 Task: Search one way flight ticket for 5 adults, 2 children, 1 infant in seat and 1 infant on lap in economy from Monroe: Monroe Regional Airport to Rock Springs: Southwest Wyoming Regional Airport (rock Springs Sweetwater County Airport) on 8-5-2023. Choice of flights is United. Number of bags: 2 carry on bags. Price is upto 78000. Outbound departure time preference is 0:00.
Action: Mouse moved to (380, 337)
Screenshot: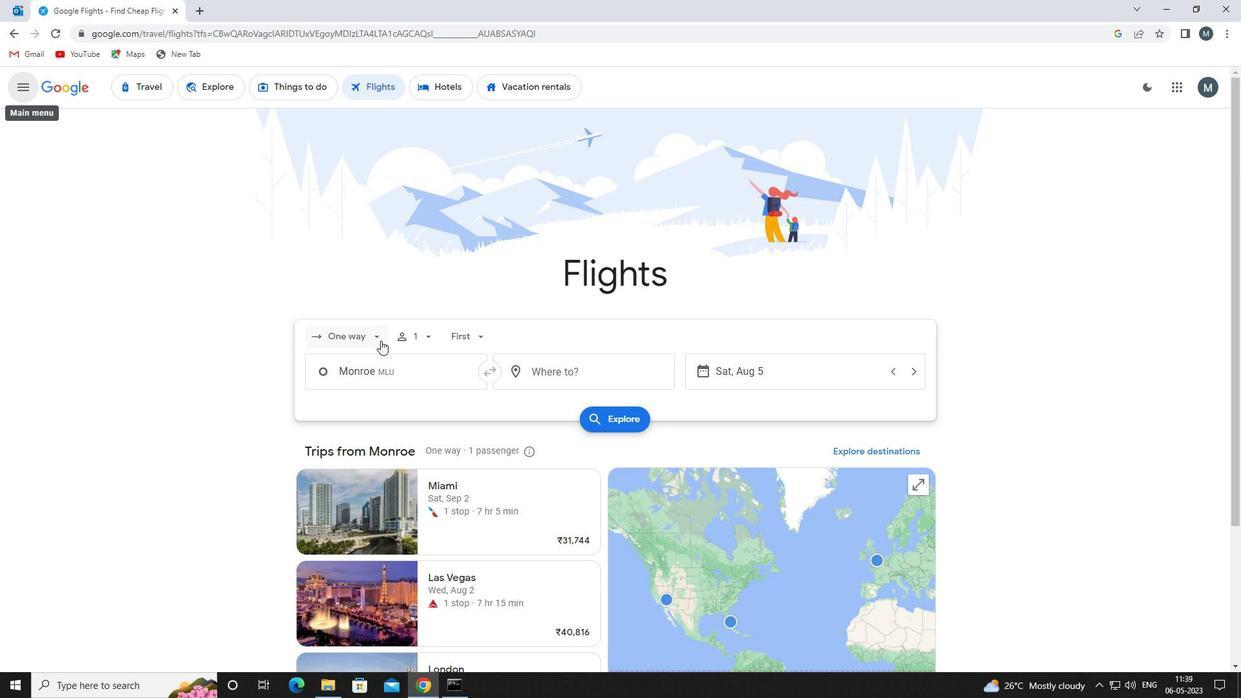 
Action: Mouse pressed left at (380, 337)
Screenshot: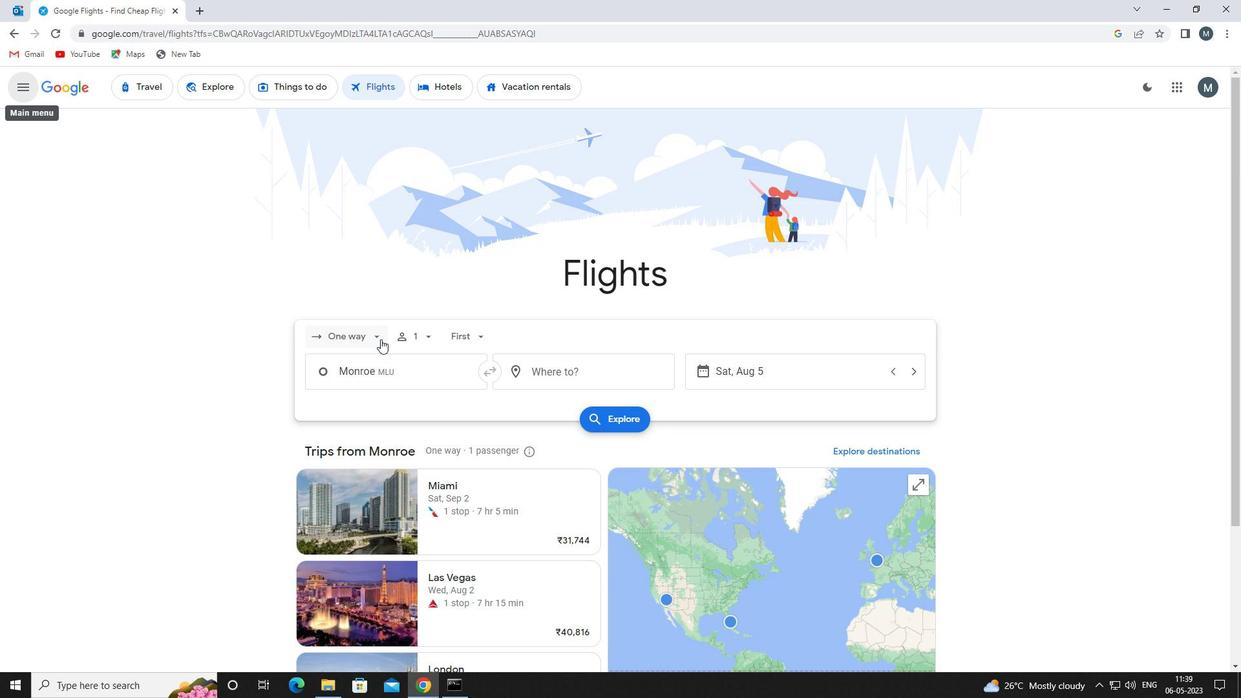 
Action: Mouse moved to (380, 393)
Screenshot: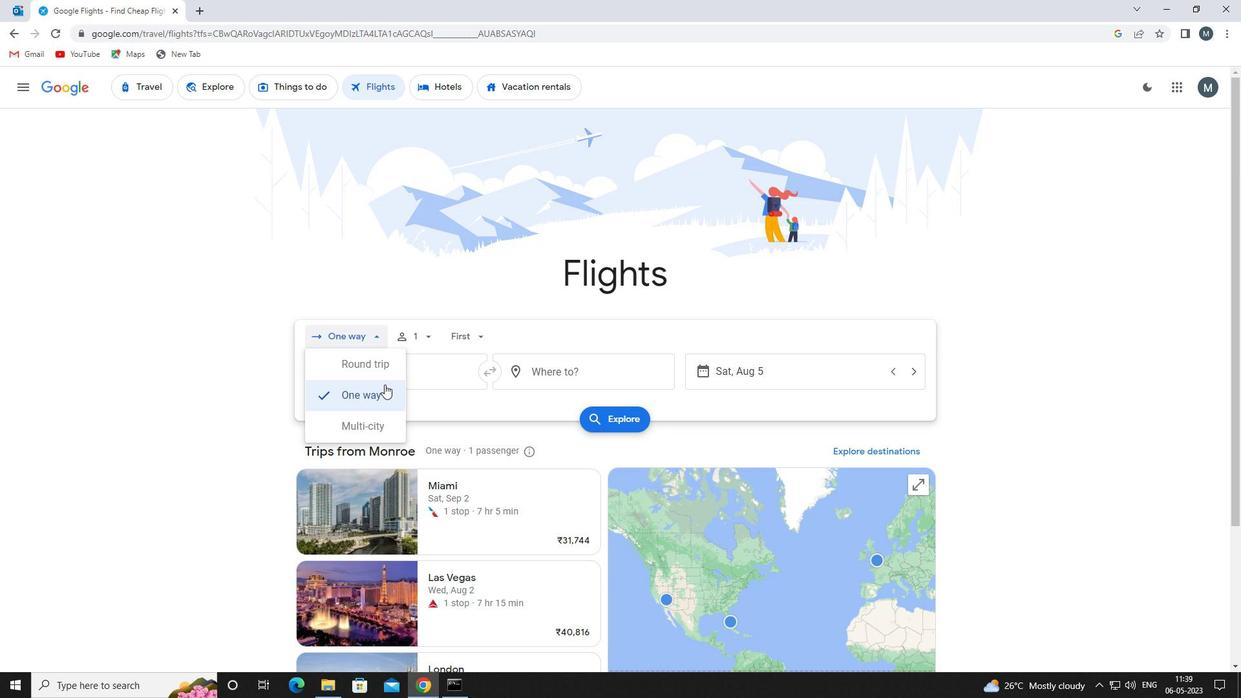 
Action: Mouse pressed left at (380, 393)
Screenshot: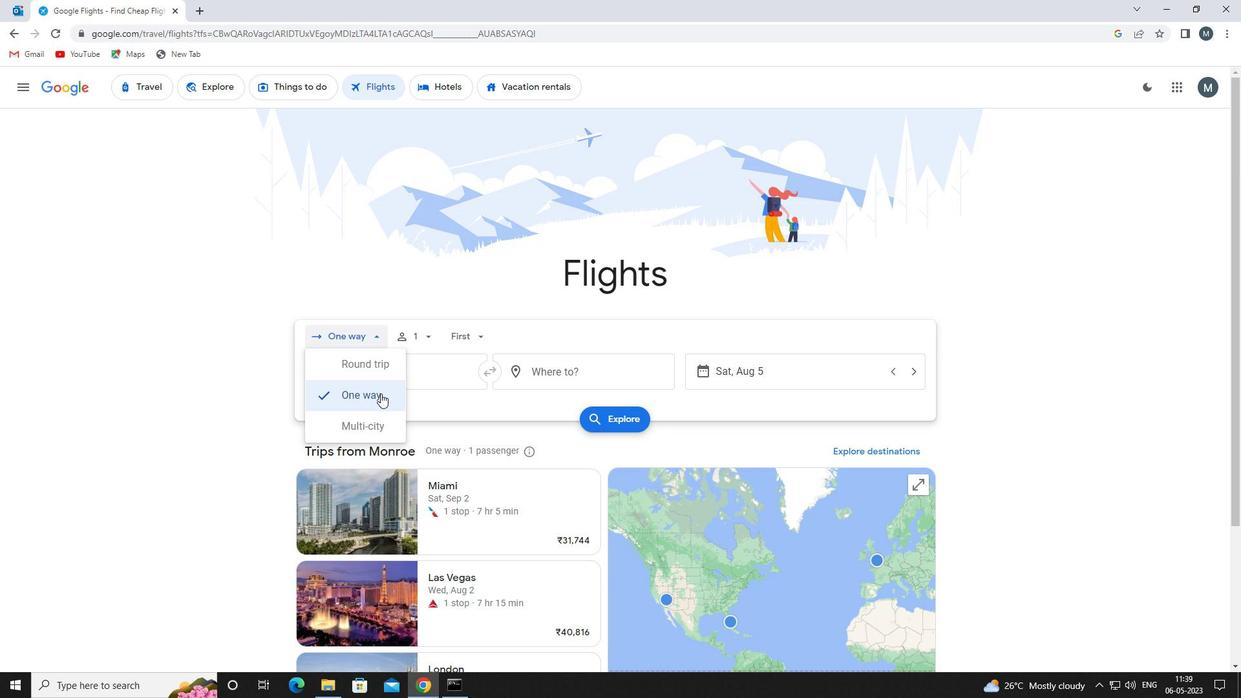 
Action: Mouse moved to (422, 339)
Screenshot: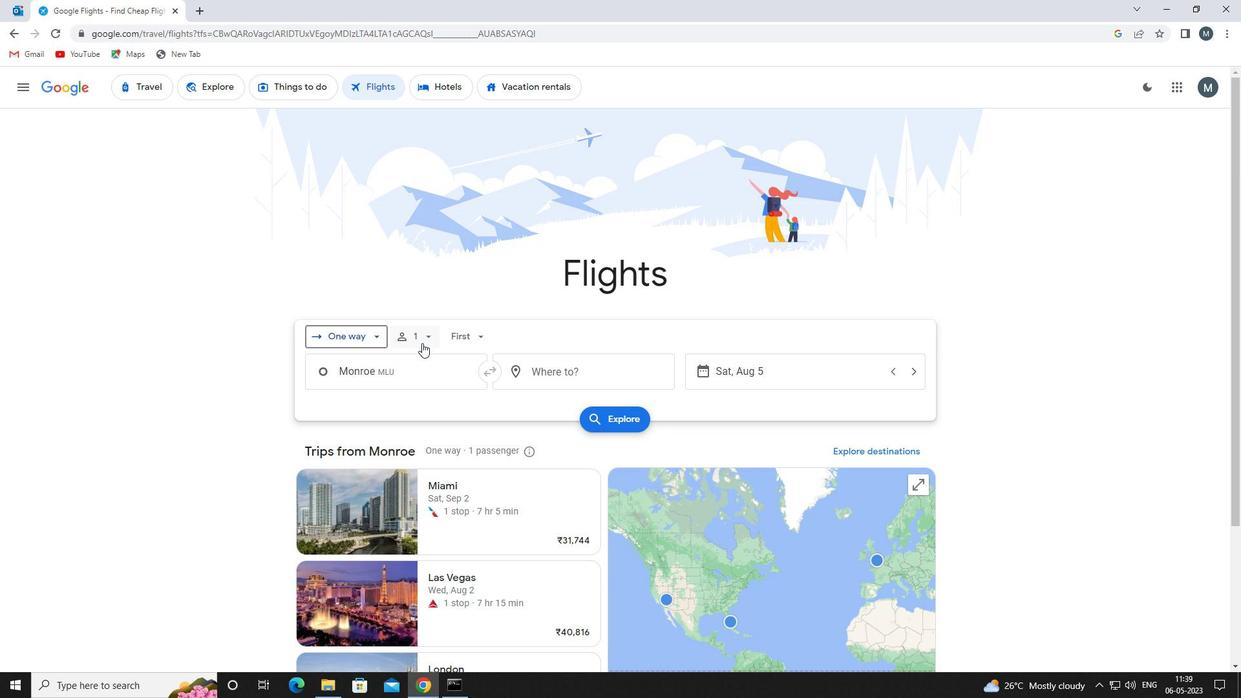 
Action: Mouse pressed left at (422, 339)
Screenshot: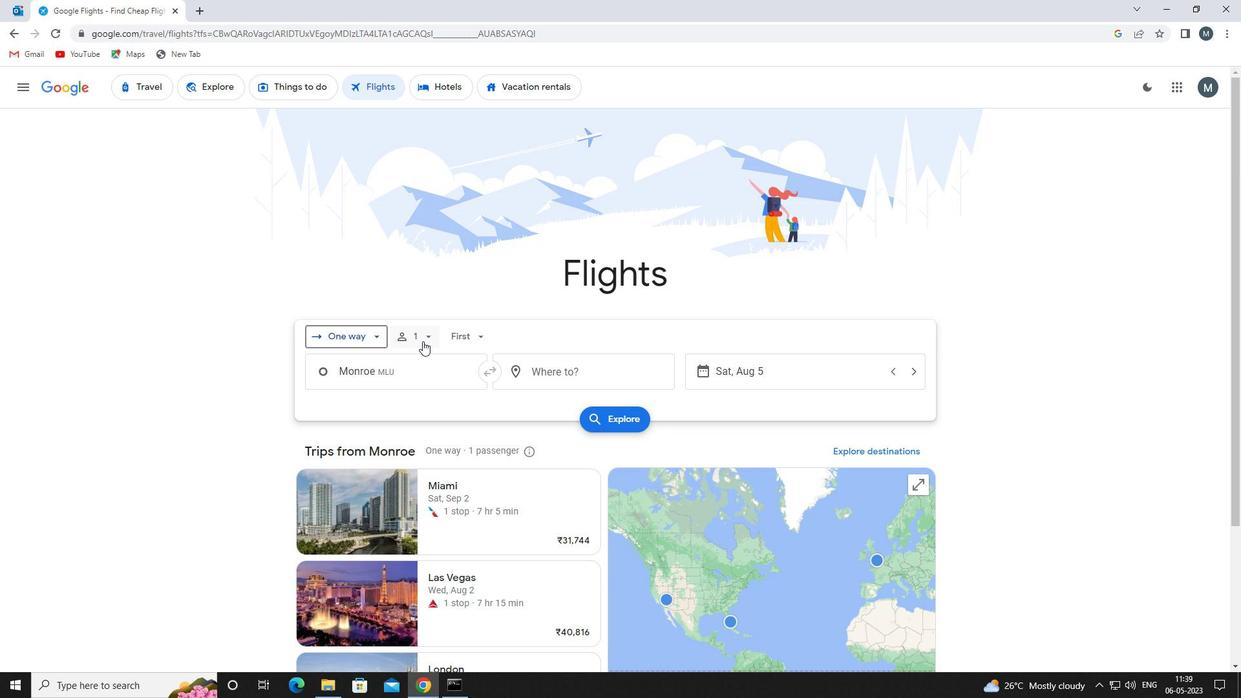 
Action: Mouse moved to (522, 369)
Screenshot: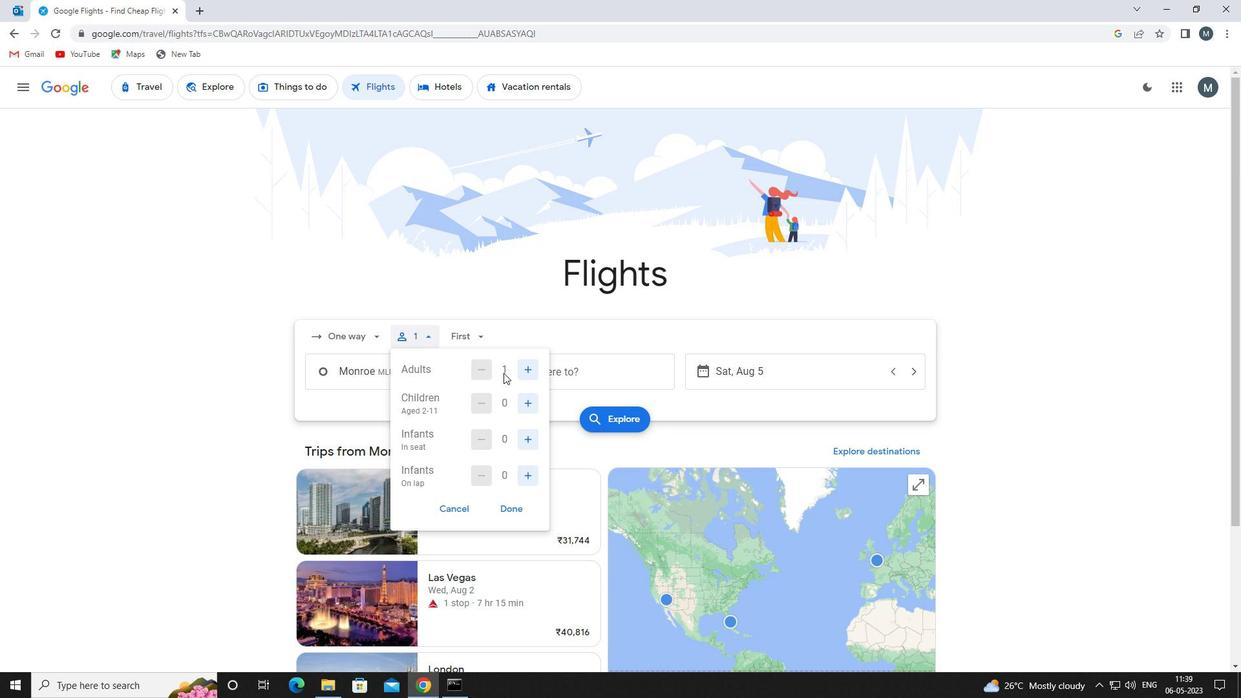 
Action: Mouse pressed left at (522, 369)
Screenshot: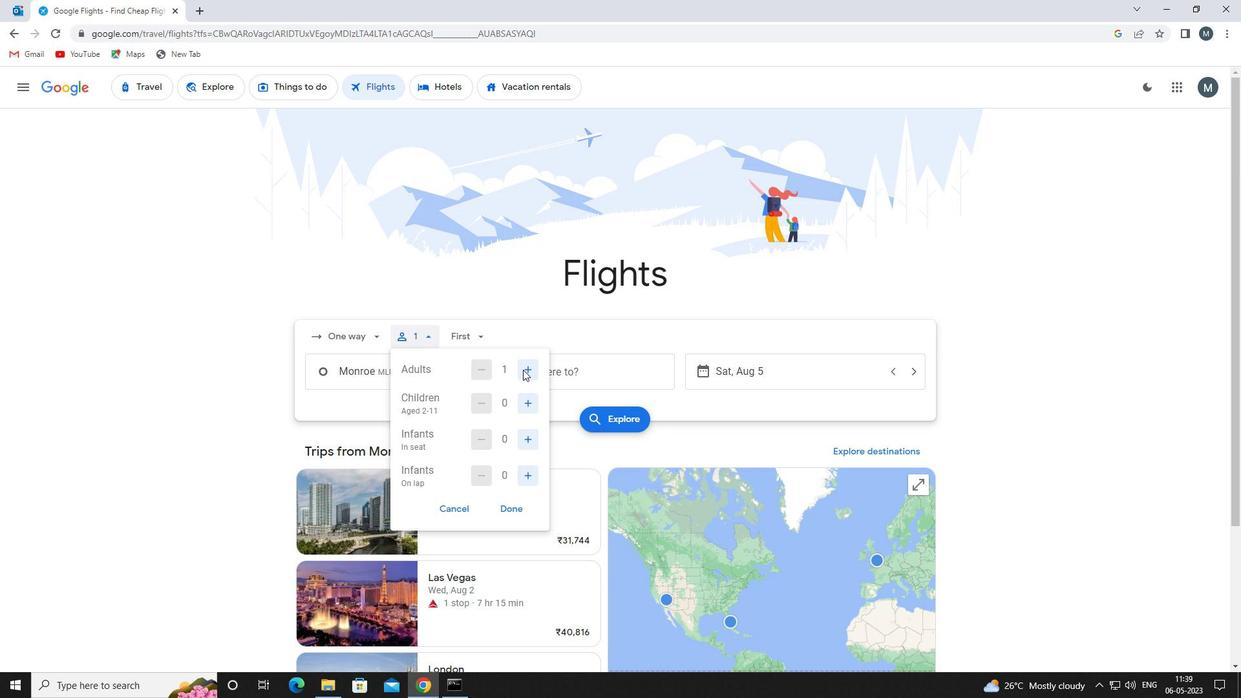 
Action: Mouse pressed left at (522, 369)
Screenshot: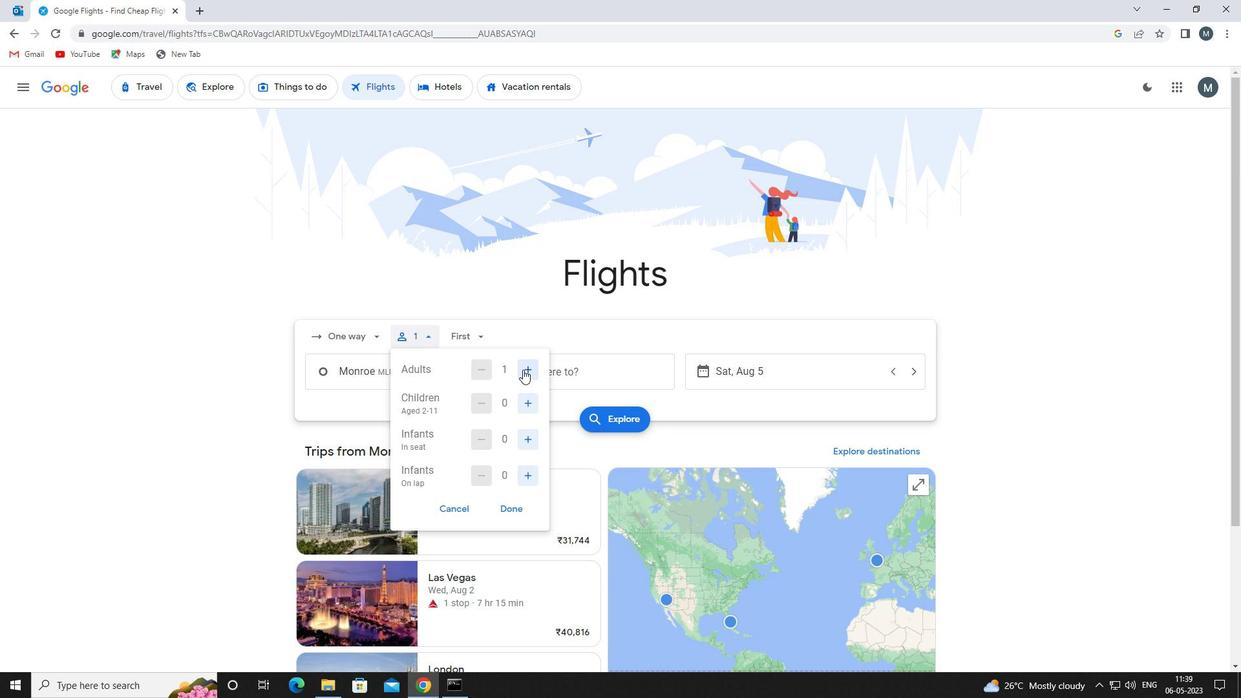 
Action: Mouse pressed left at (522, 369)
Screenshot: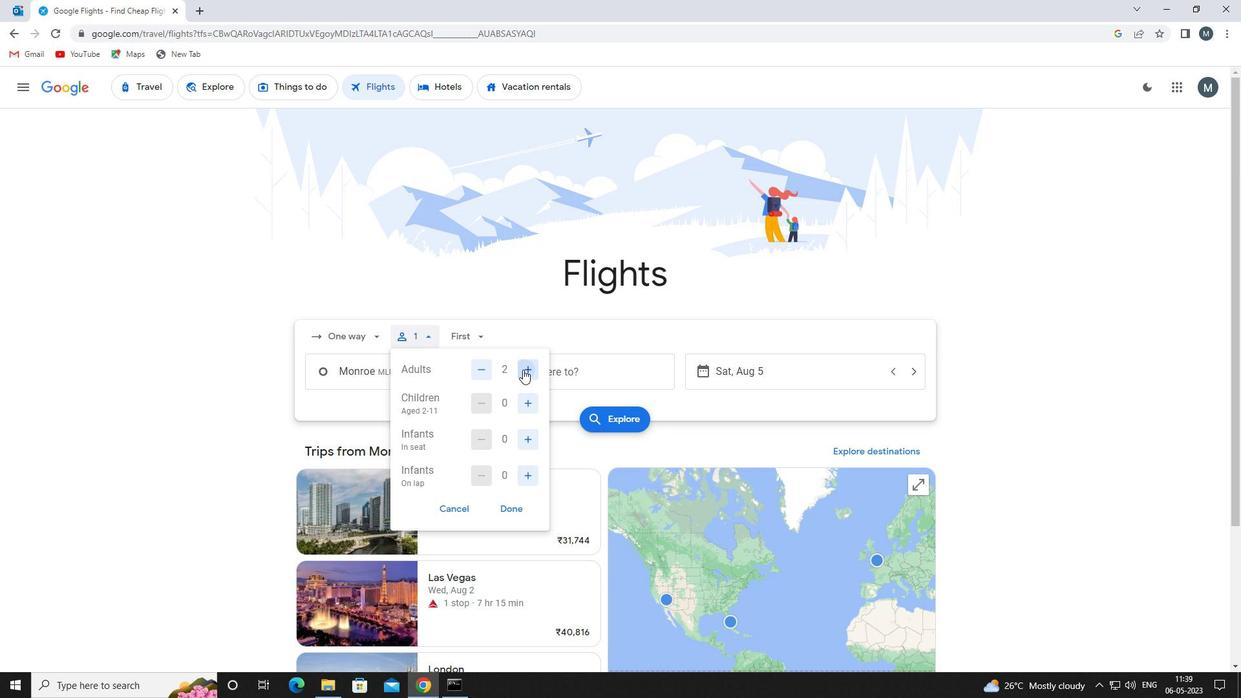 
Action: Mouse pressed left at (522, 369)
Screenshot: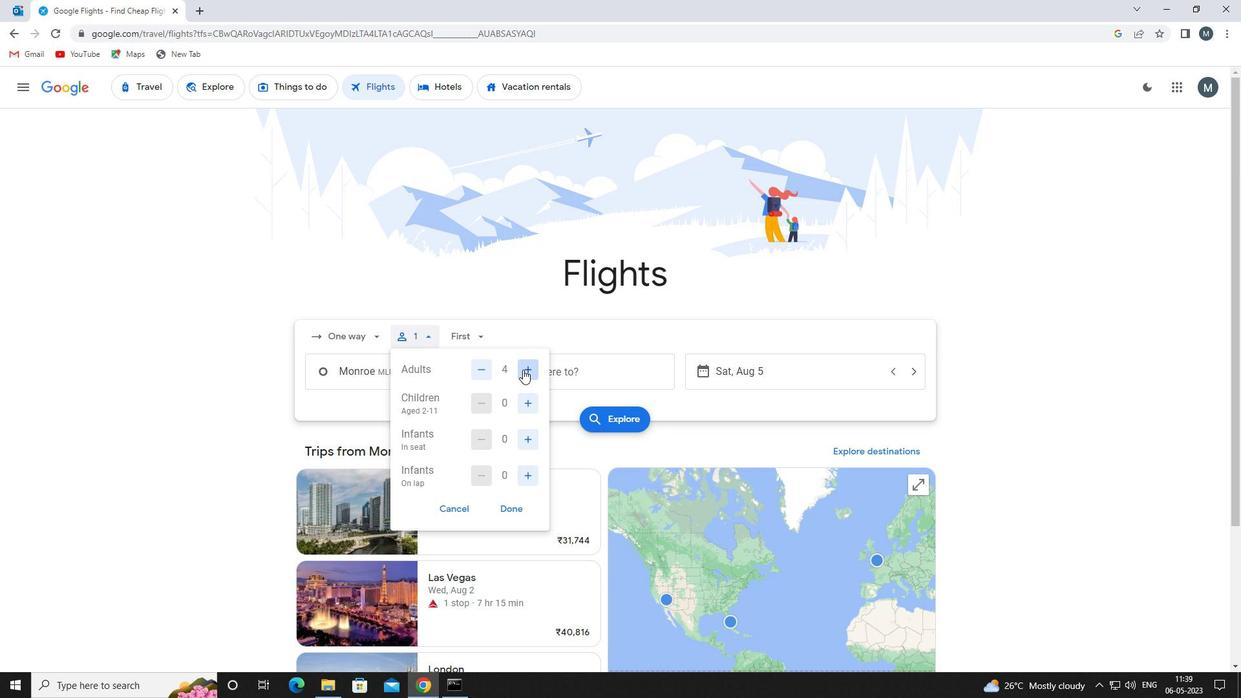 
Action: Mouse moved to (533, 403)
Screenshot: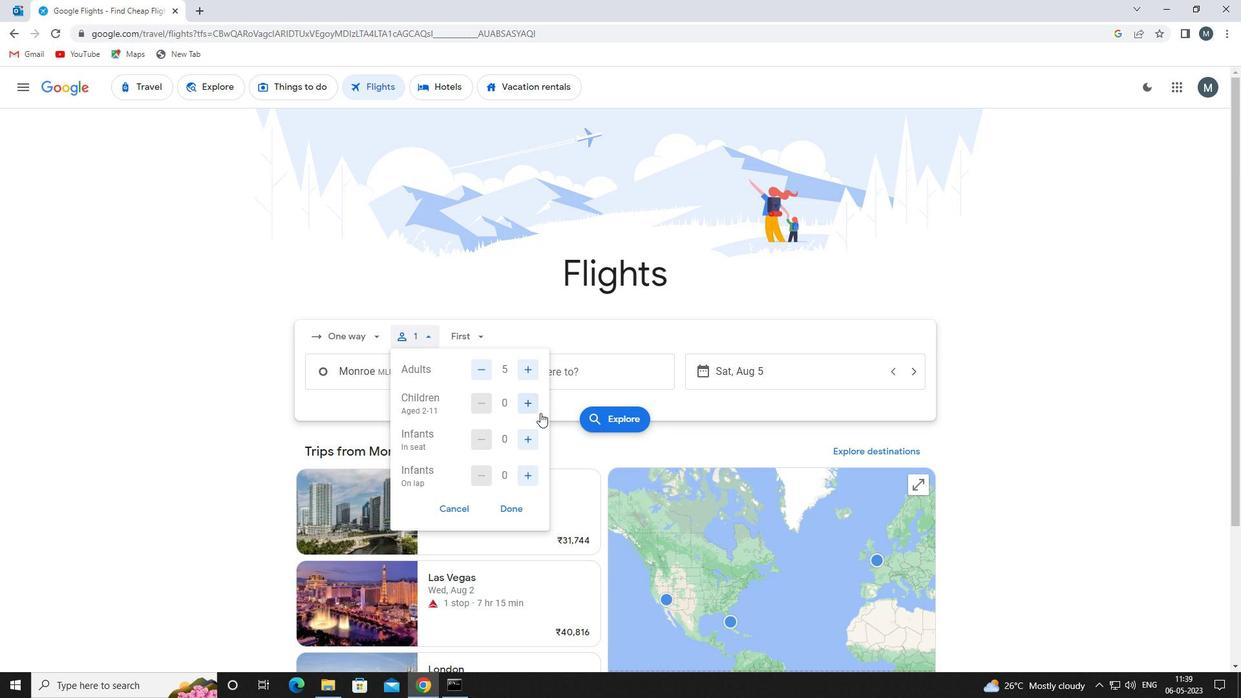 
Action: Mouse pressed left at (533, 403)
Screenshot: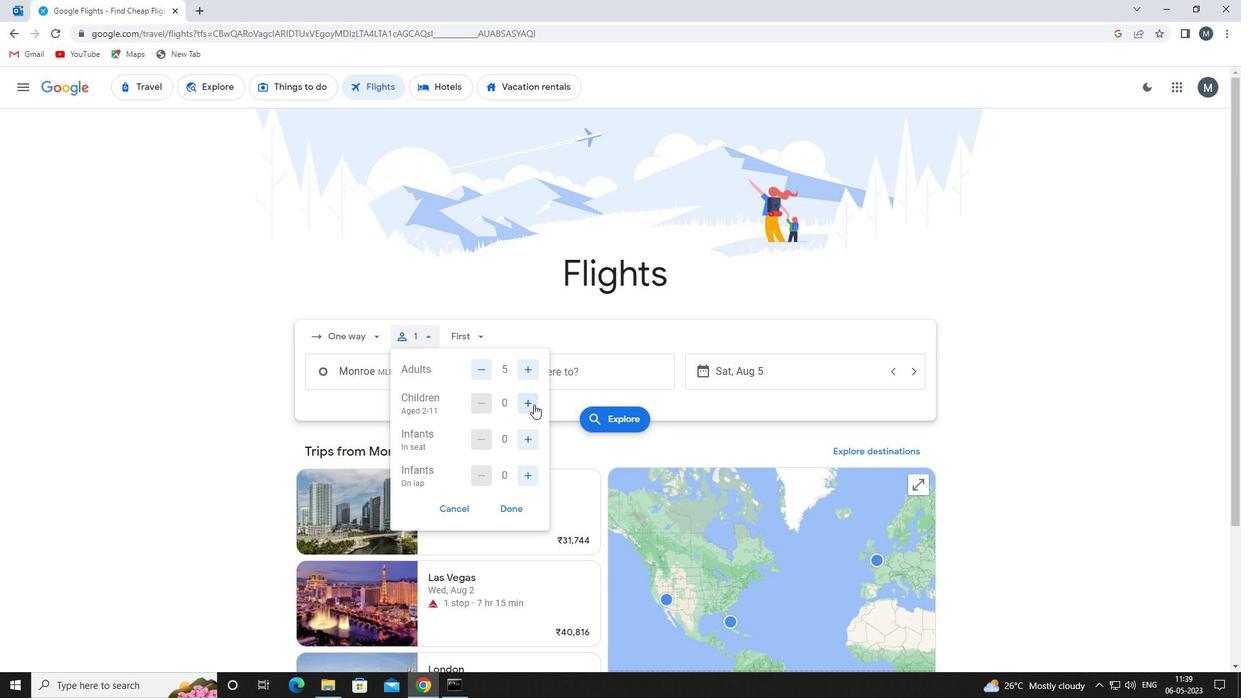 
Action: Mouse pressed left at (533, 403)
Screenshot: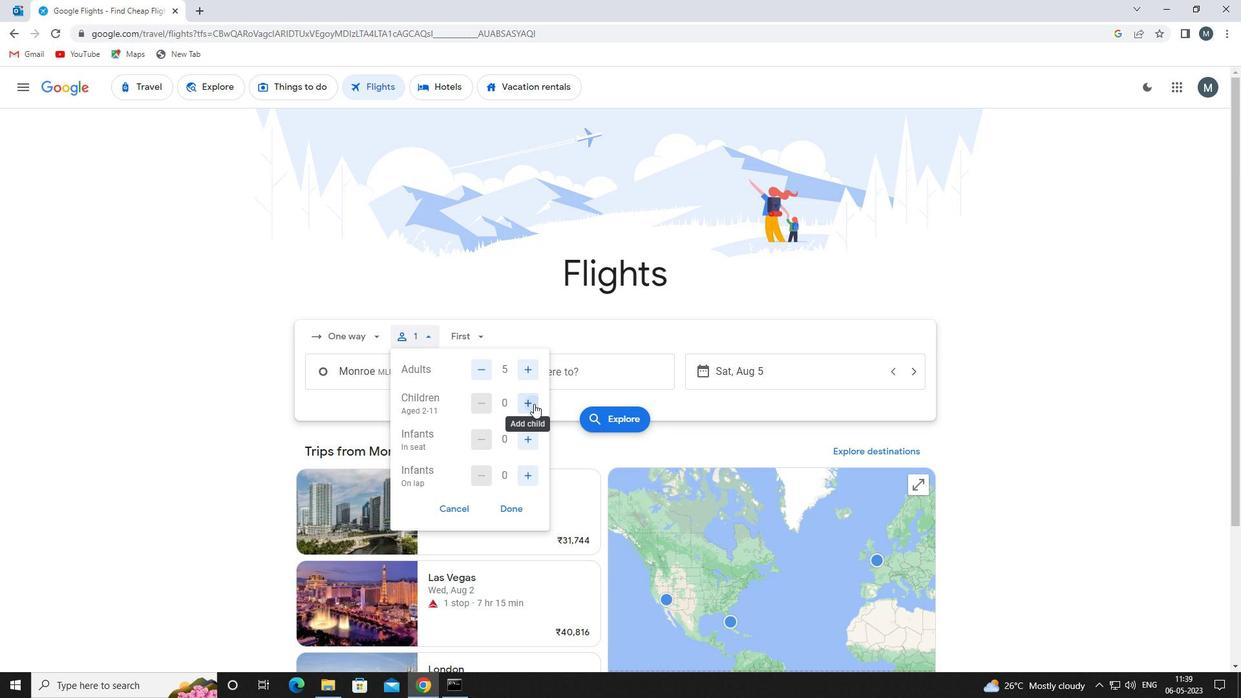 
Action: Mouse moved to (530, 438)
Screenshot: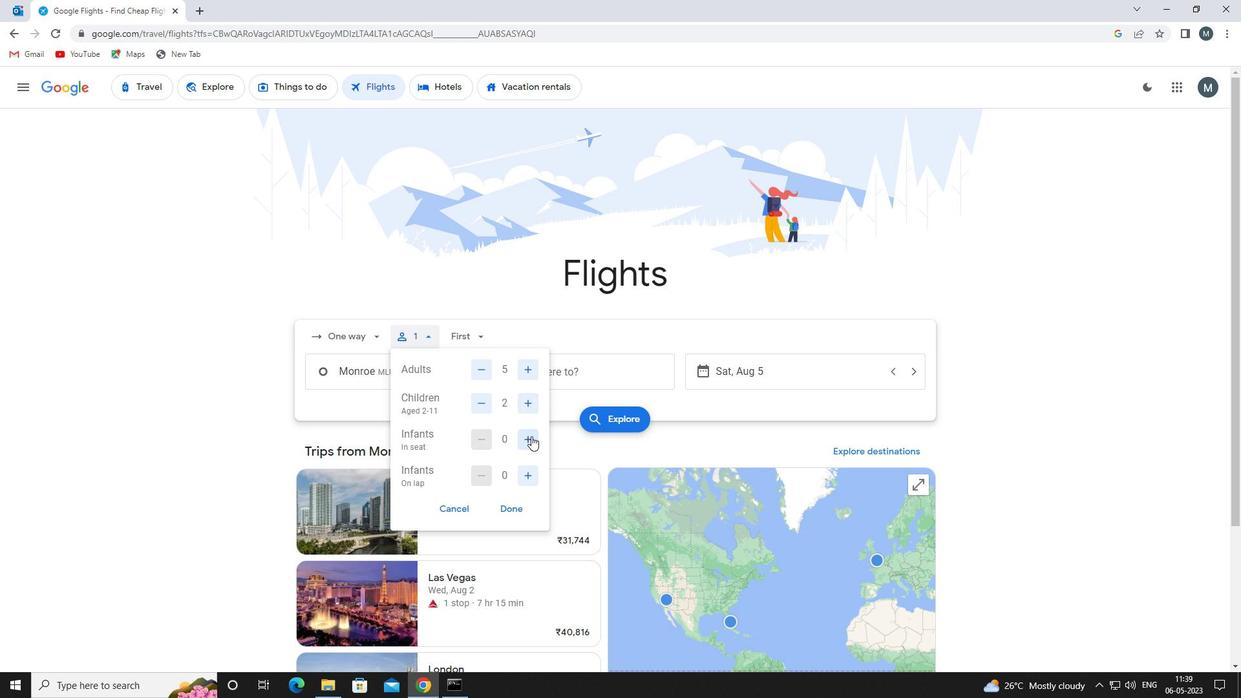 
Action: Mouse pressed left at (530, 438)
Screenshot: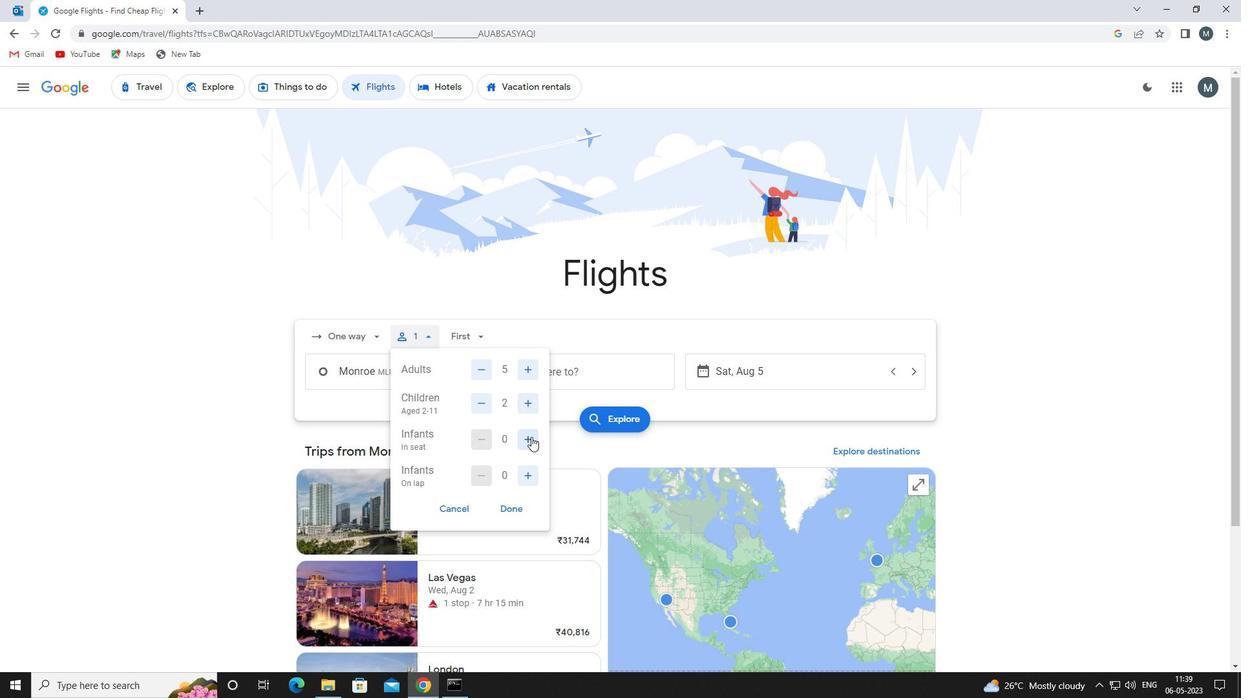 
Action: Mouse moved to (530, 475)
Screenshot: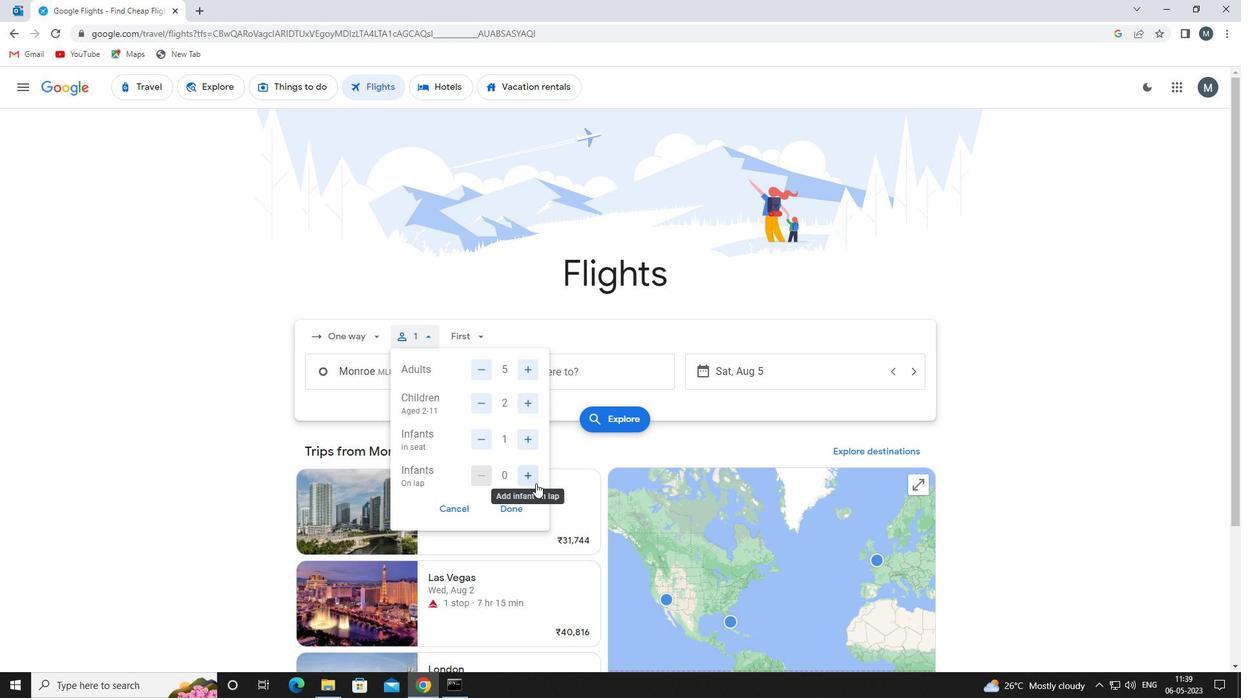 
Action: Mouse pressed left at (530, 475)
Screenshot: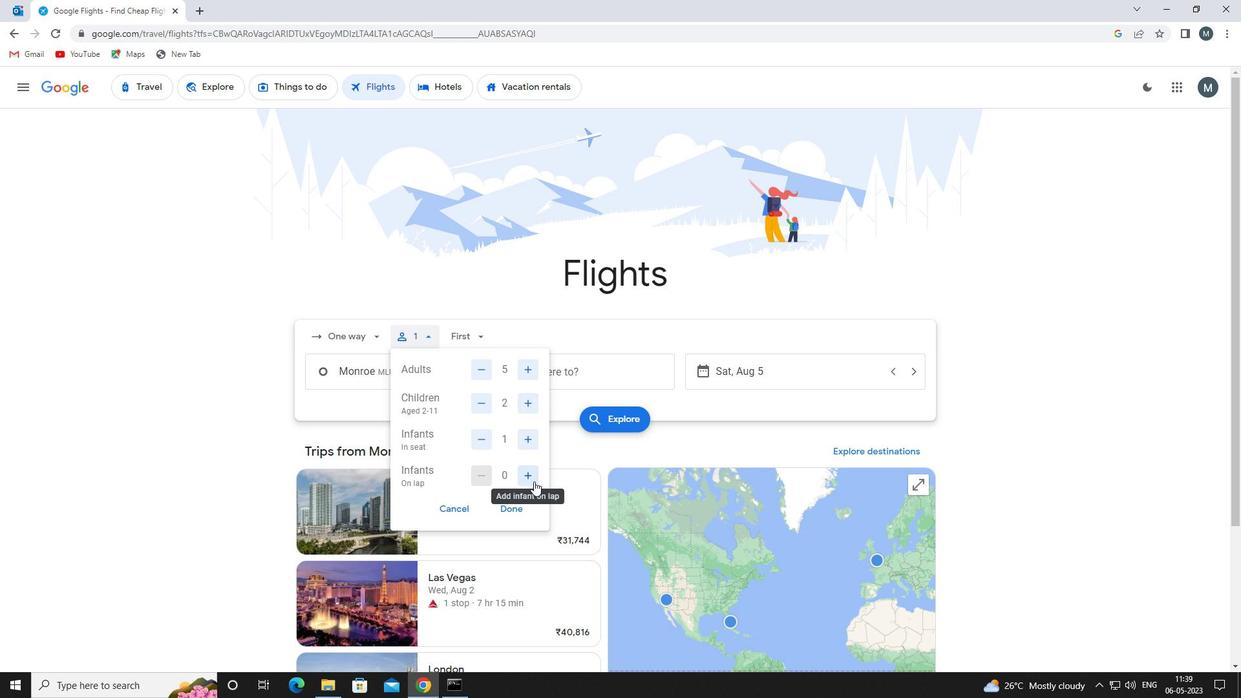 
Action: Mouse moved to (524, 505)
Screenshot: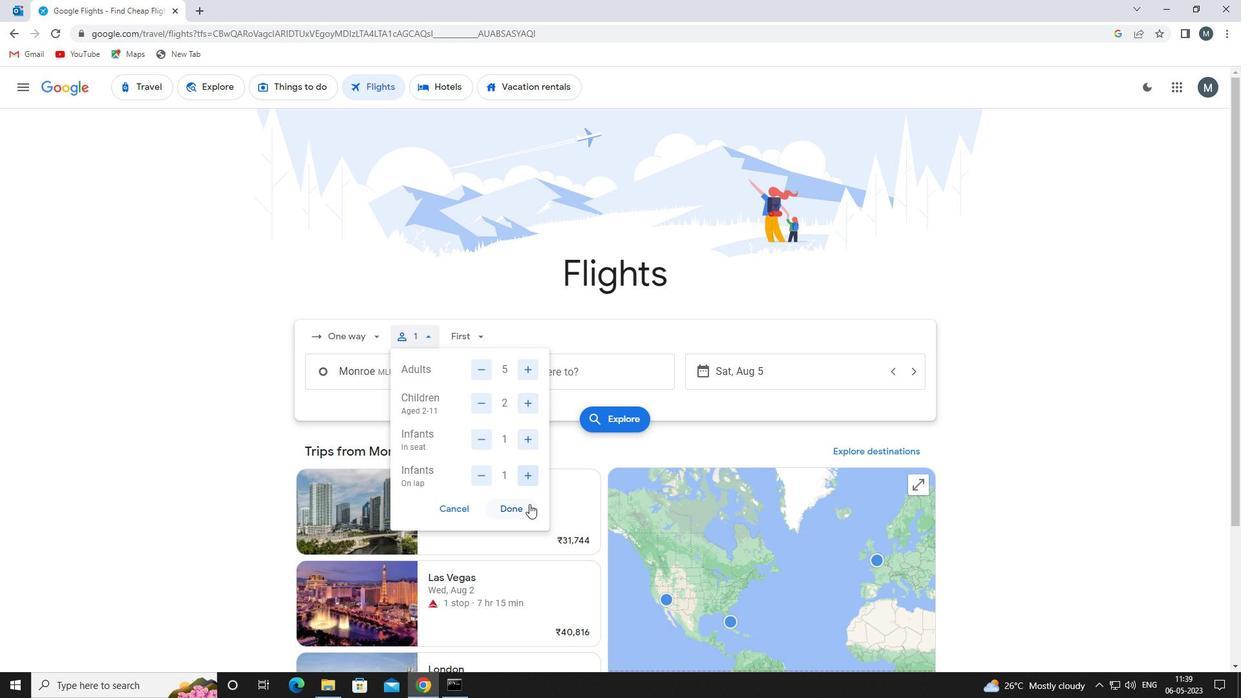 
Action: Mouse pressed left at (524, 505)
Screenshot: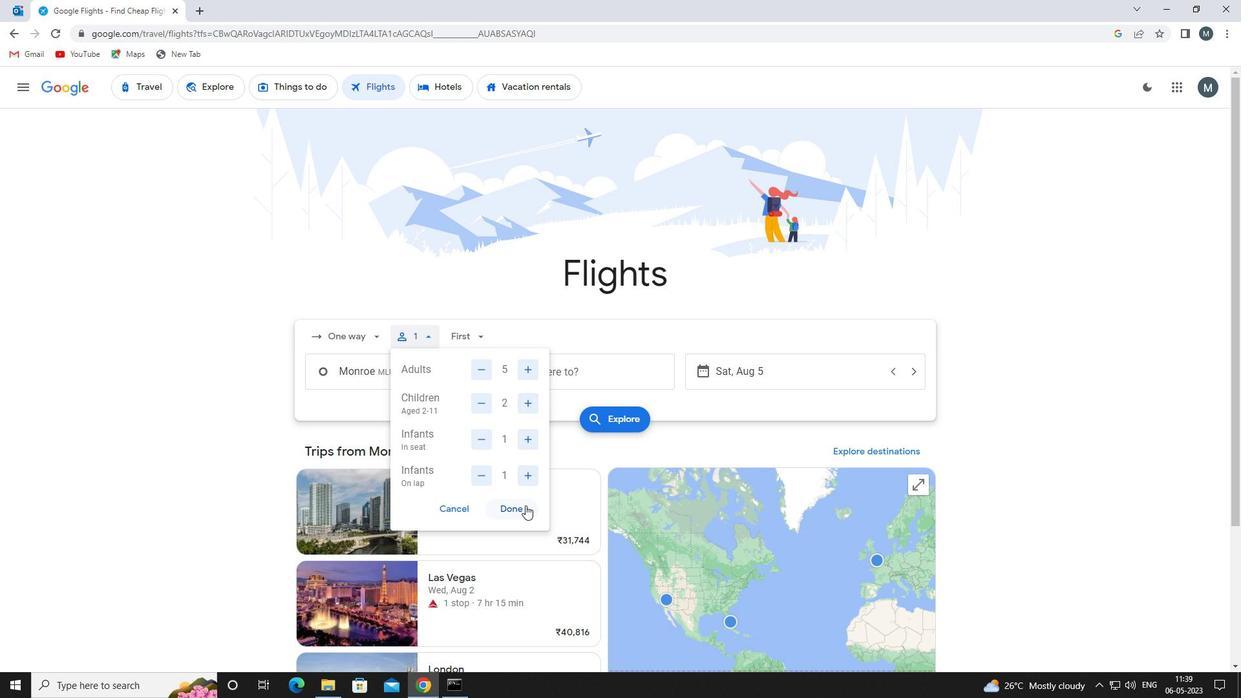 
Action: Mouse moved to (478, 339)
Screenshot: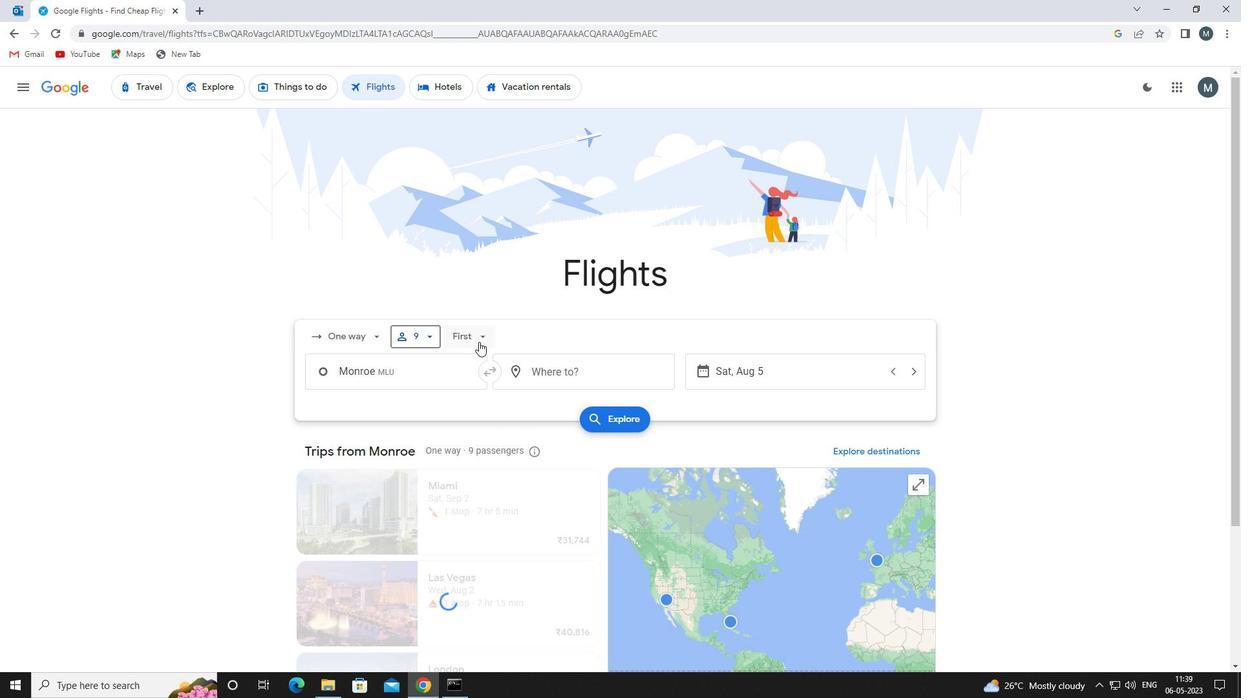 
Action: Mouse pressed left at (478, 339)
Screenshot: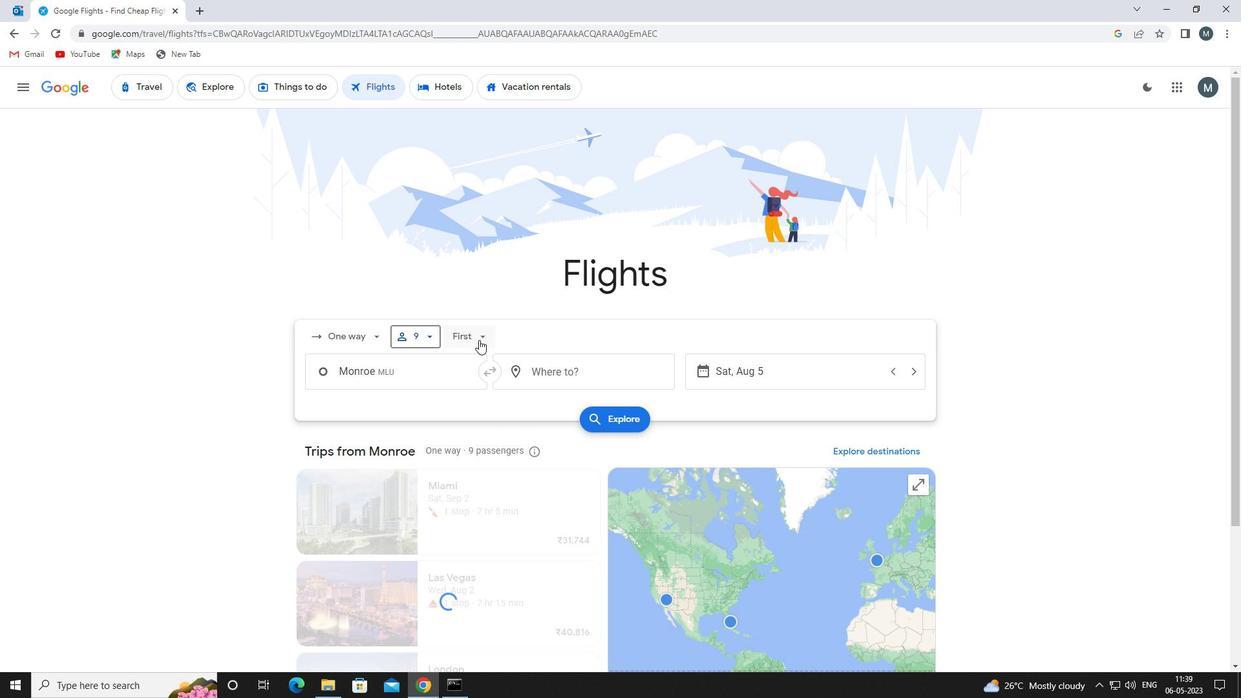 
Action: Mouse moved to (503, 363)
Screenshot: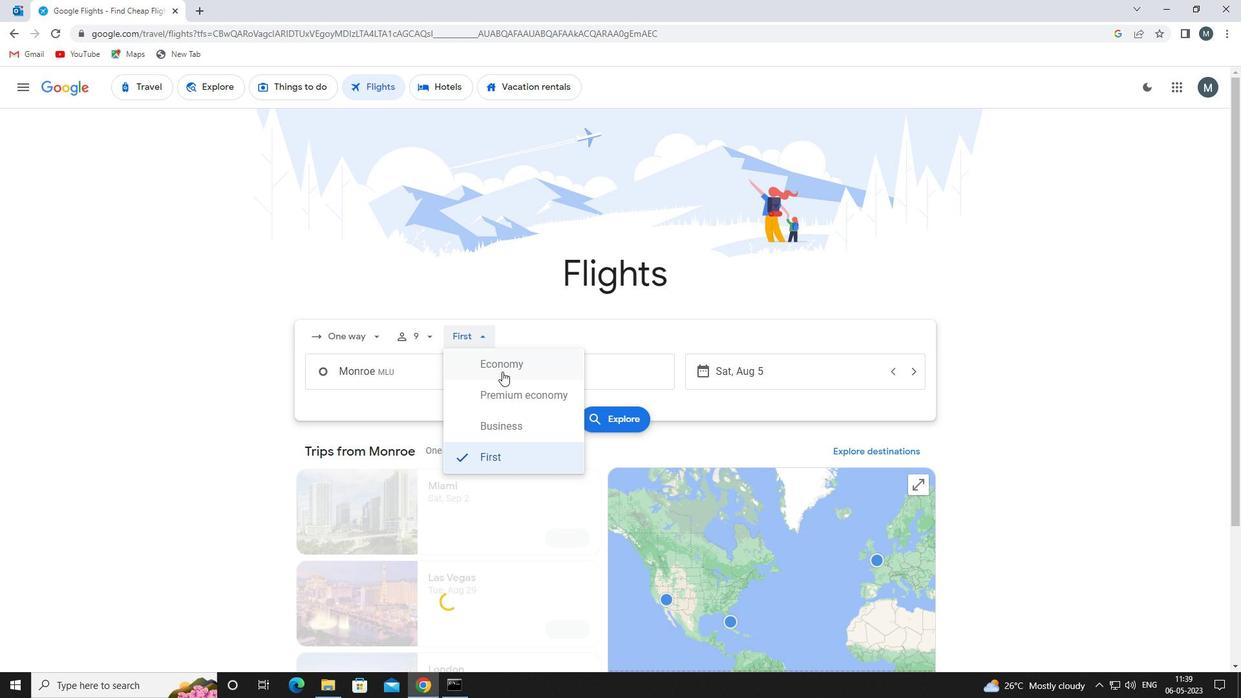 
Action: Mouse pressed left at (503, 363)
Screenshot: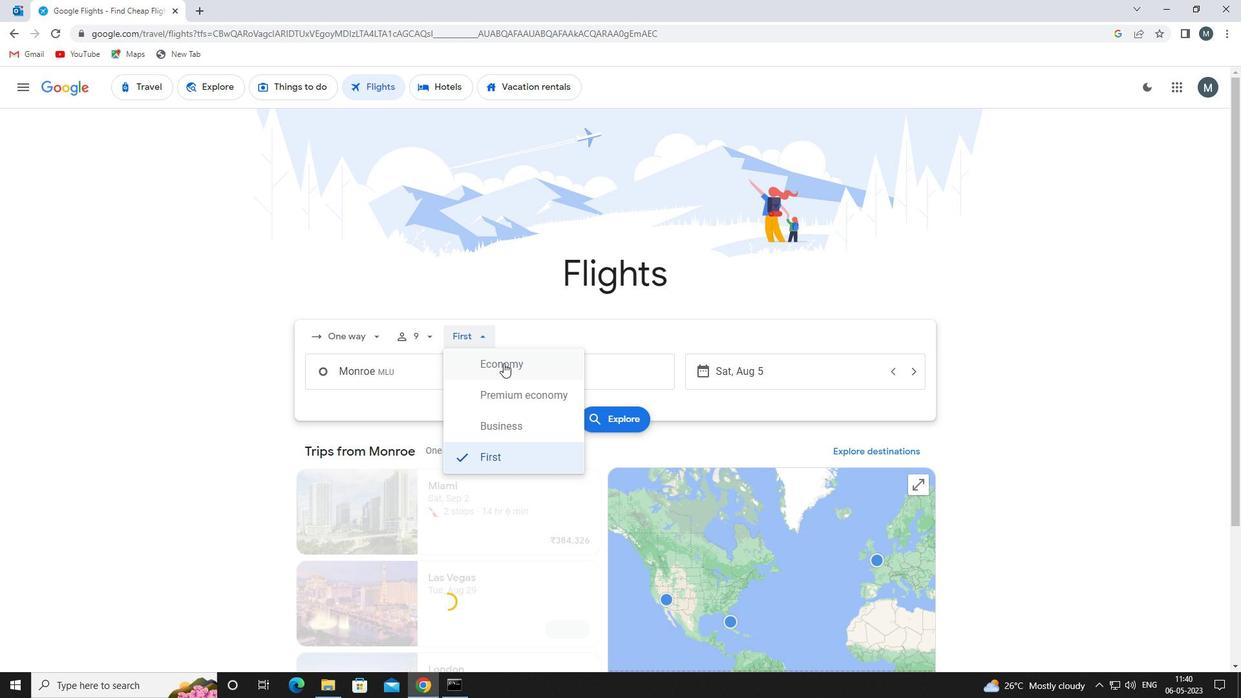 
Action: Mouse moved to (420, 375)
Screenshot: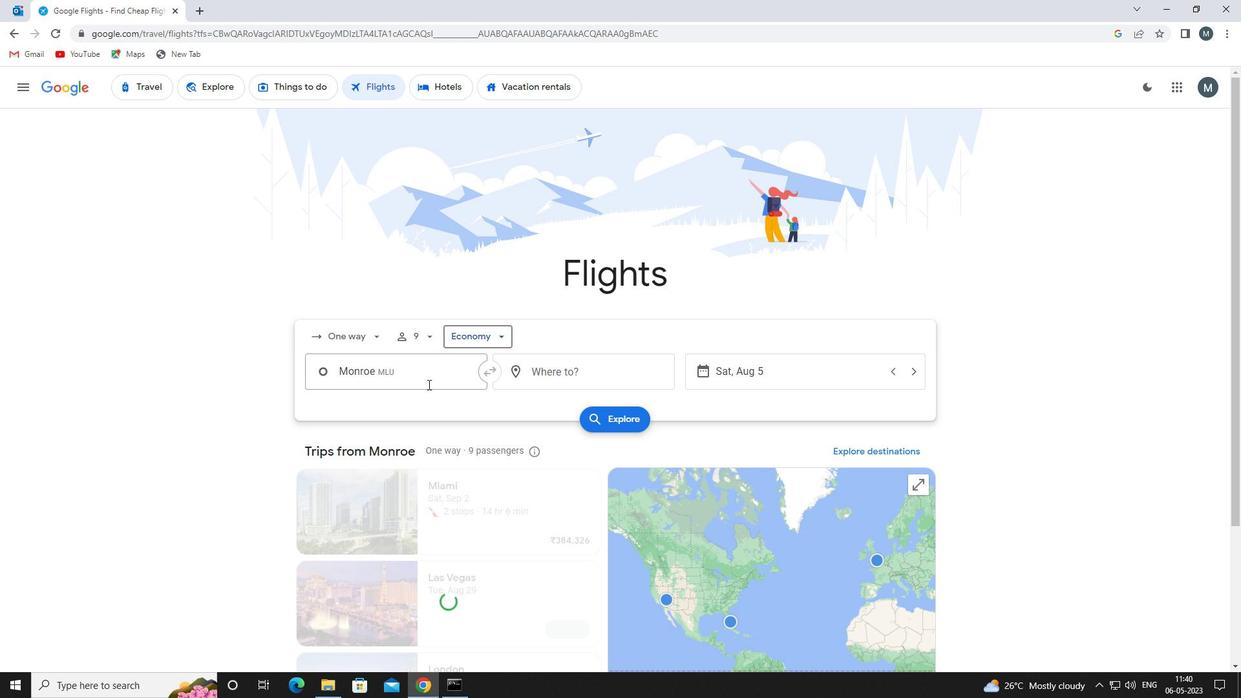 
Action: Mouse pressed left at (420, 375)
Screenshot: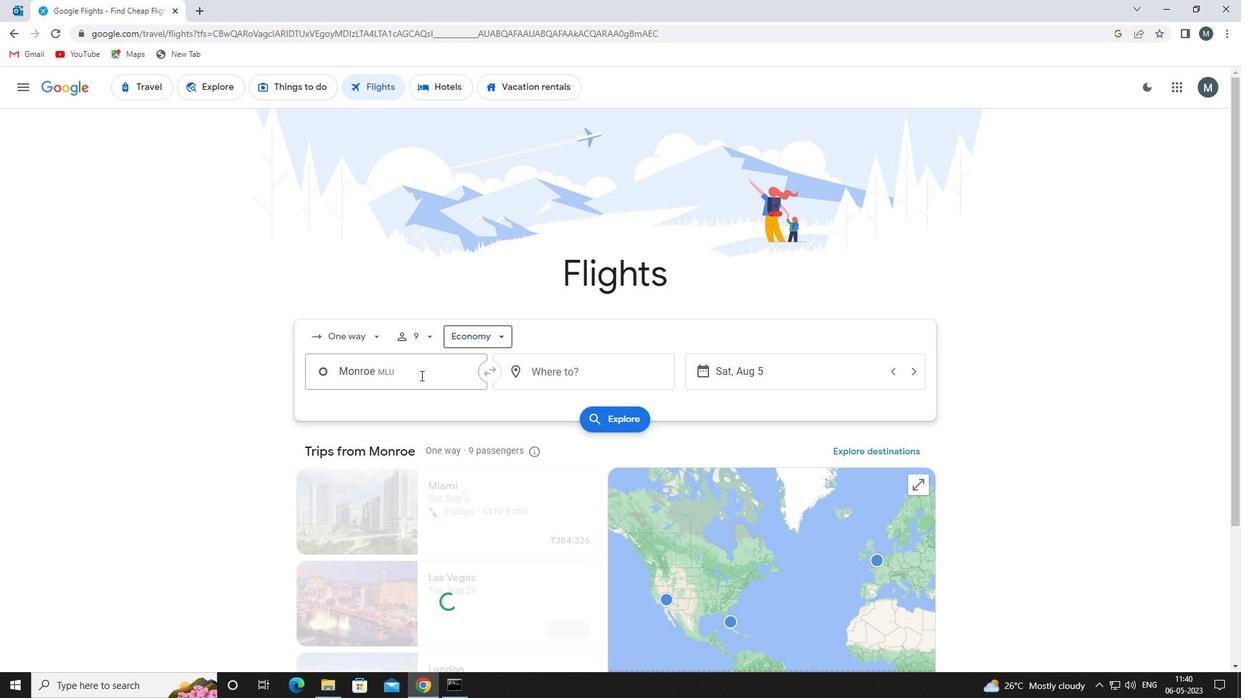
Action: Key pressed monroe<Key.space>reg
Screenshot: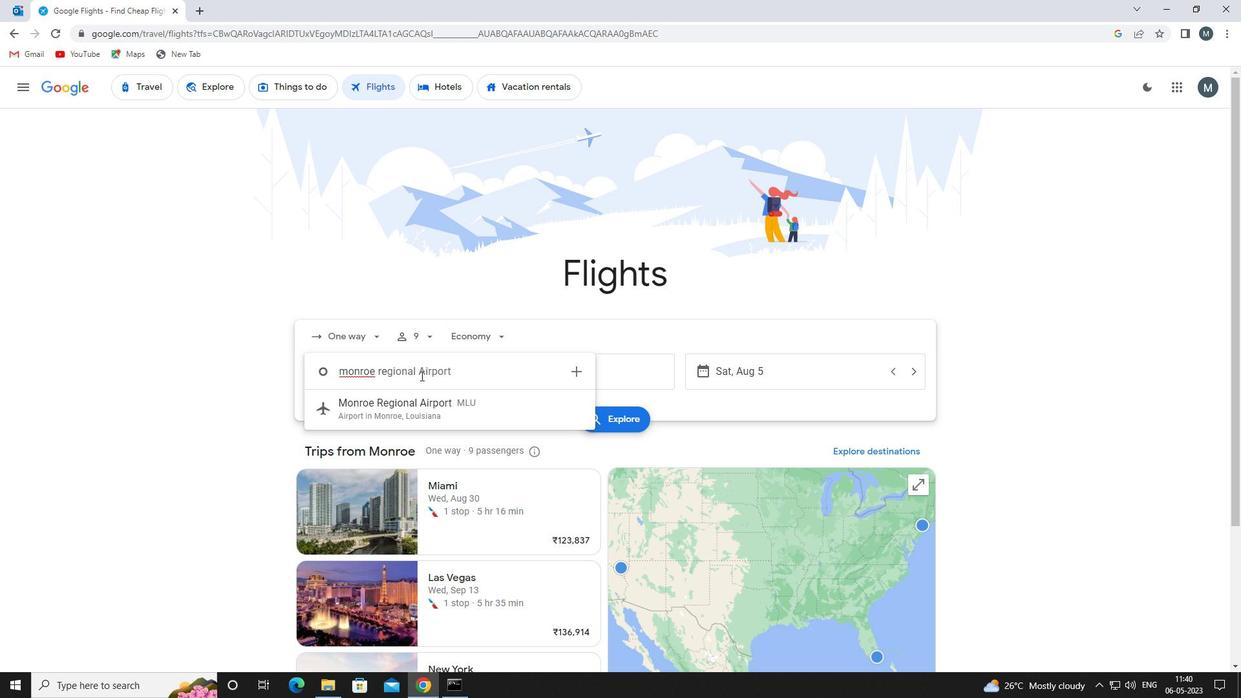 
Action: Mouse moved to (427, 403)
Screenshot: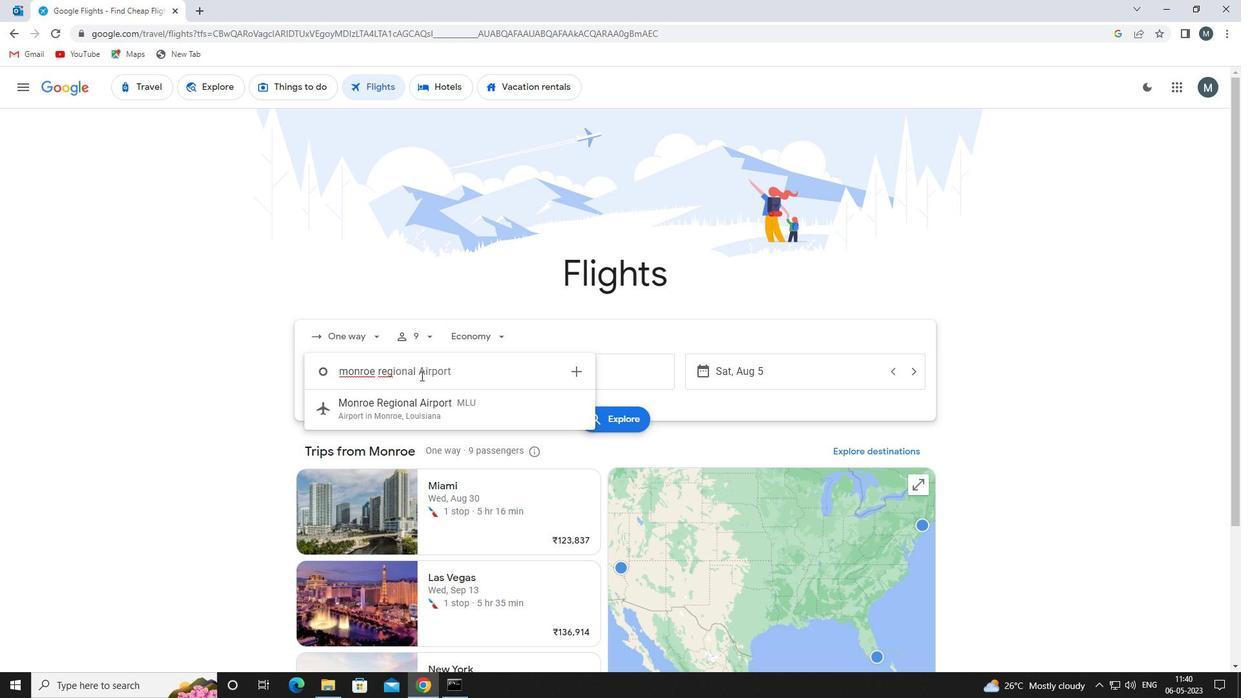 
Action: Mouse pressed left at (427, 403)
Screenshot: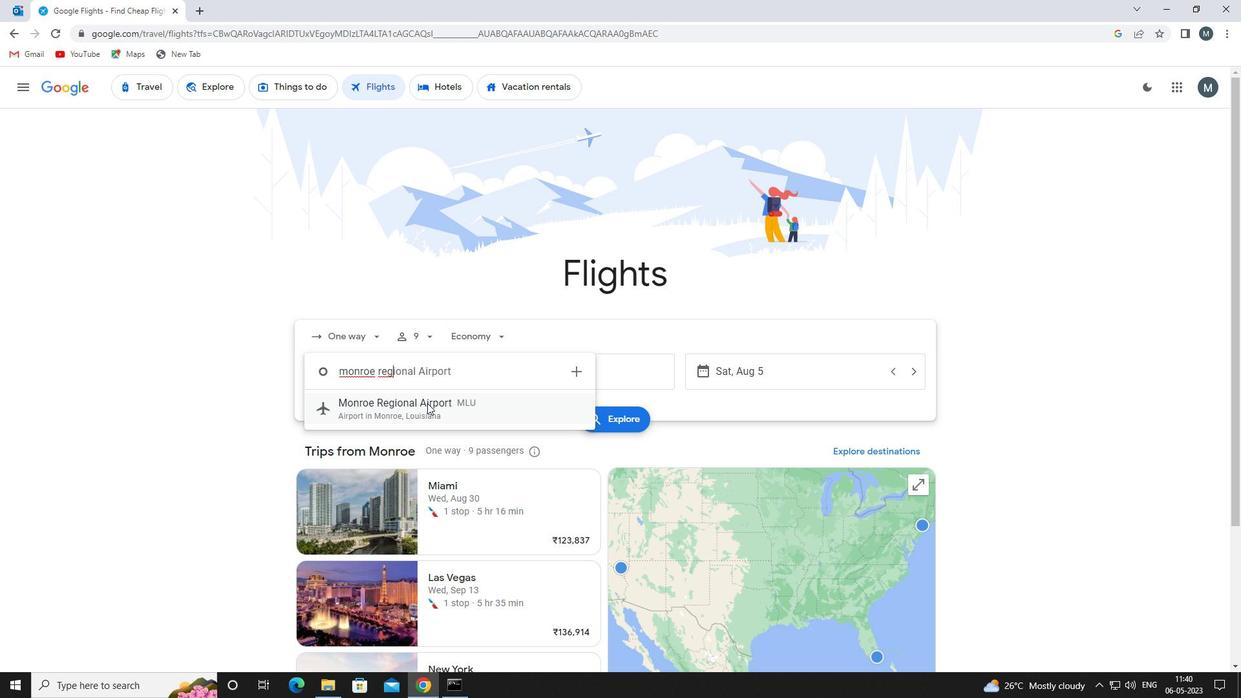 
Action: Mouse moved to (576, 367)
Screenshot: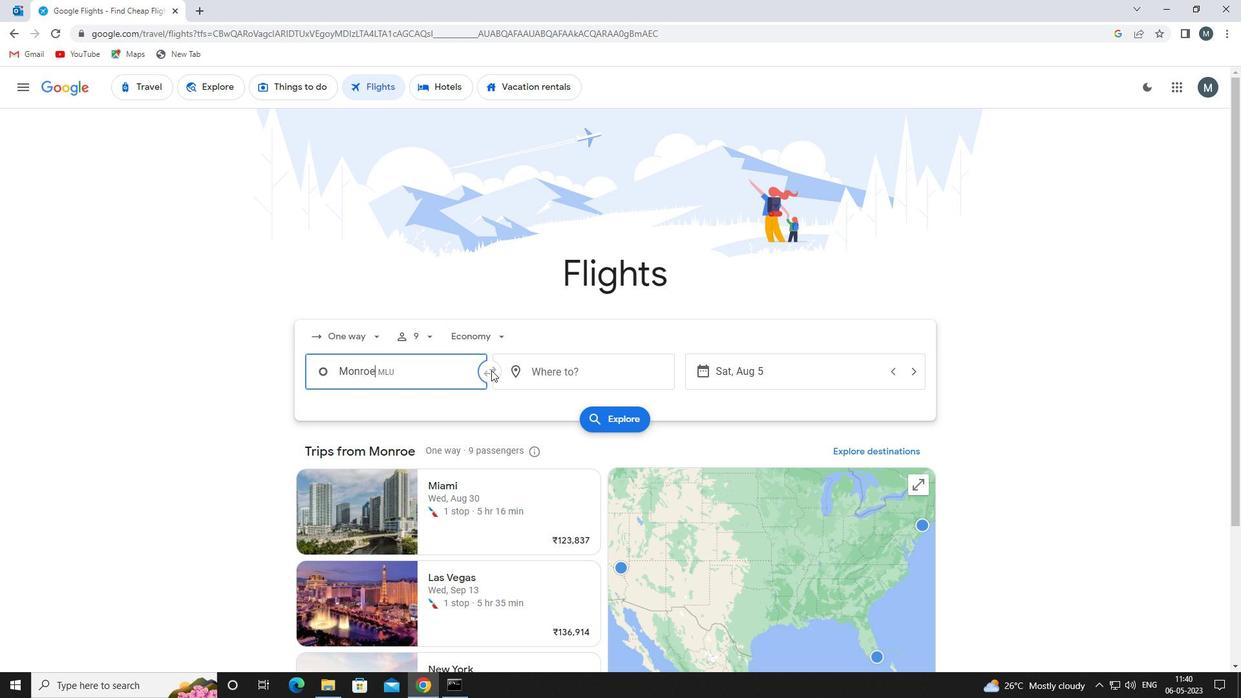 
Action: Mouse pressed left at (576, 367)
Screenshot: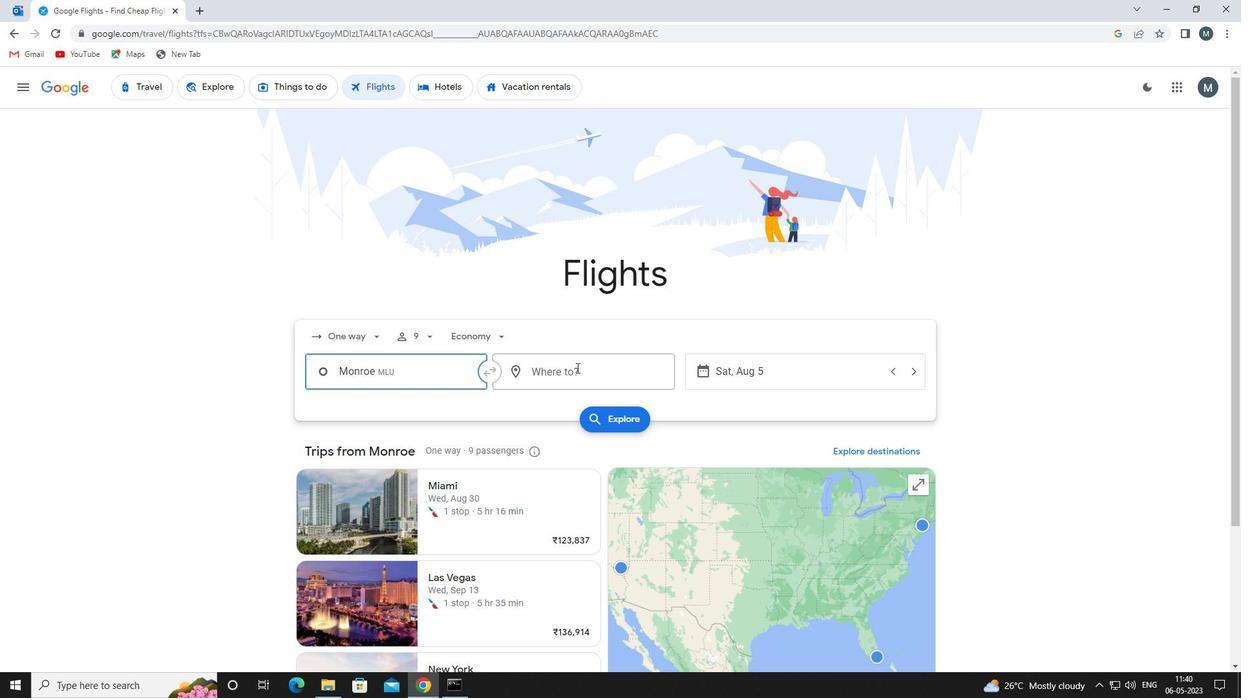
Action: Key pressed southwest<Key.space>wy
Screenshot: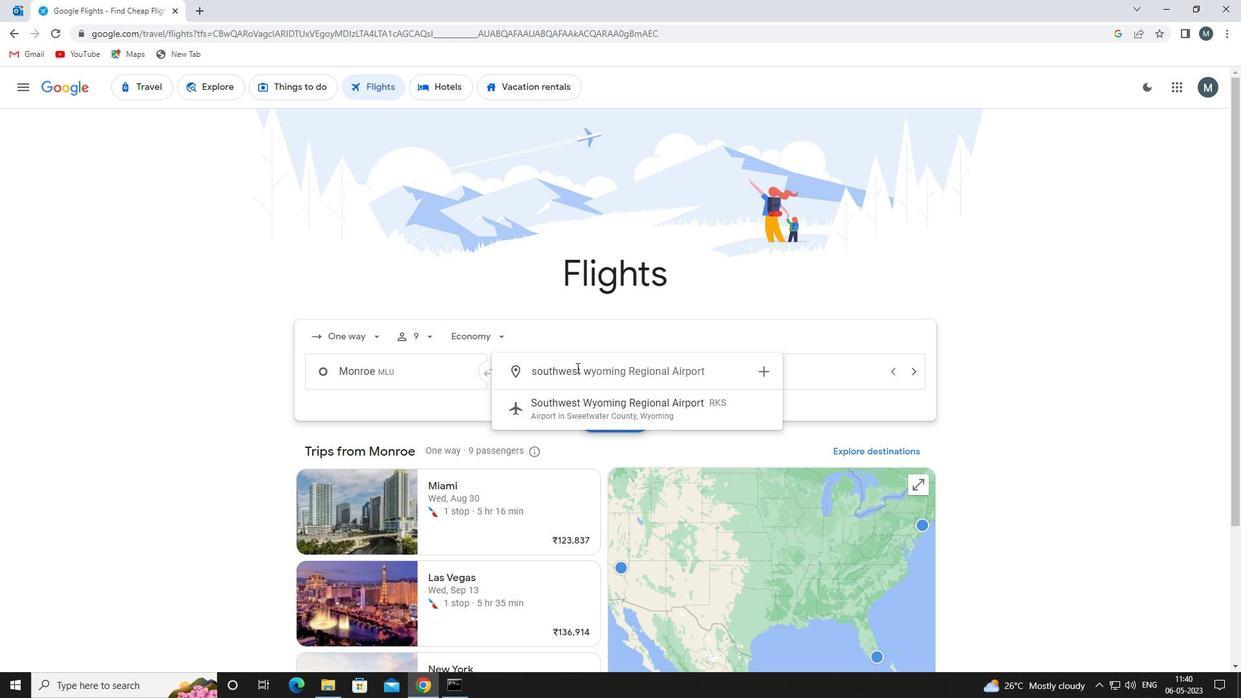 
Action: Mouse moved to (605, 408)
Screenshot: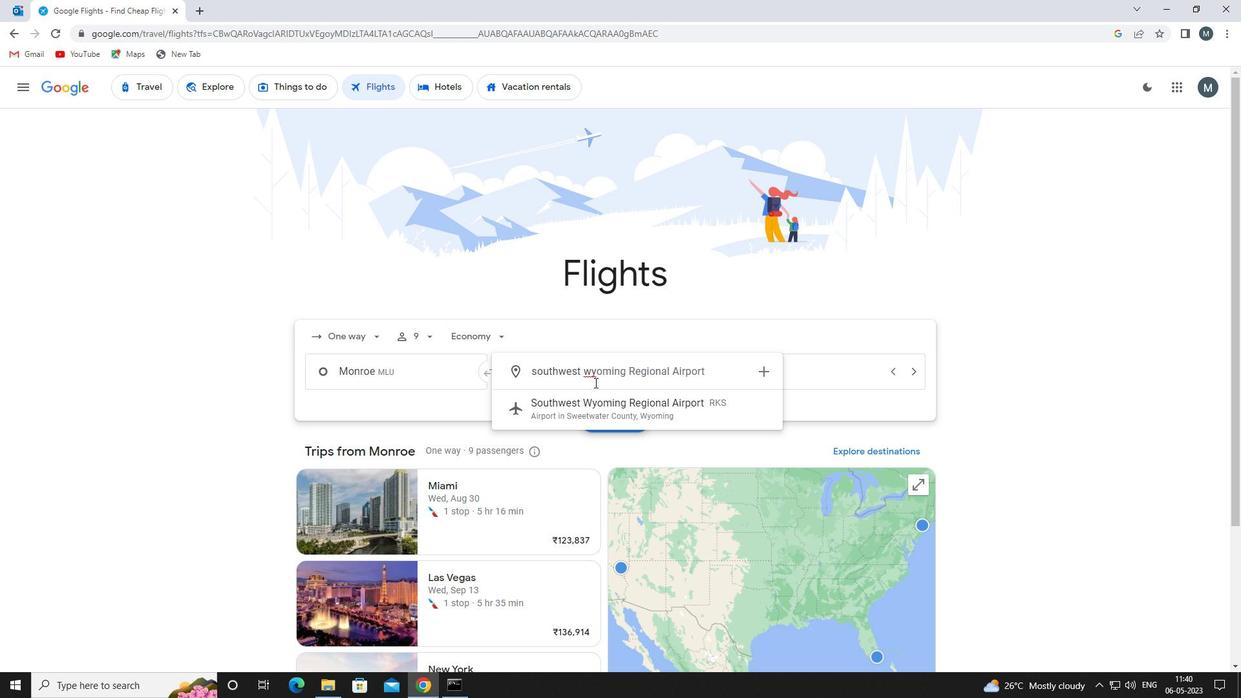 
Action: Mouse pressed left at (605, 408)
Screenshot: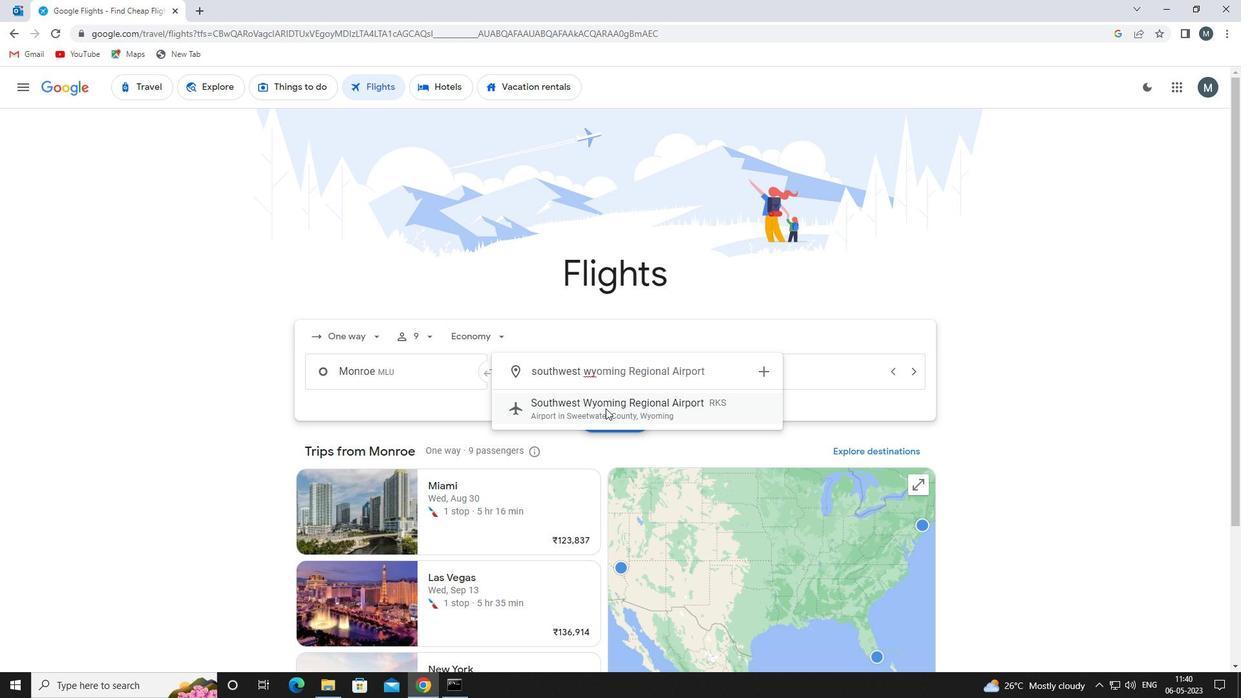 
Action: Mouse moved to (786, 376)
Screenshot: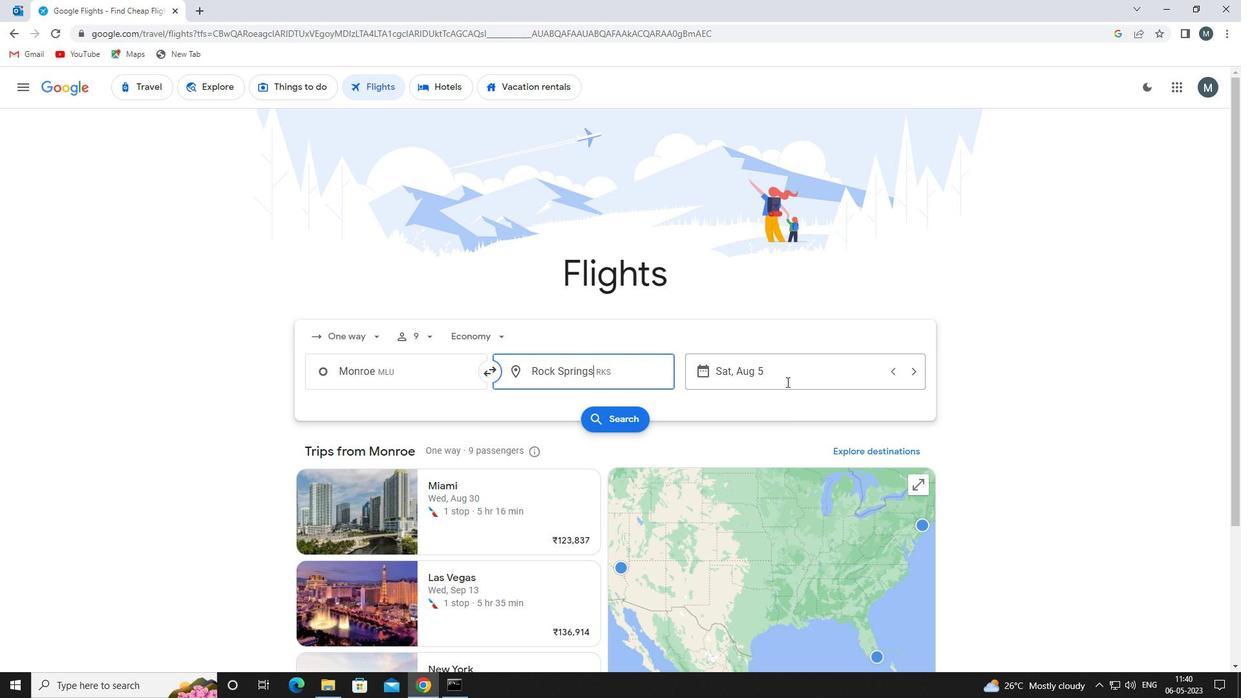 
Action: Mouse pressed left at (786, 376)
Screenshot: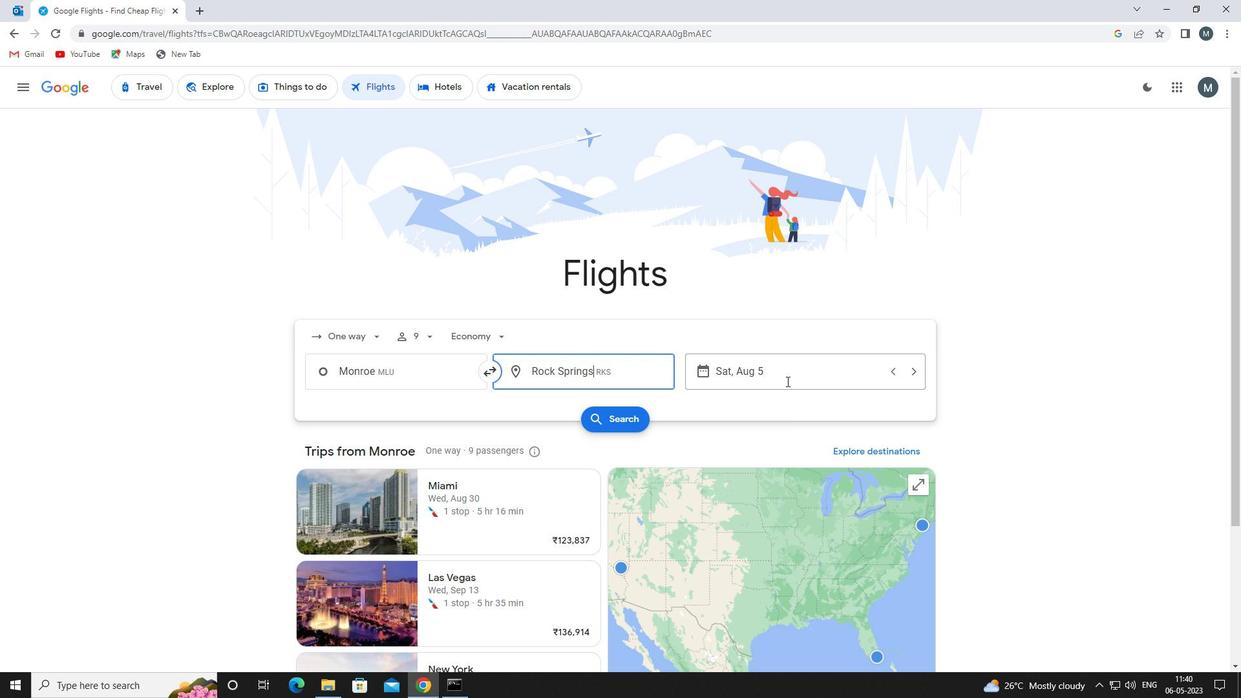 
Action: Mouse moved to (650, 437)
Screenshot: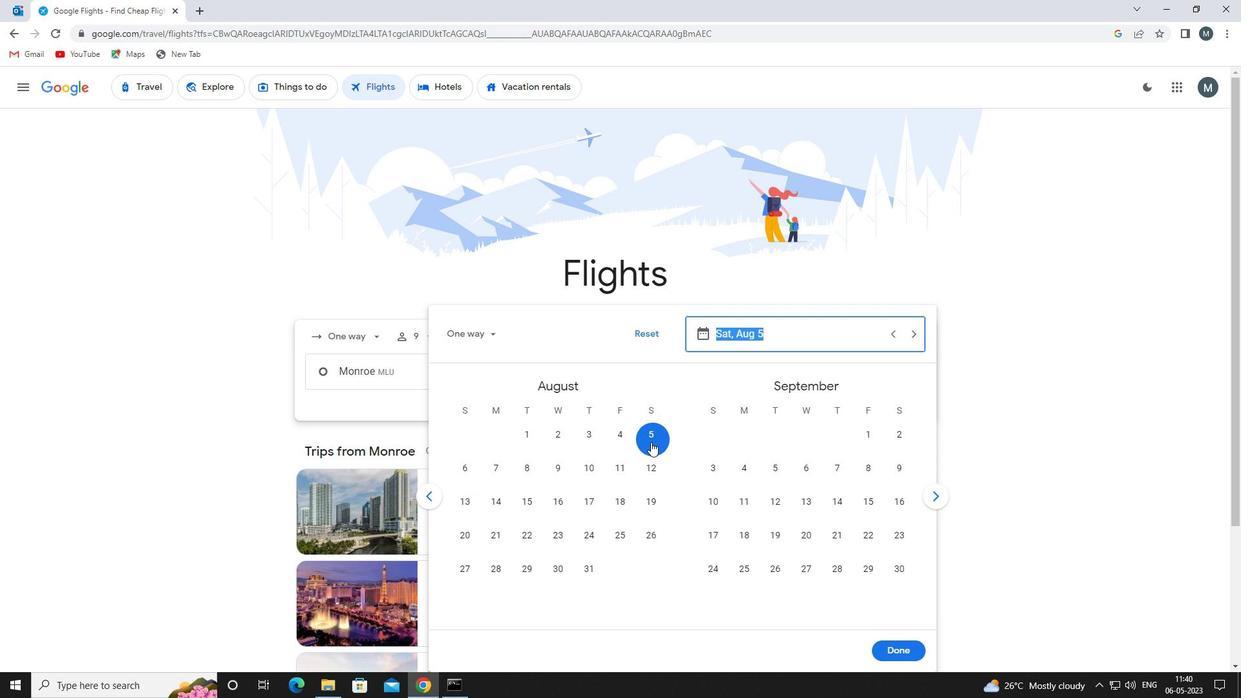 
Action: Mouse pressed left at (650, 437)
Screenshot: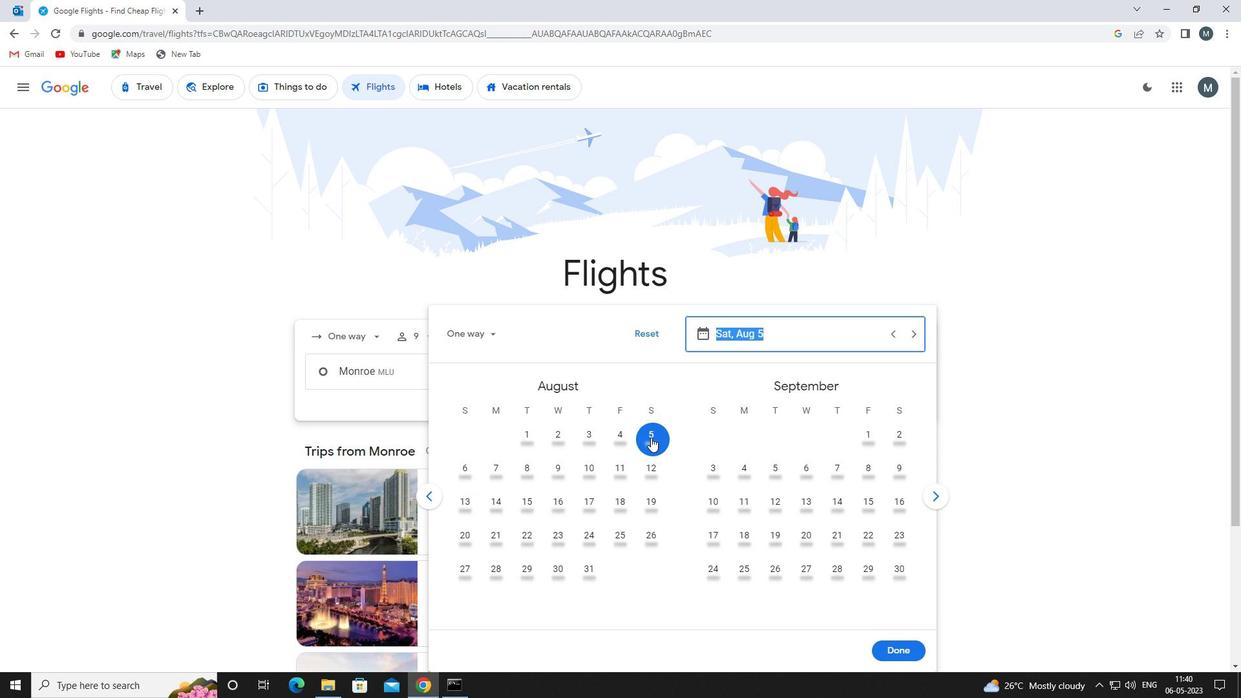 
Action: Mouse moved to (894, 647)
Screenshot: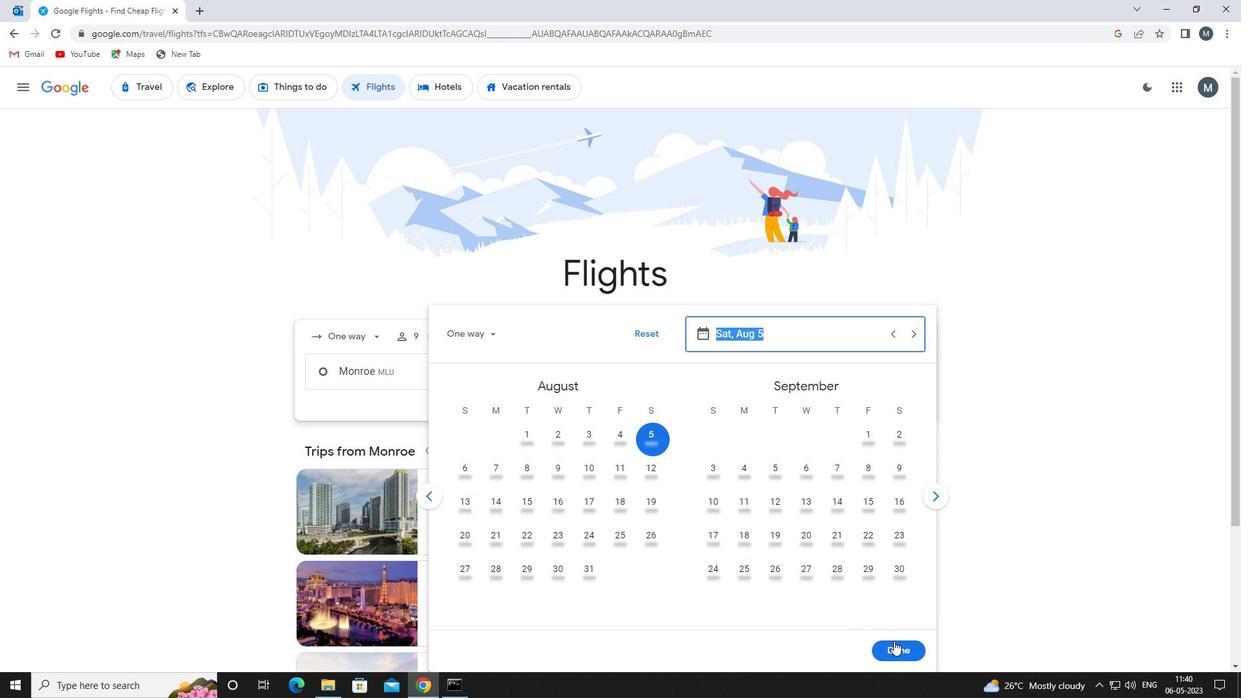 
Action: Mouse pressed left at (894, 647)
Screenshot: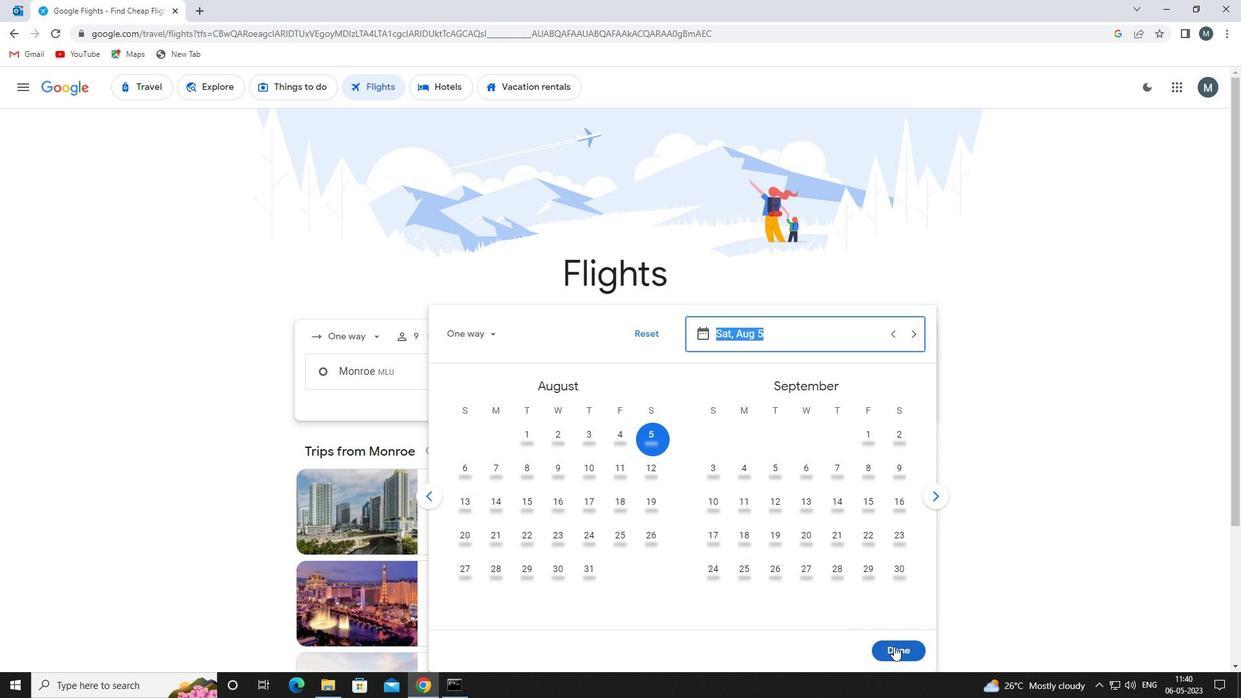 
Action: Mouse moved to (630, 423)
Screenshot: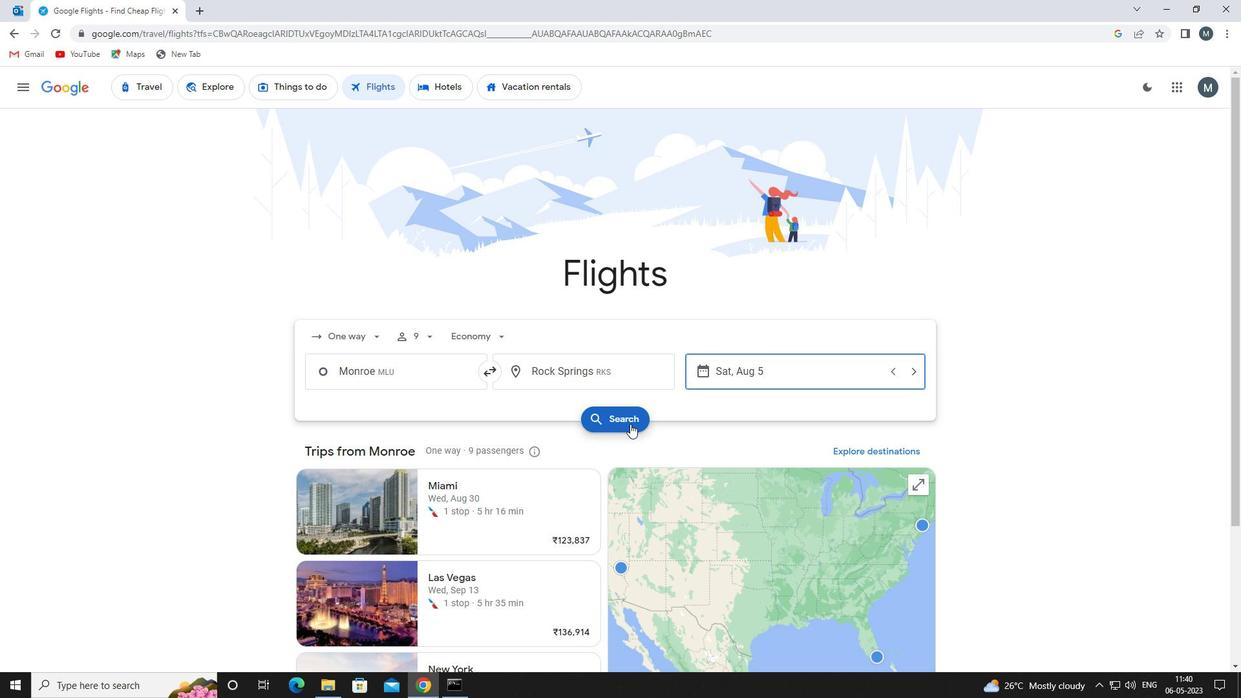 
Action: Mouse pressed left at (630, 423)
Screenshot: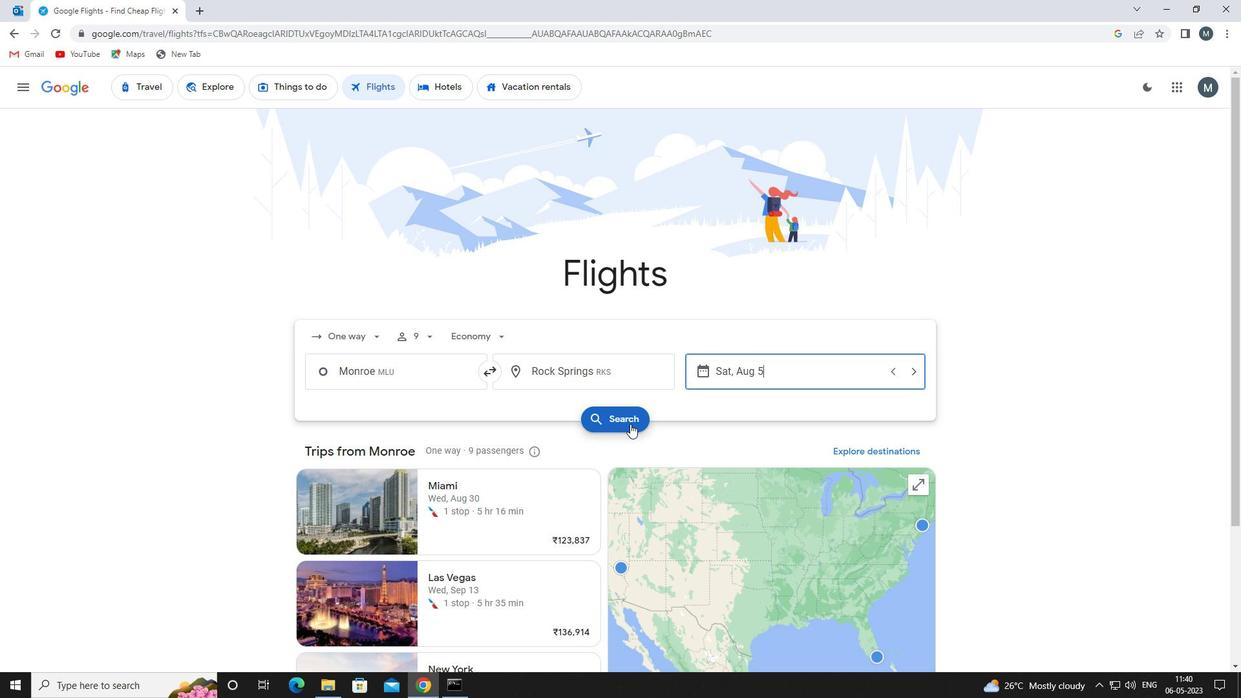 
Action: Mouse moved to (307, 206)
Screenshot: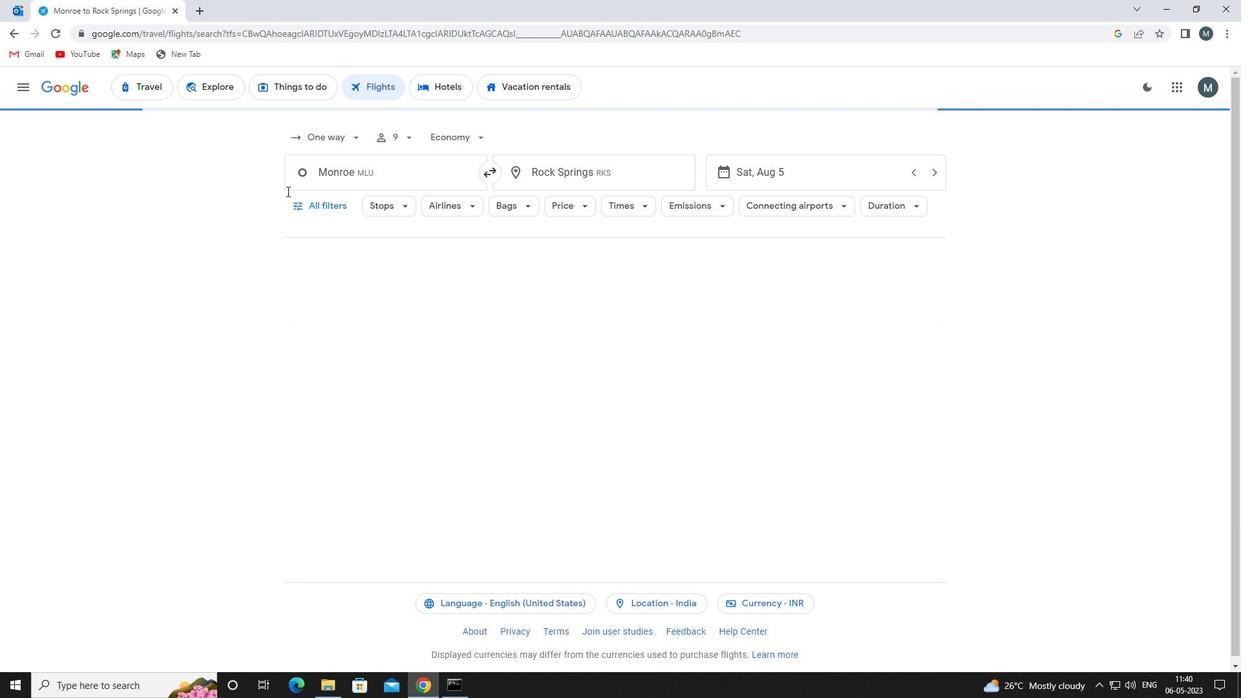 
Action: Mouse pressed left at (307, 206)
Screenshot: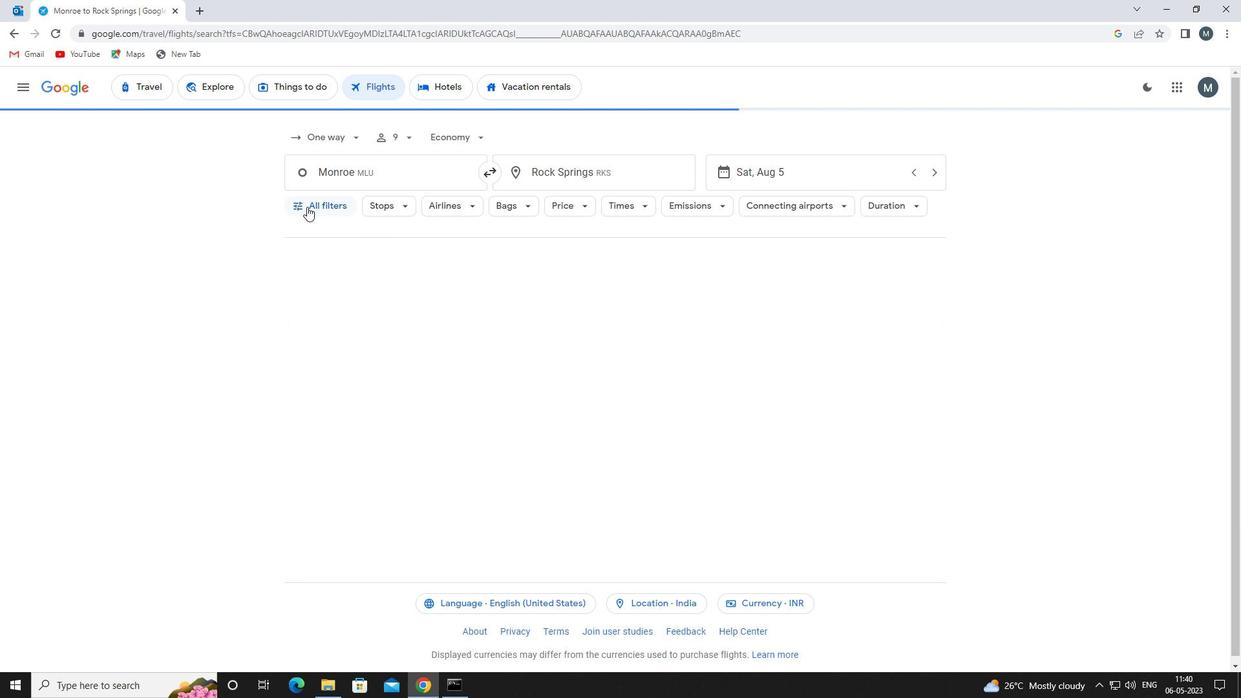 
Action: Mouse moved to (321, 323)
Screenshot: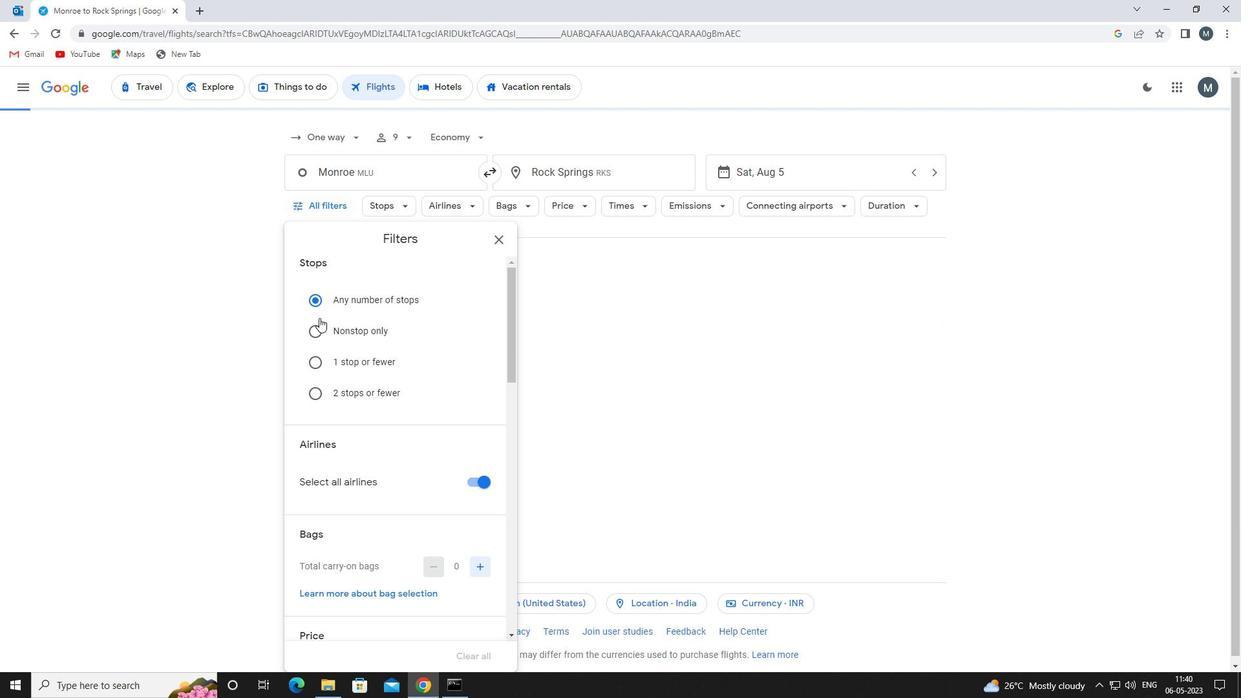 
Action: Mouse scrolled (321, 323) with delta (0, 0)
Screenshot: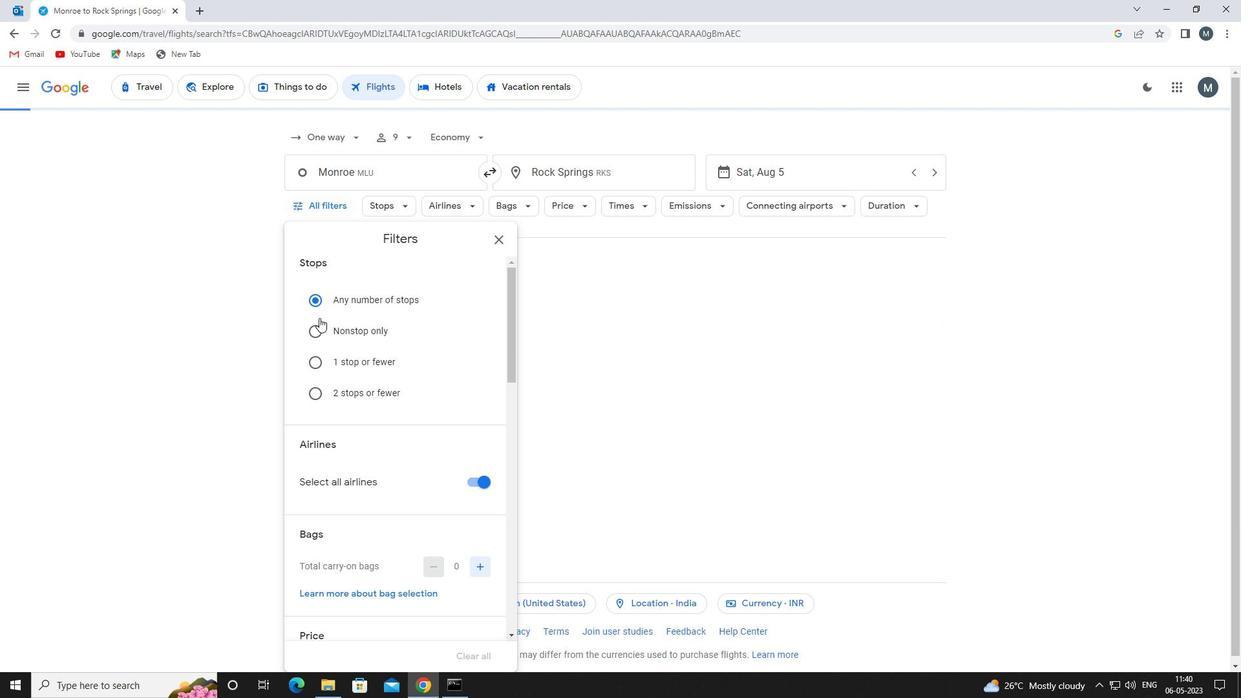 
Action: Mouse moved to (480, 416)
Screenshot: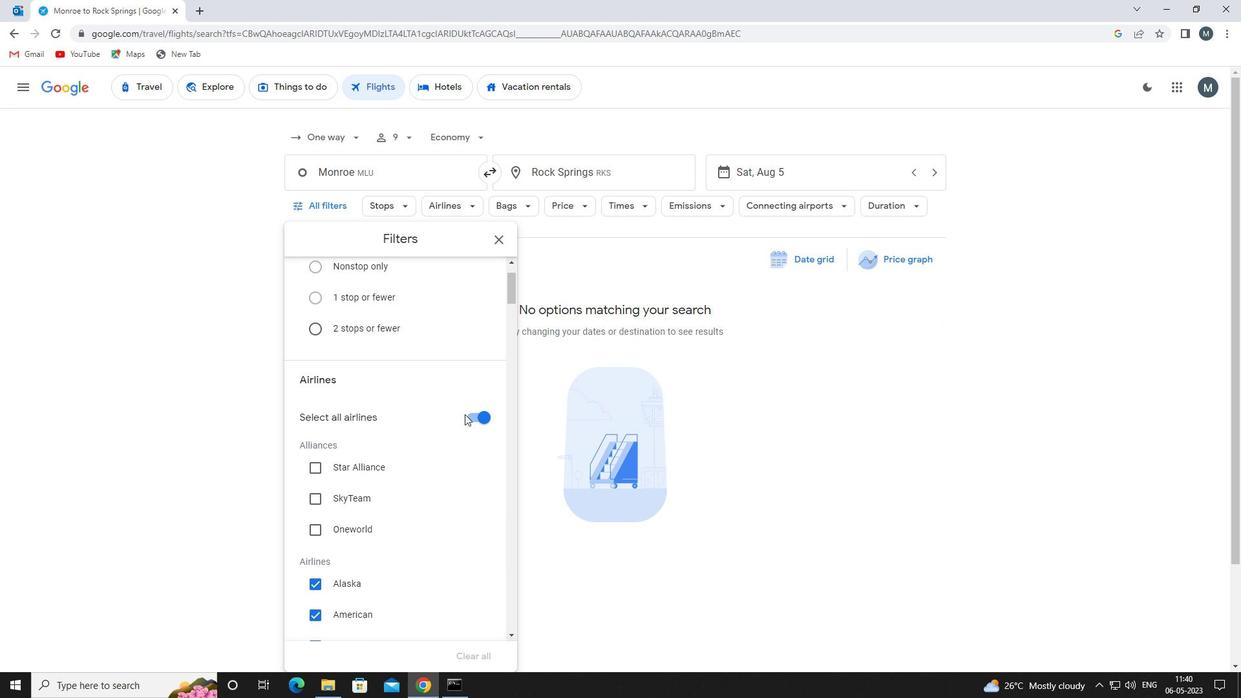 
Action: Mouse pressed left at (480, 416)
Screenshot: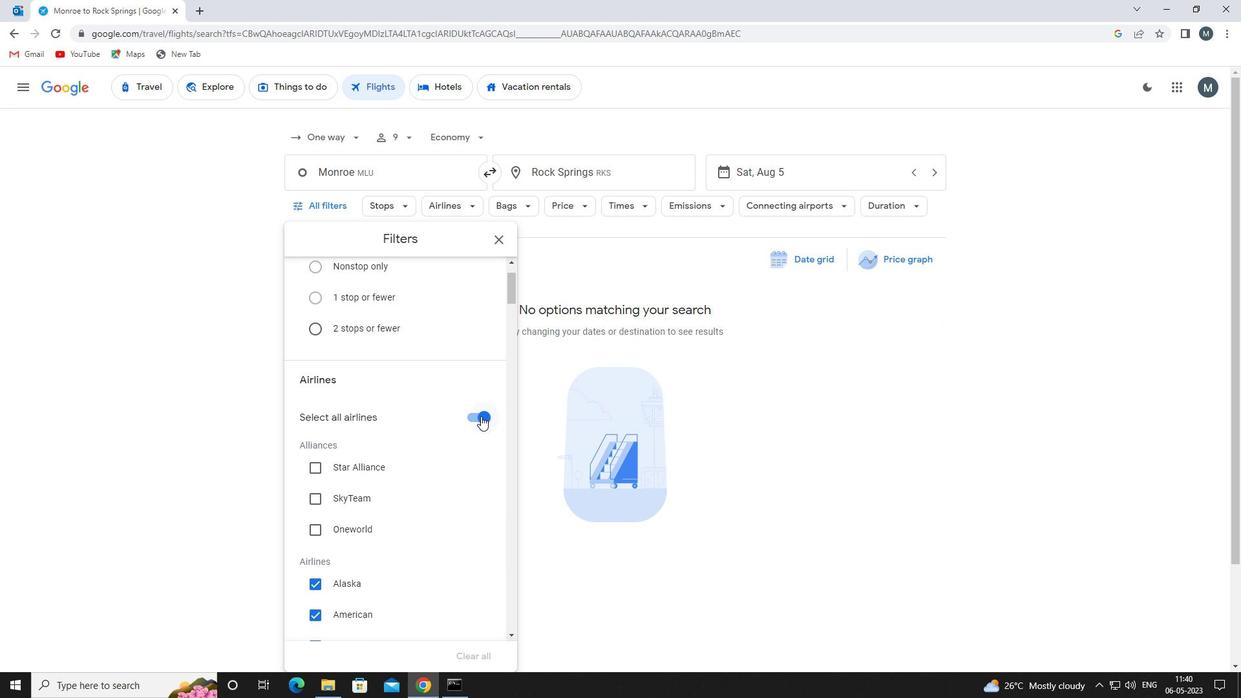 
Action: Mouse moved to (414, 440)
Screenshot: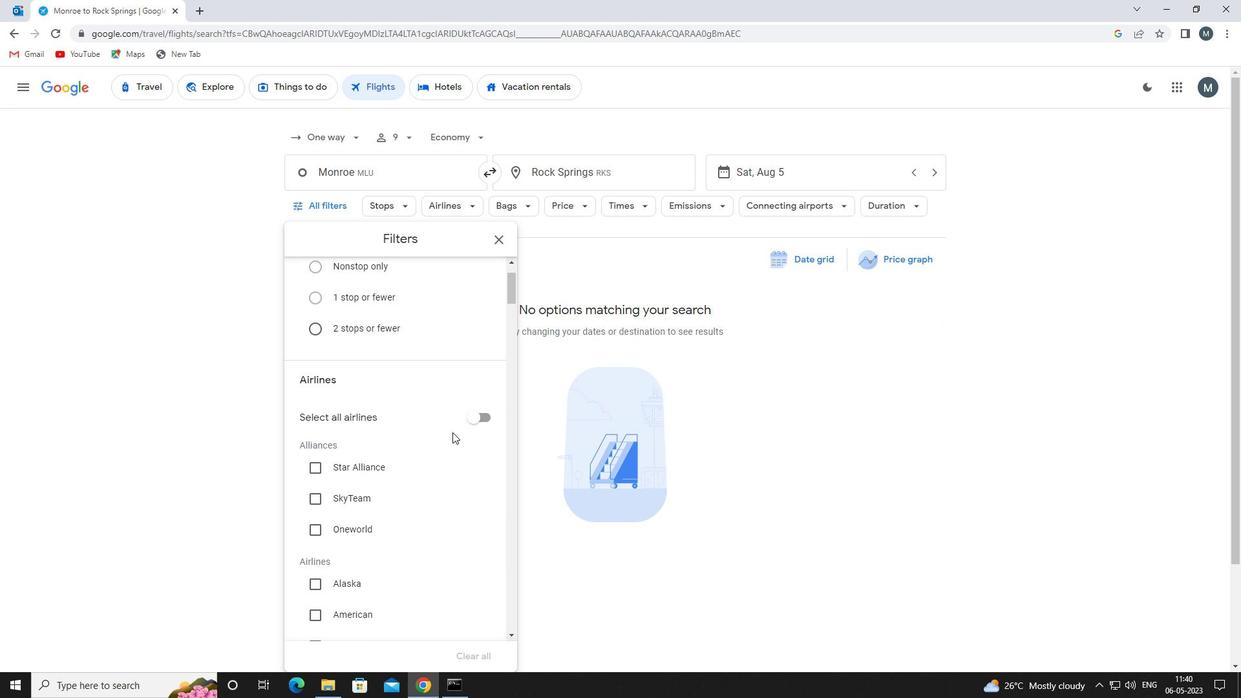 
Action: Mouse scrolled (414, 440) with delta (0, 0)
Screenshot: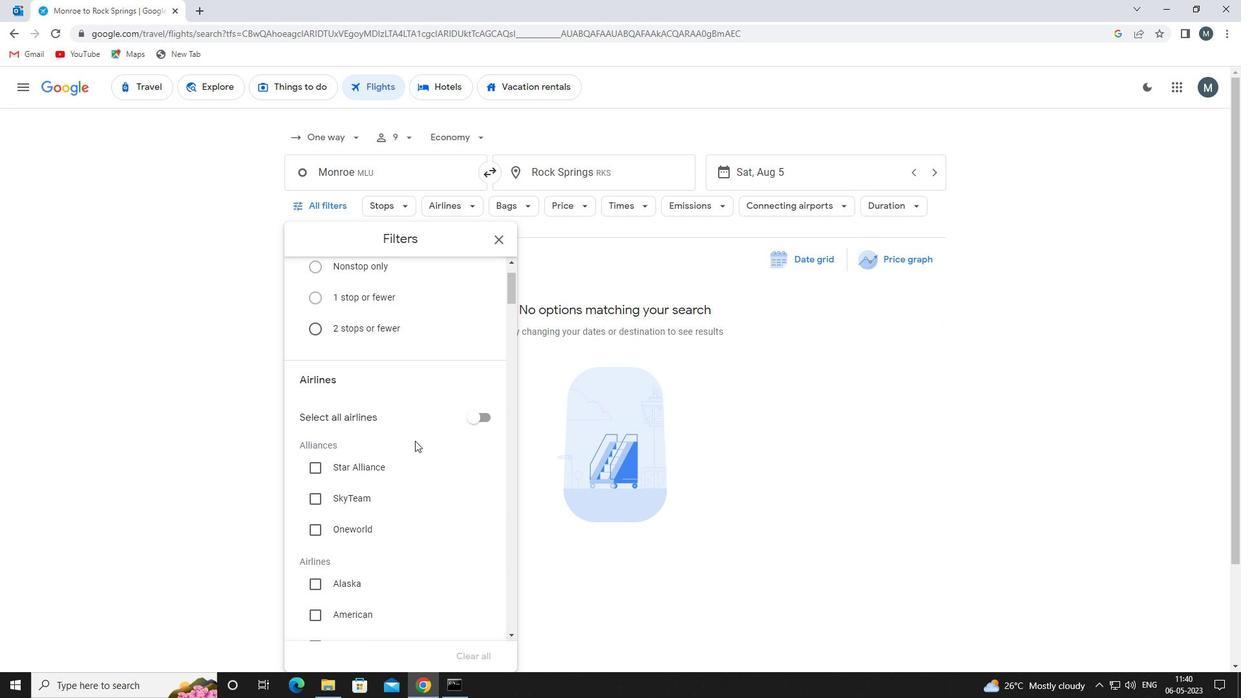 
Action: Mouse scrolled (414, 440) with delta (0, 0)
Screenshot: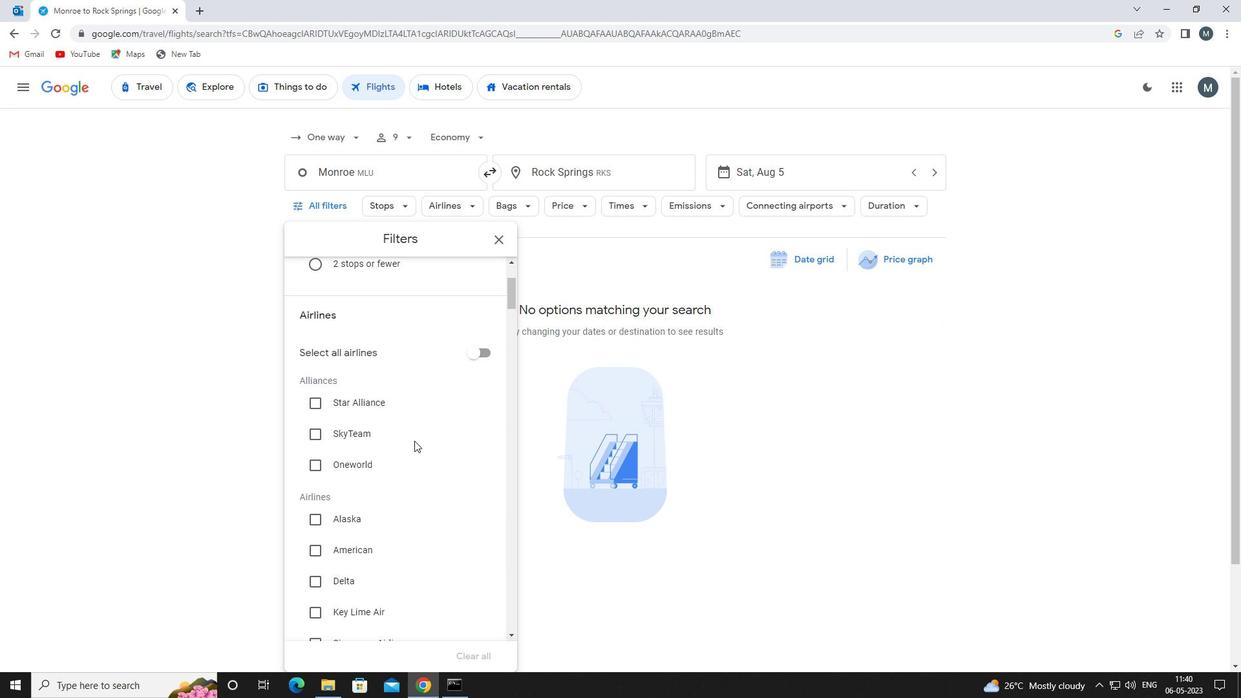 
Action: Mouse scrolled (414, 440) with delta (0, 0)
Screenshot: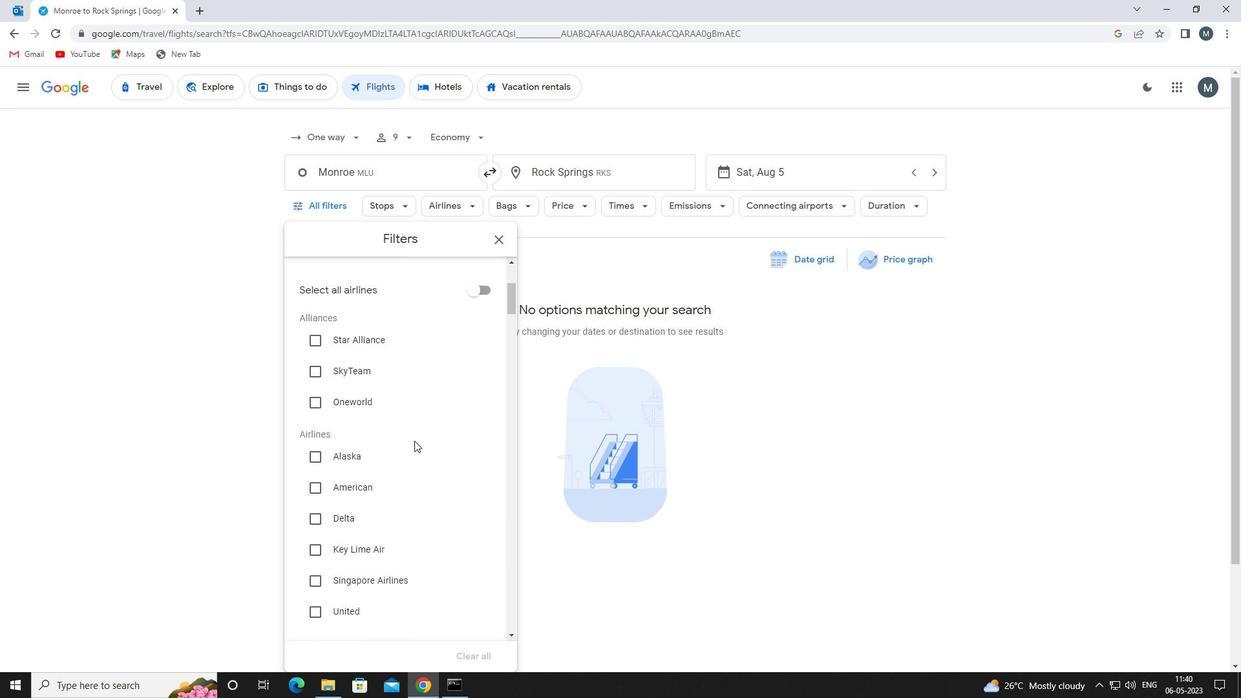 
Action: Mouse scrolled (414, 440) with delta (0, 0)
Screenshot: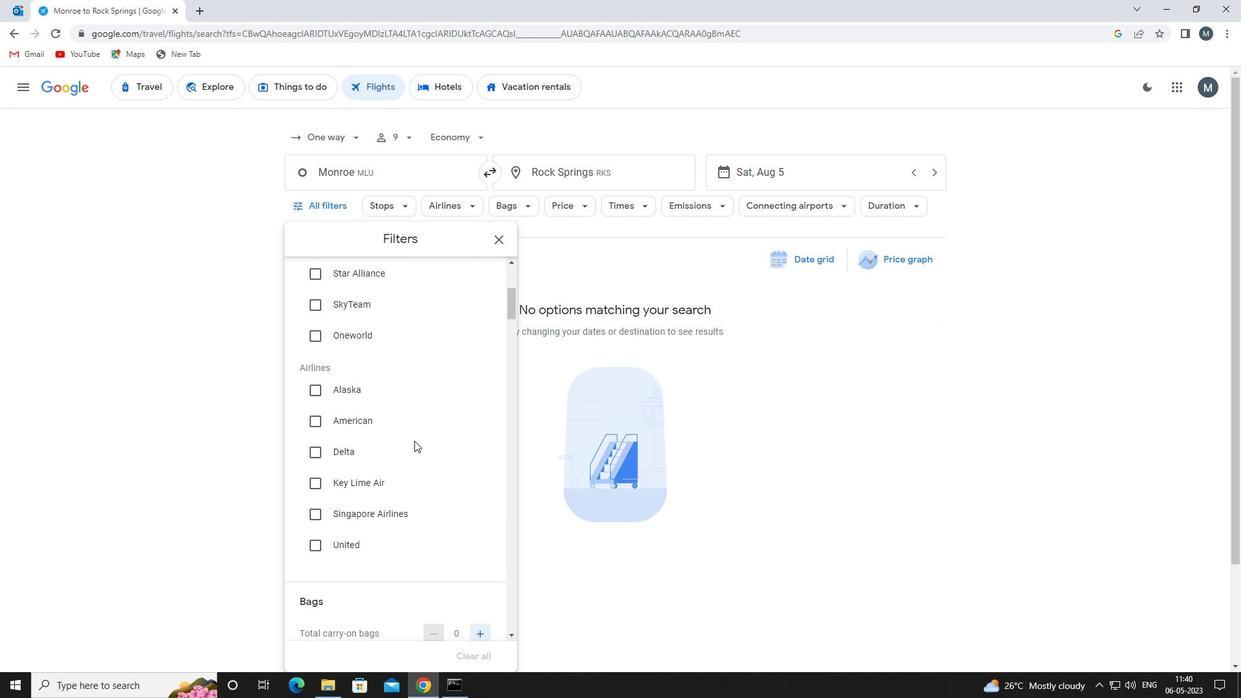 
Action: Mouse moved to (394, 485)
Screenshot: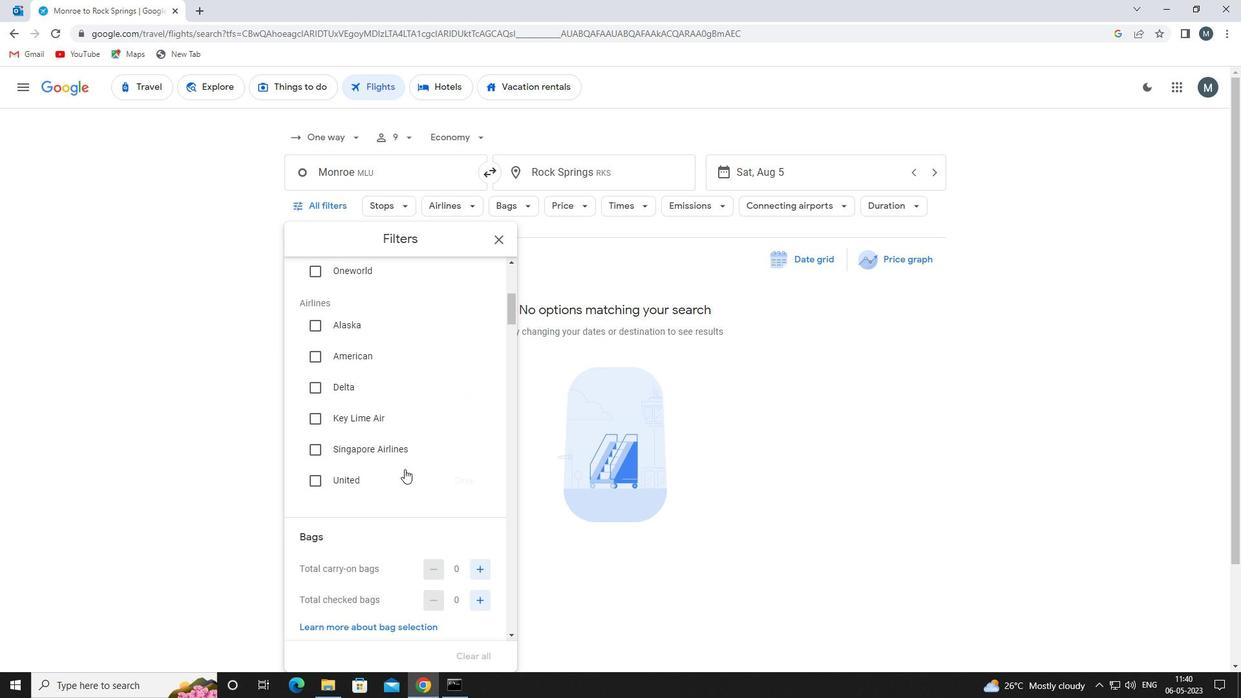 
Action: Mouse pressed left at (394, 485)
Screenshot: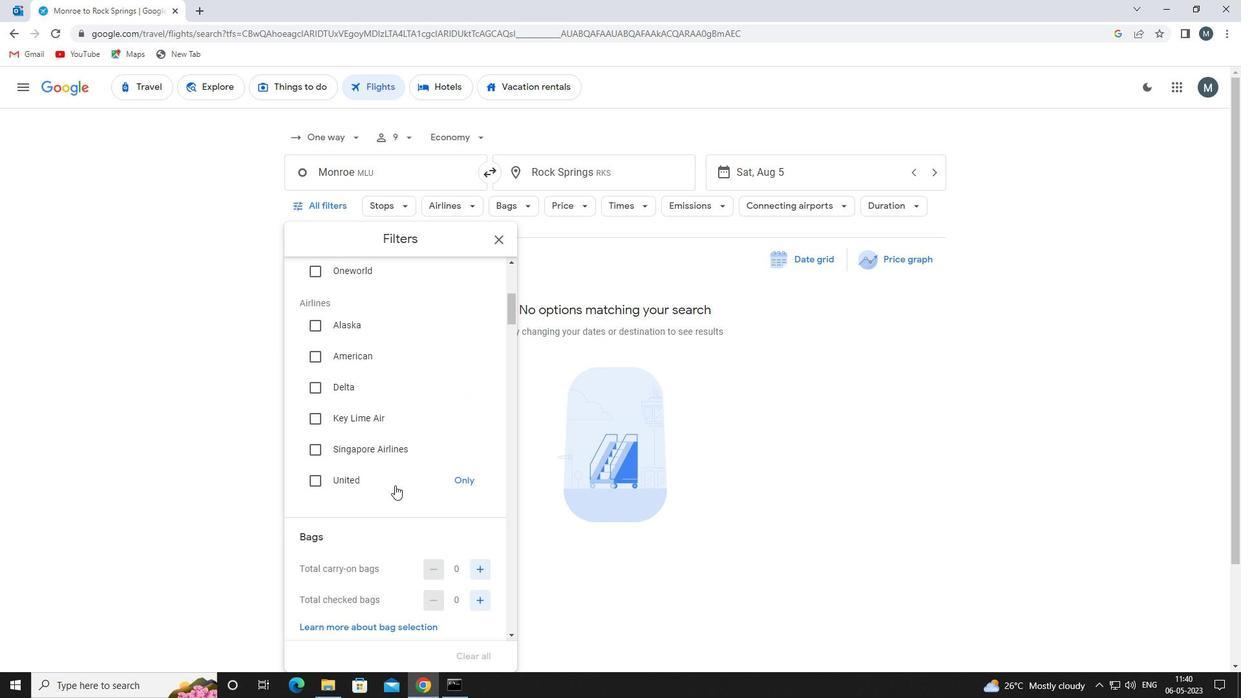 
Action: Mouse moved to (387, 459)
Screenshot: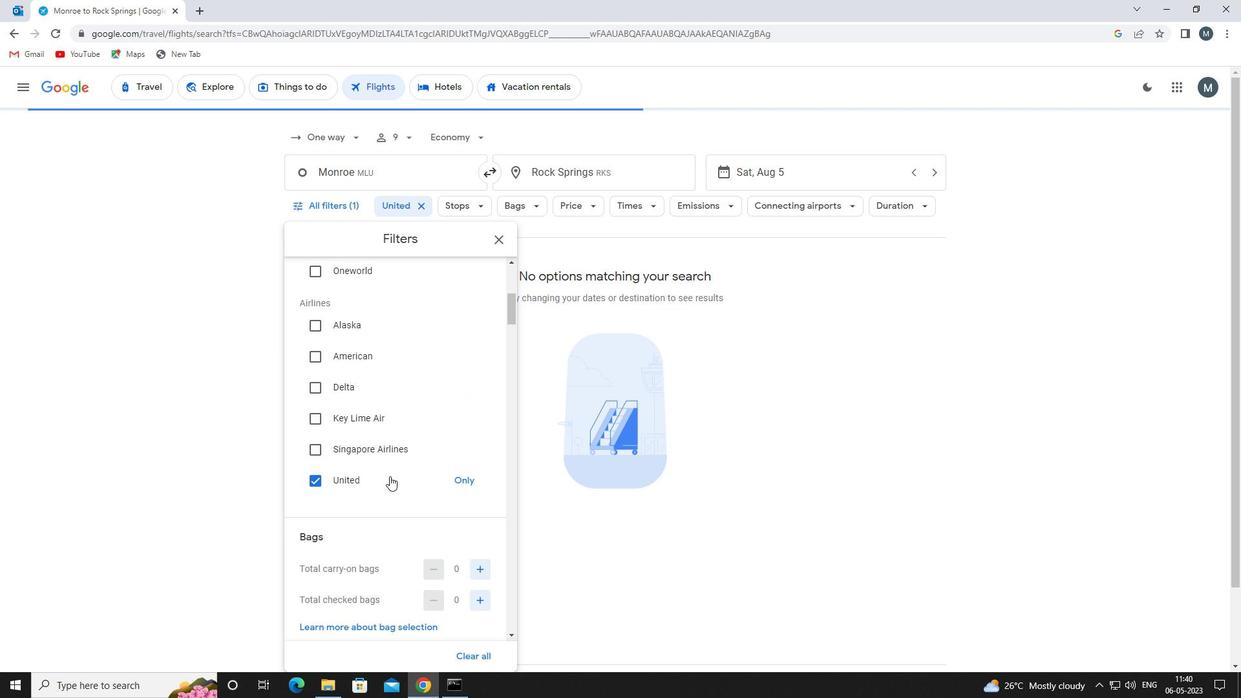 
Action: Mouse scrolled (387, 458) with delta (0, 0)
Screenshot: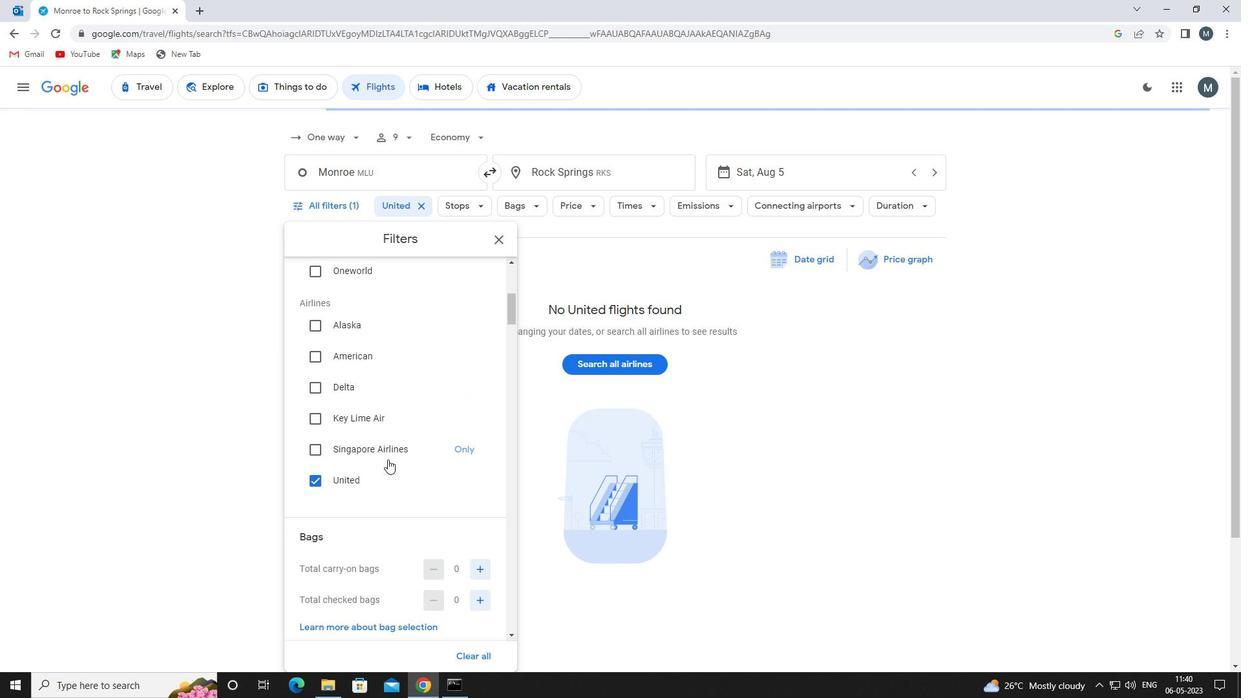 
Action: Mouse scrolled (387, 458) with delta (0, 0)
Screenshot: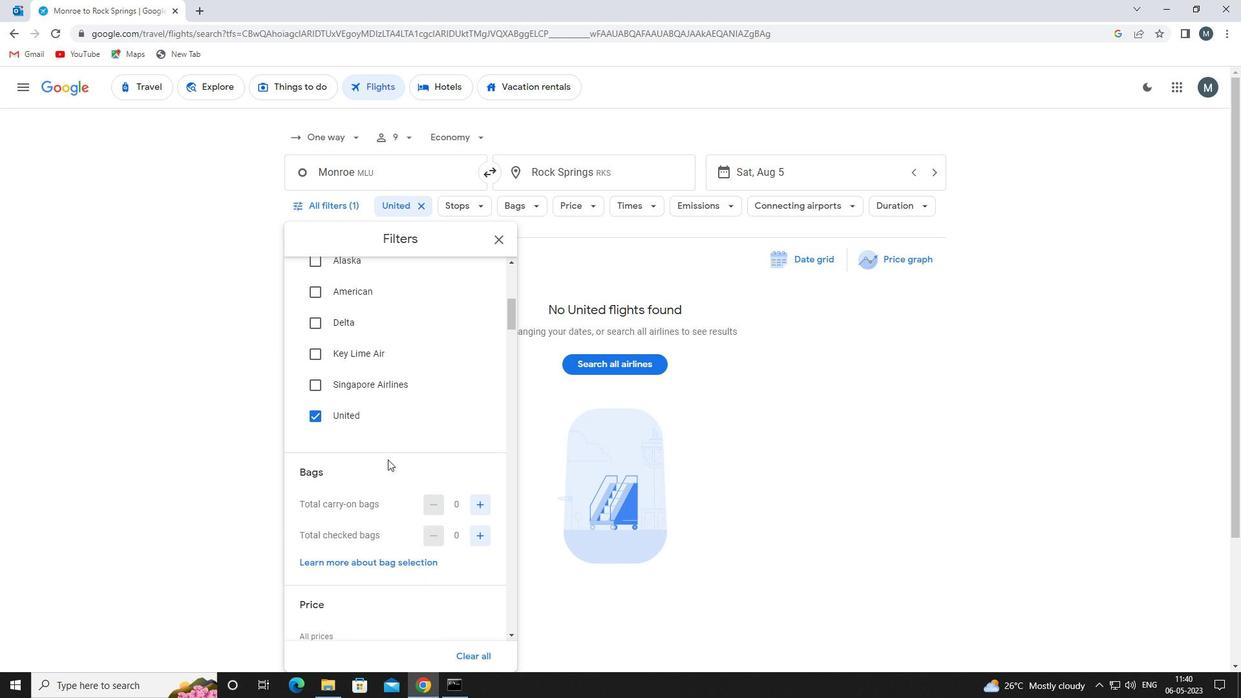 
Action: Mouse moved to (477, 437)
Screenshot: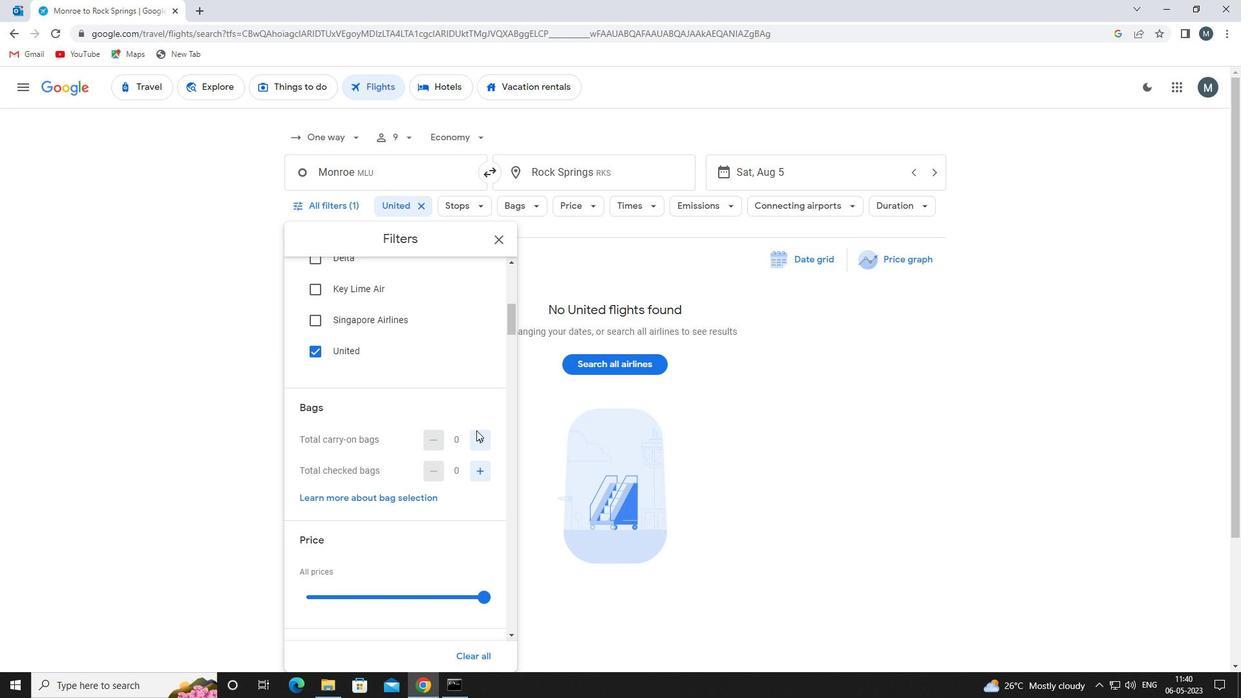 
Action: Mouse pressed left at (477, 437)
Screenshot: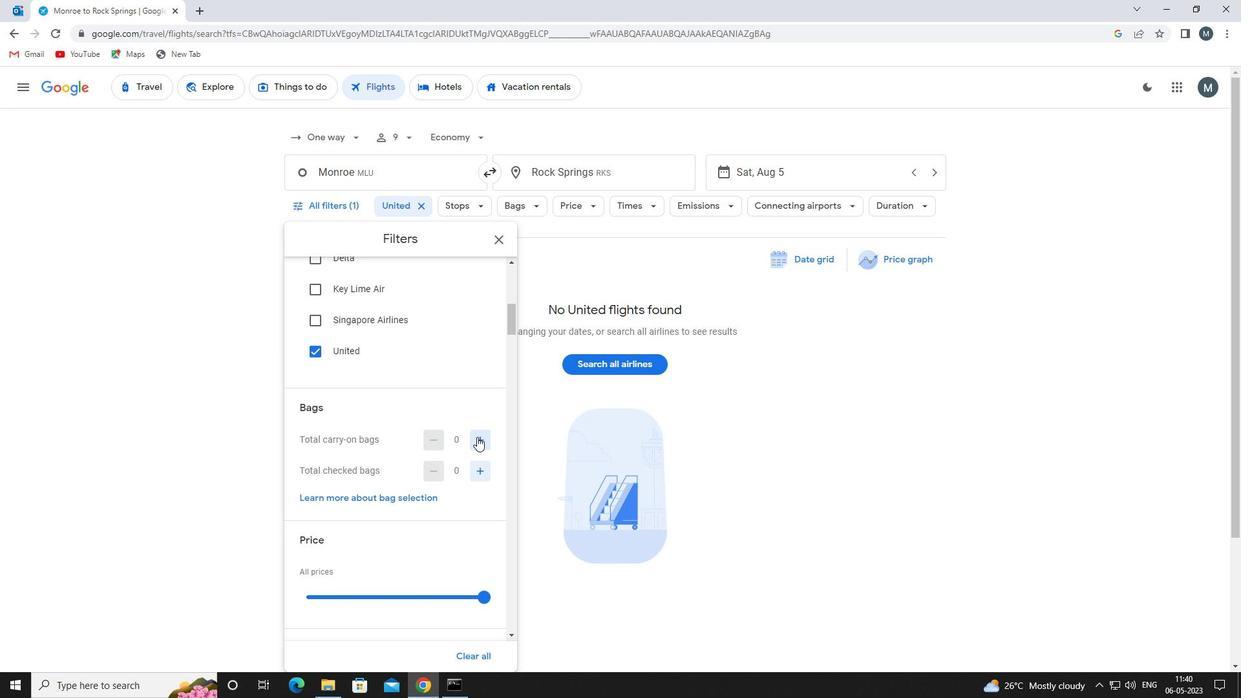 
Action: Mouse moved to (477, 437)
Screenshot: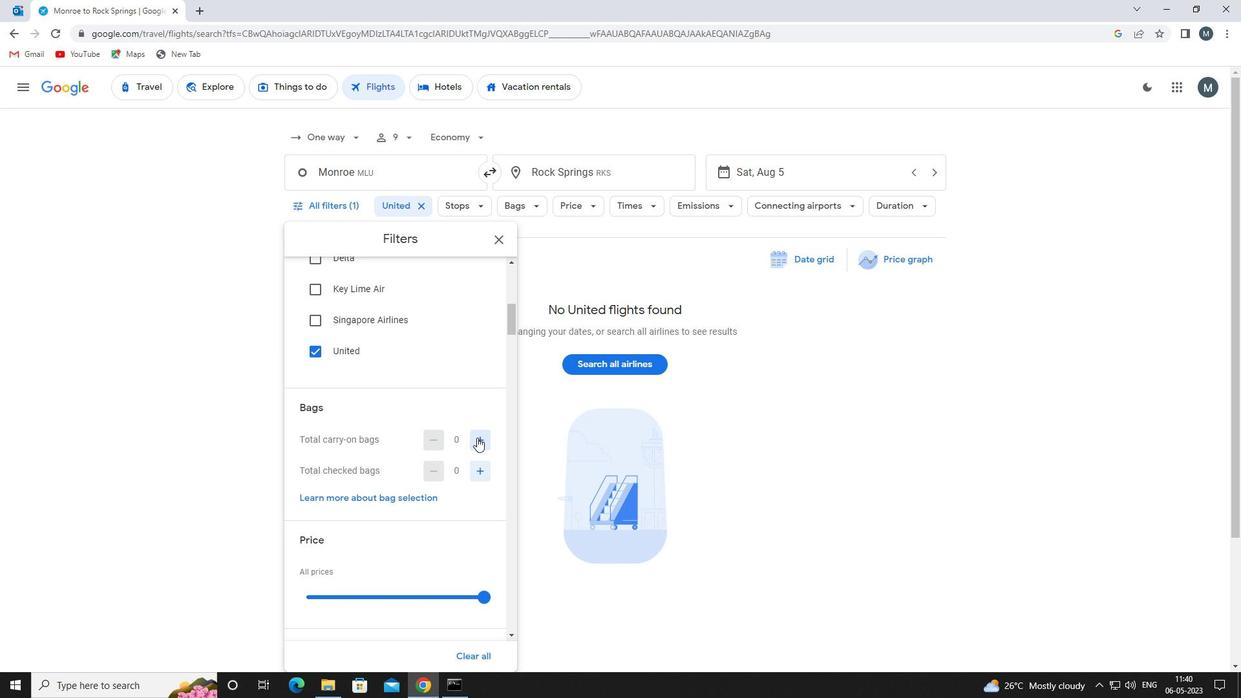 
Action: Mouse pressed left at (477, 437)
Screenshot: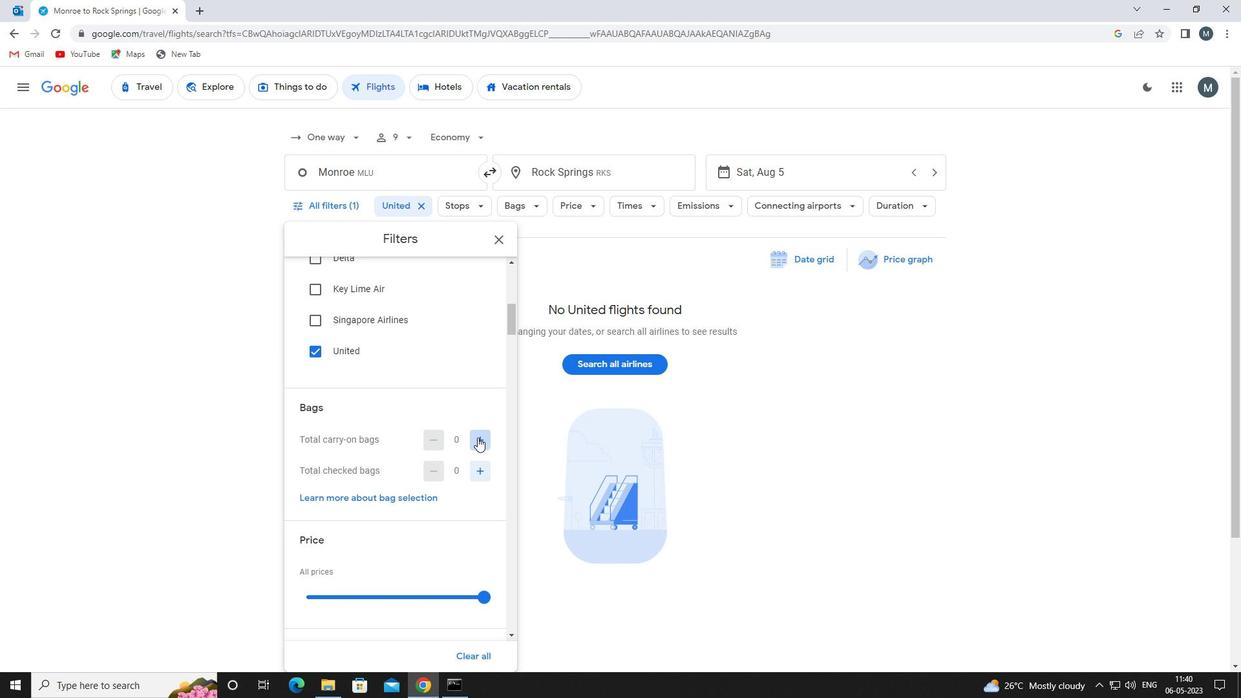
Action: Mouse moved to (356, 417)
Screenshot: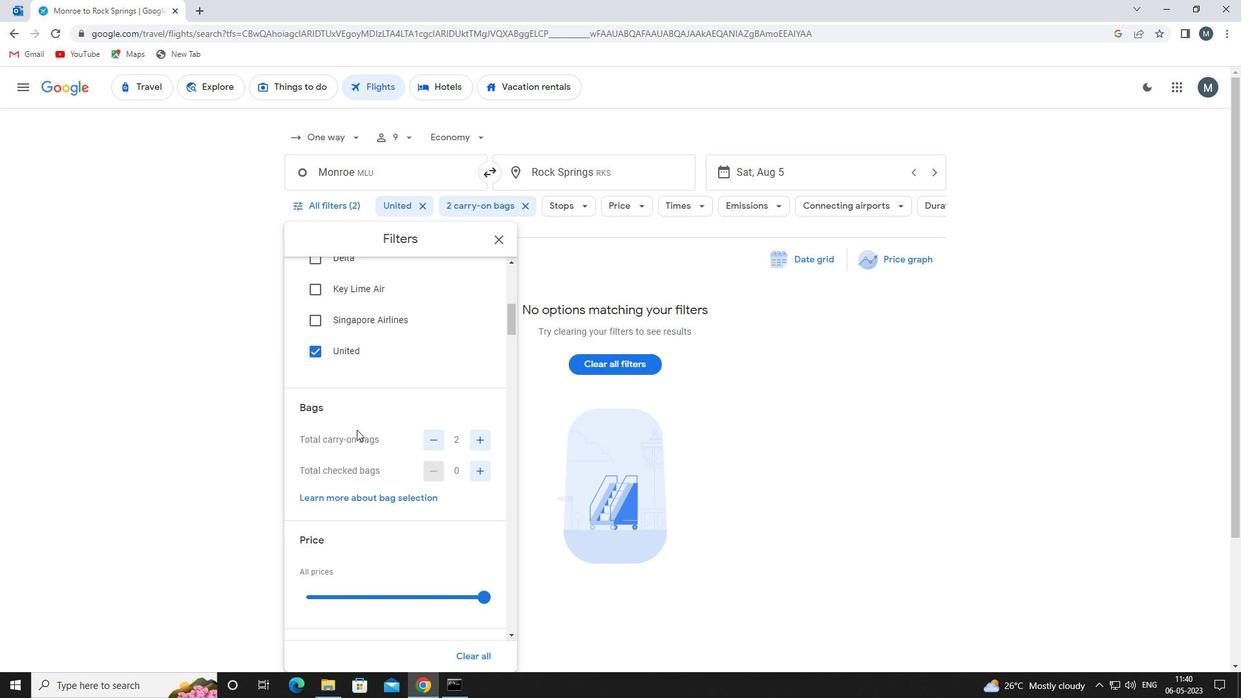 
Action: Mouse scrolled (356, 416) with delta (0, 0)
Screenshot: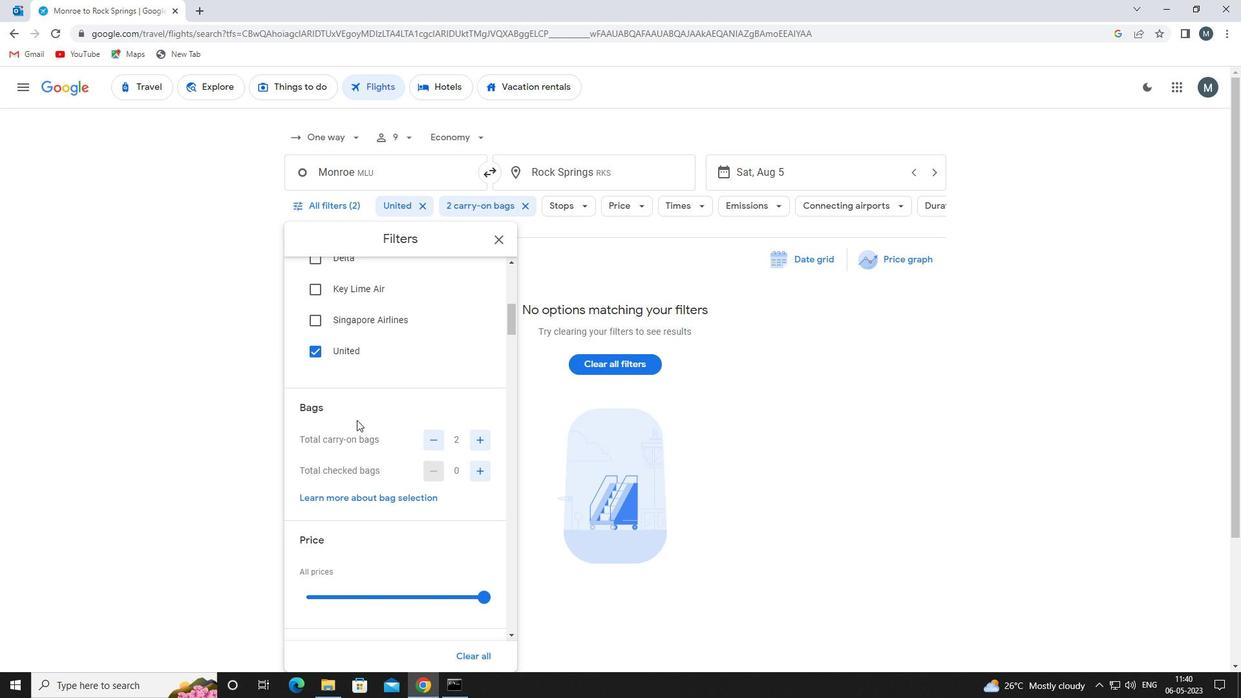 
Action: Mouse scrolled (356, 416) with delta (0, 0)
Screenshot: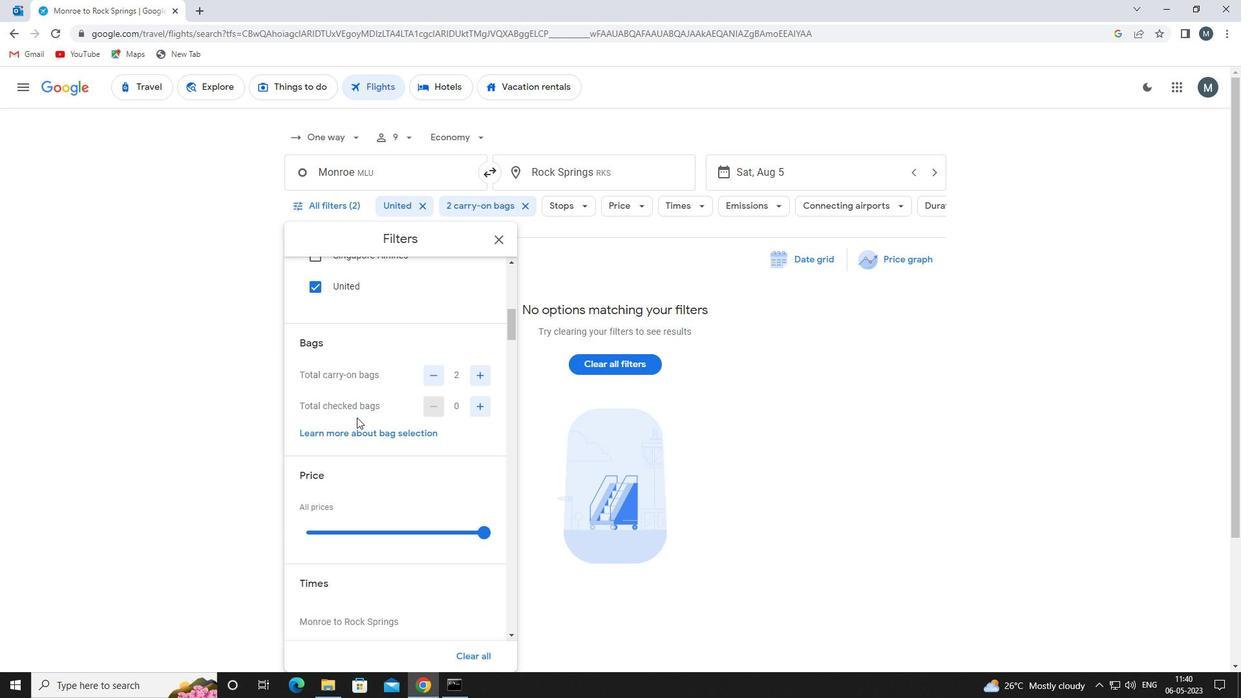 
Action: Mouse moved to (374, 466)
Screenshot: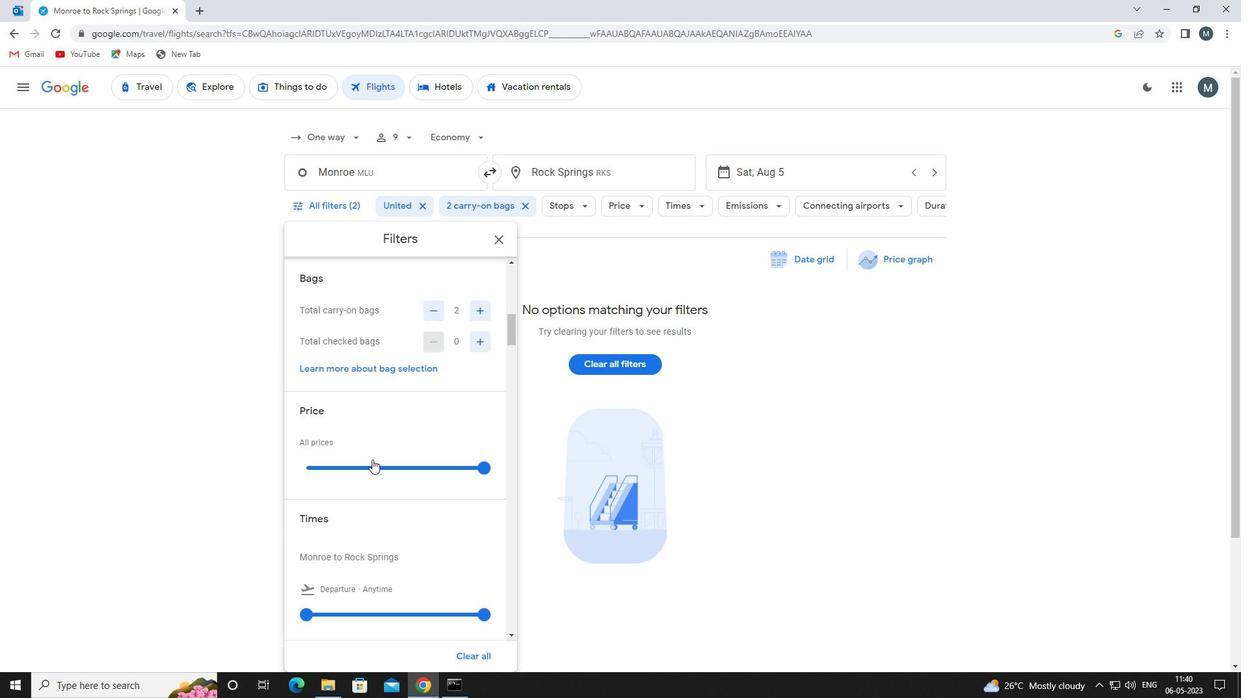 
Action: Mouse pressed left at (374, 466)
Screenshot: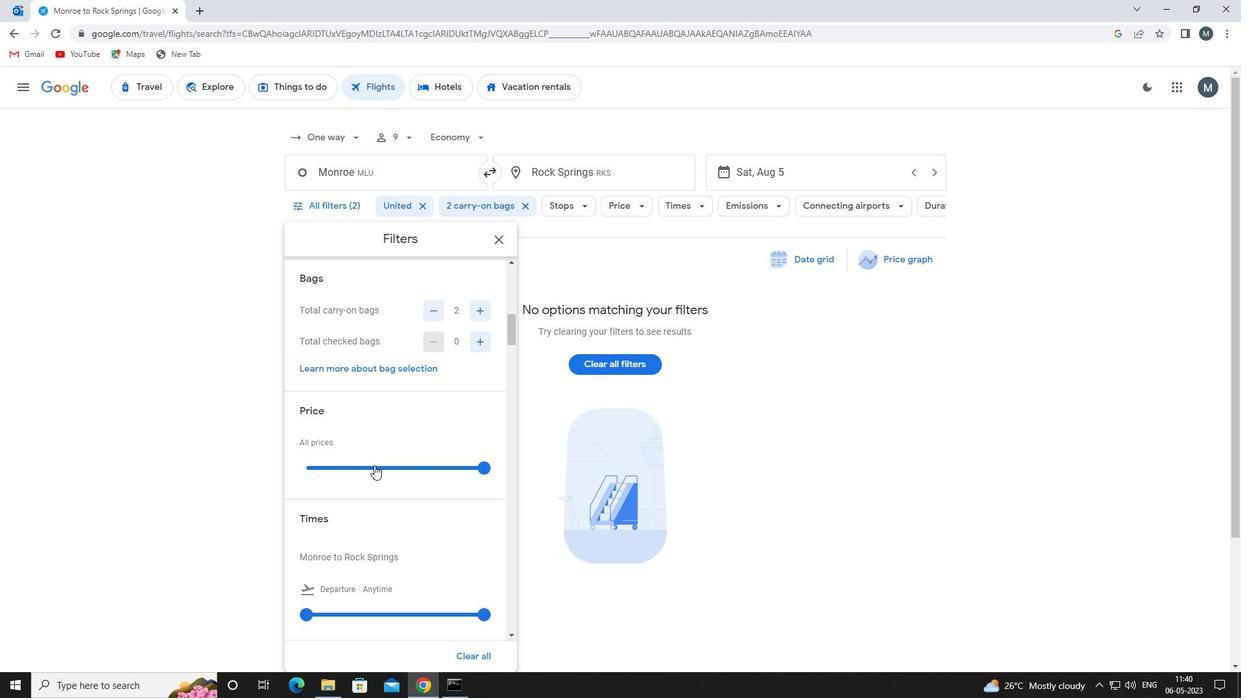 
Action: Mouse moved to (373, 462)
Screenshot: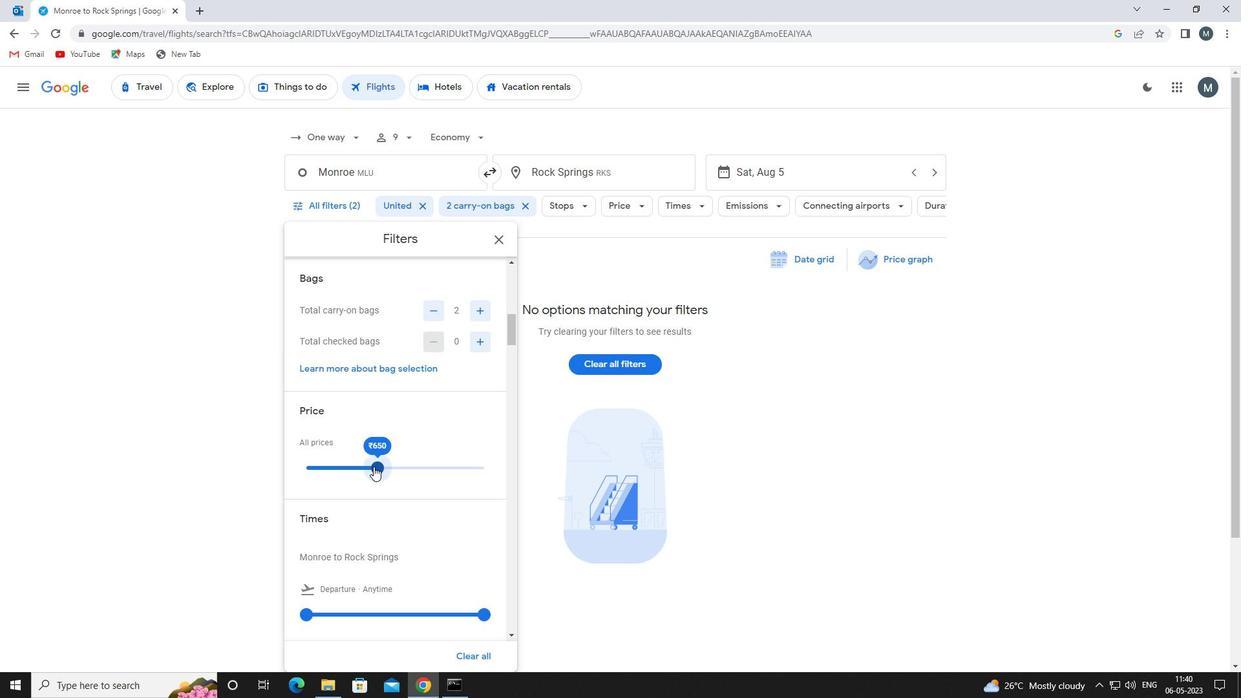 
Action: Mouse pressed left at (373, 462)
Screenshot: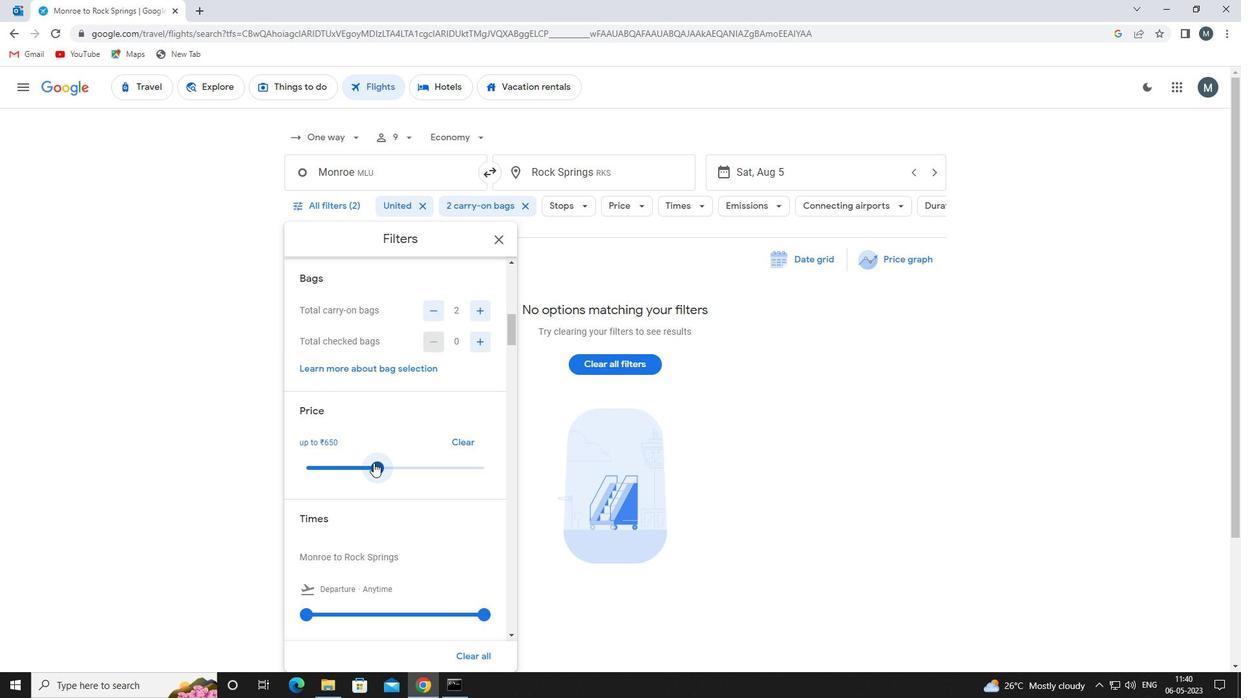
Action: Mouse moved to (406, 436)
Screenshot: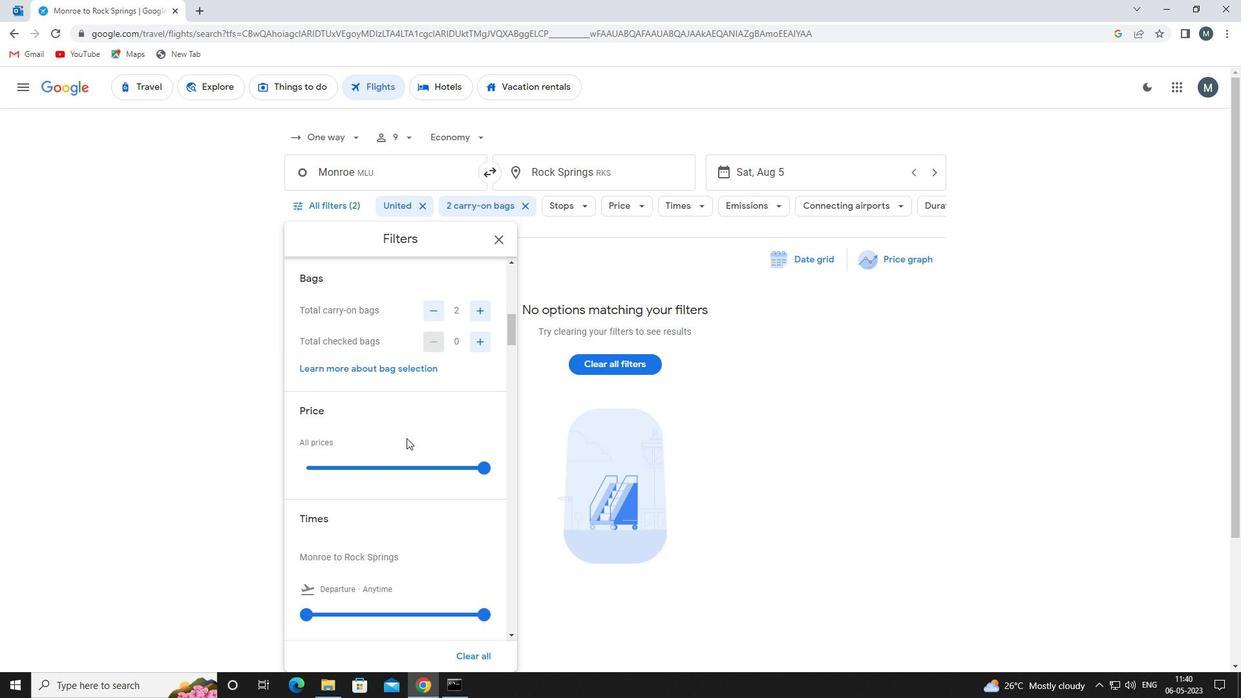 
Action: Mouse scrolled (406, 436) with delta (0, 0)
Screenshot: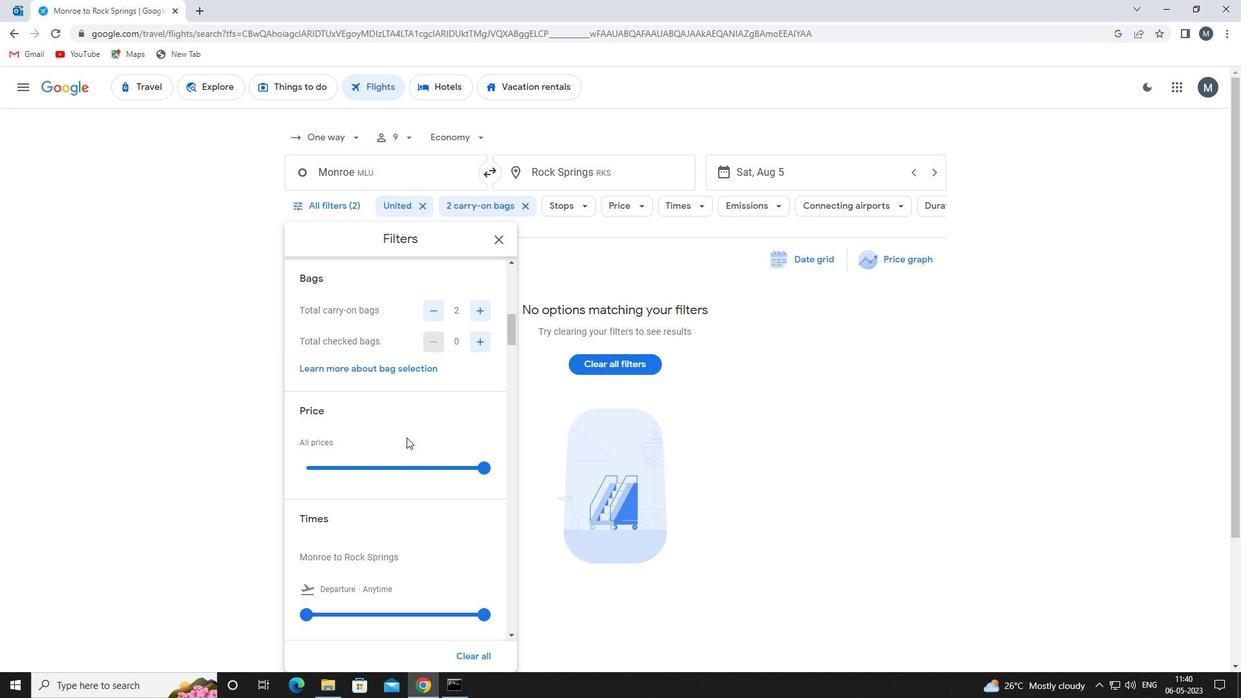 
Action: Mouse scrolled (406, 436) with delta (0, 0)
Screenshot: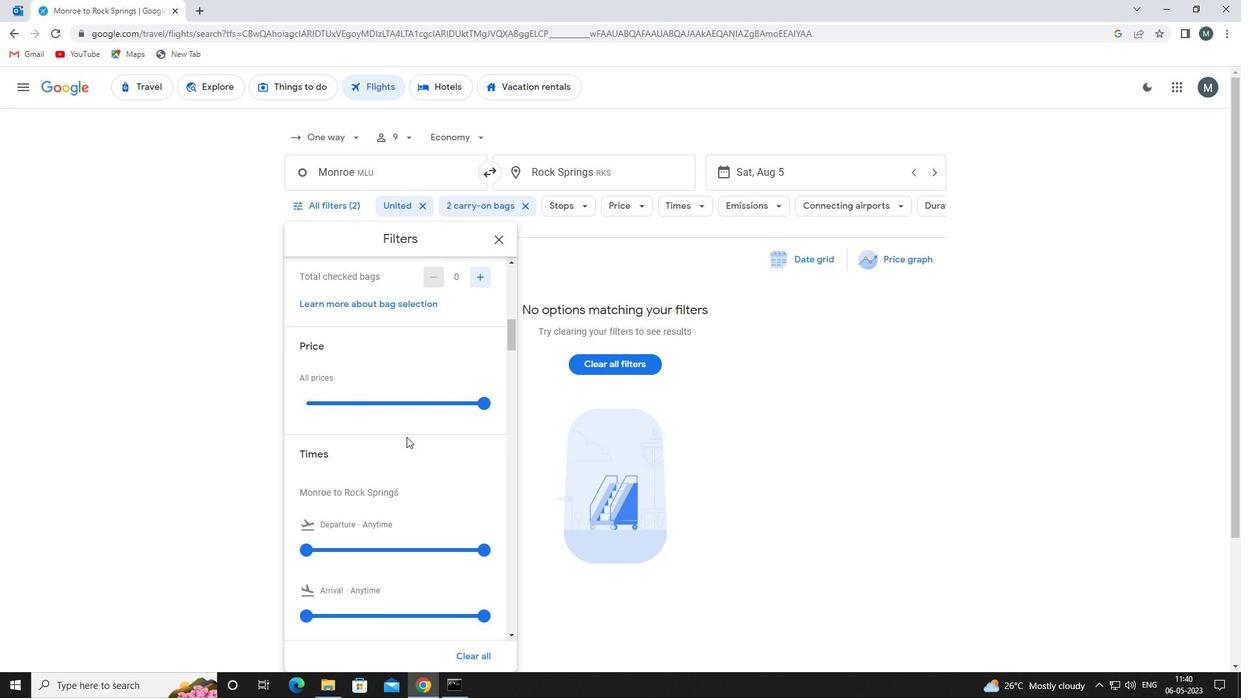 
Action: Mouse moved to (303, 484)
Screenshot: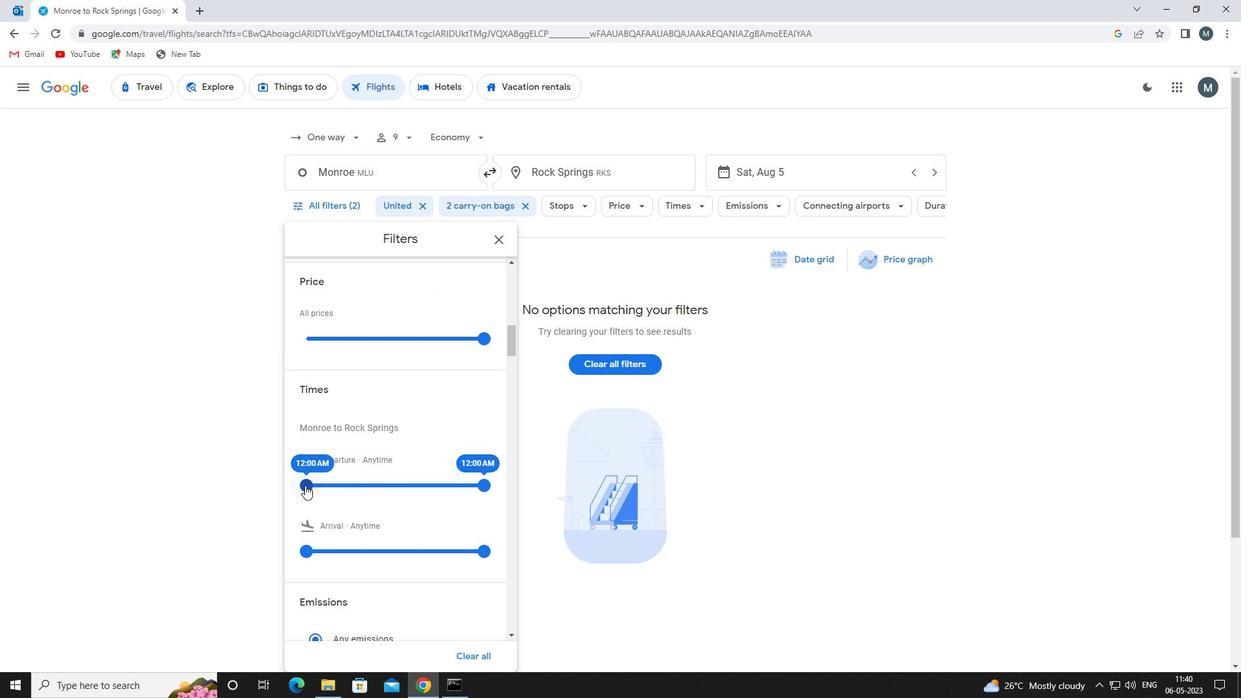 
Action: Mouse pressed left at (303, 484)
Screenshot: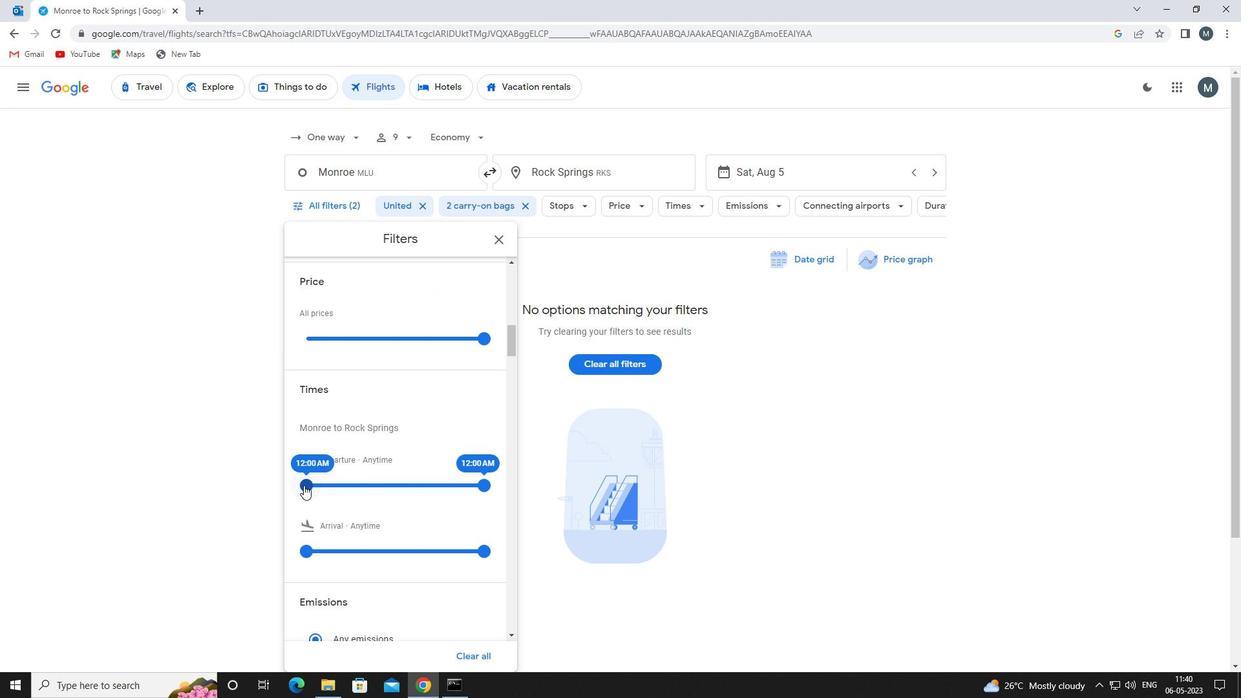
Action: Mouse moved to (481, 484)
Screenshot: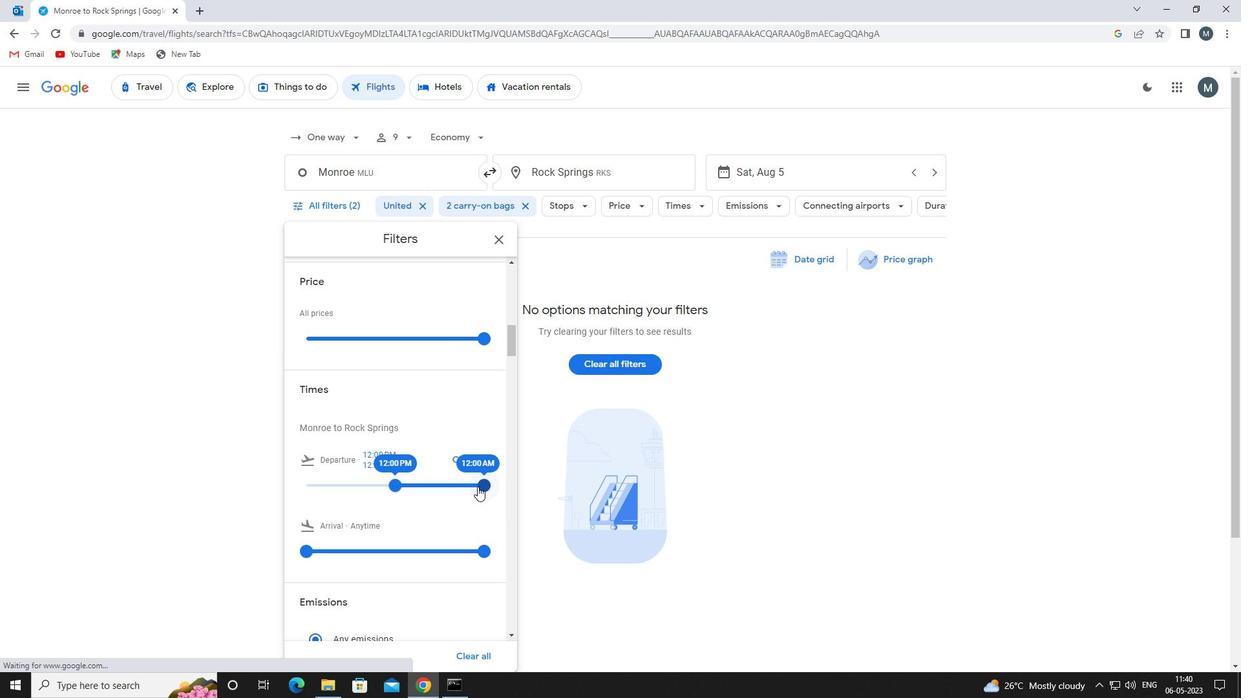 
Action: Mouse pressed left at (481, 484)
Screenshot: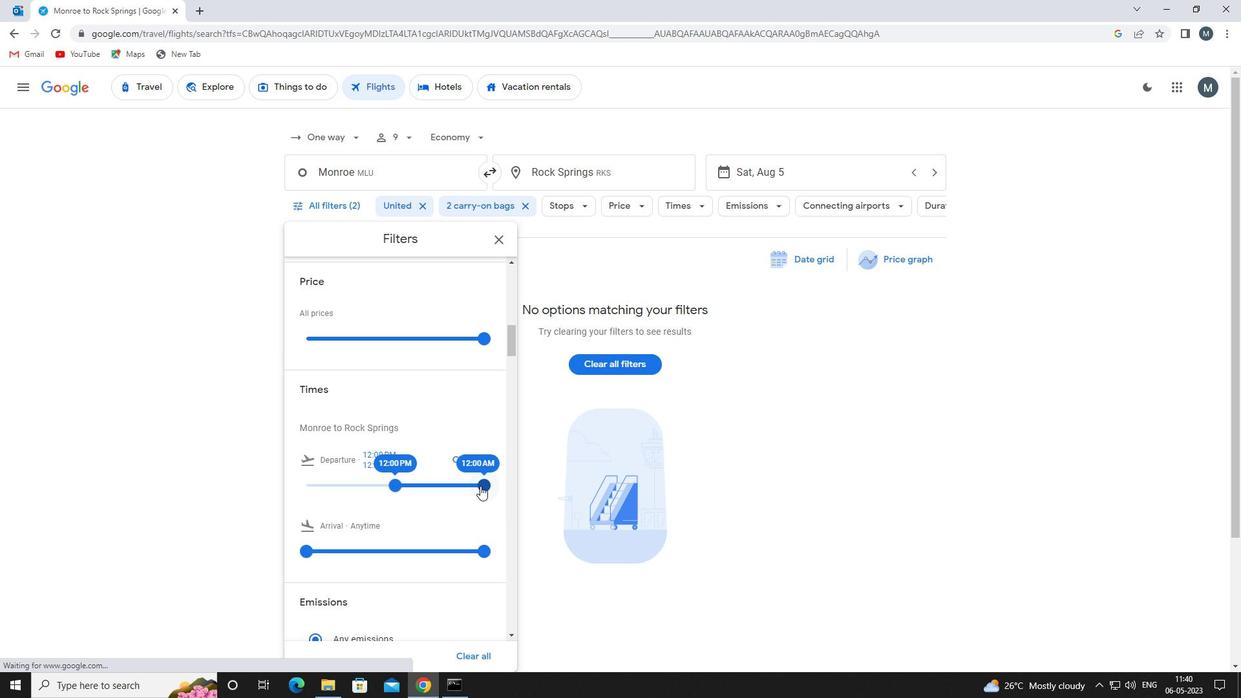 
Action: Mouse moved to (401, 488)
Screenshot: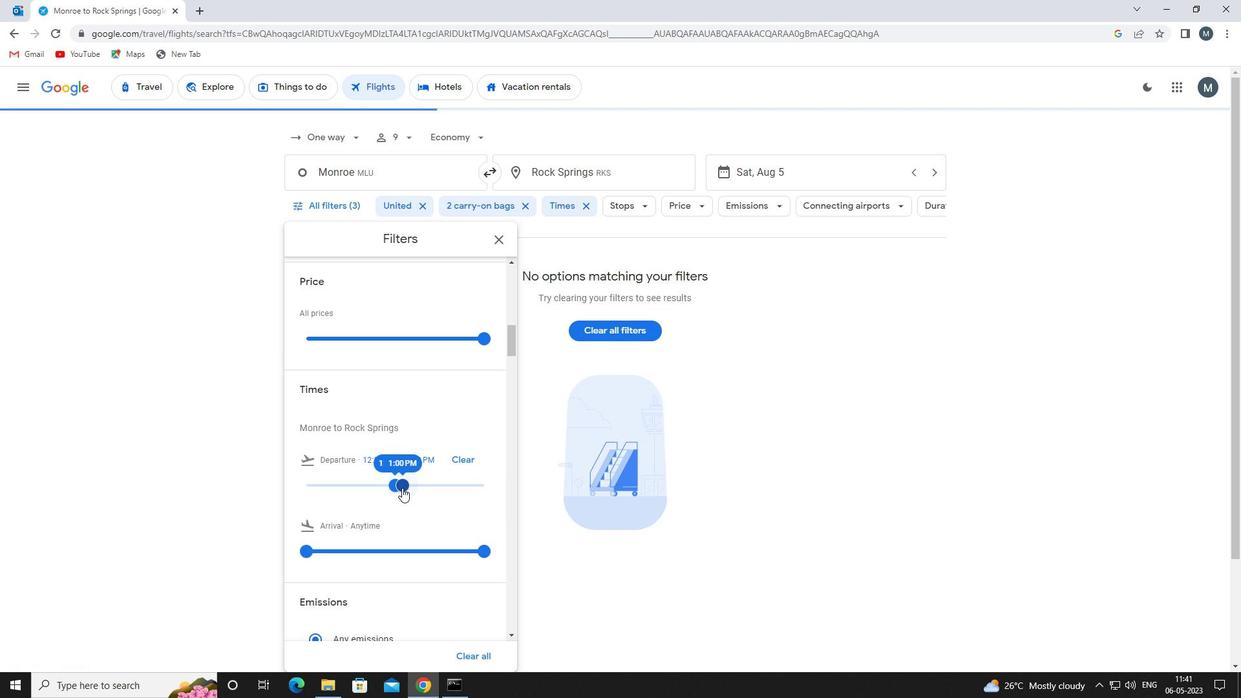 
Action: Mouse scrolled (401, 487) with delta (0, 0)
Screenshot: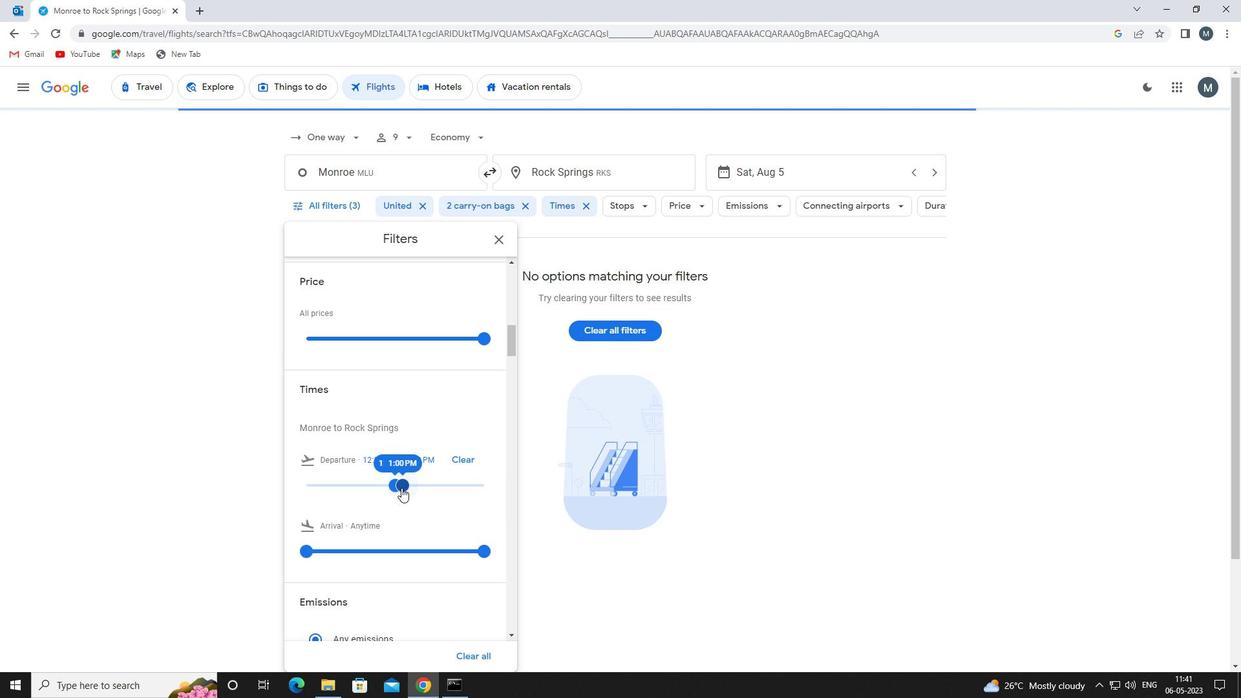 
Action: Mouse scrolled (401, 487) with delta (0, 0)
Screenshot: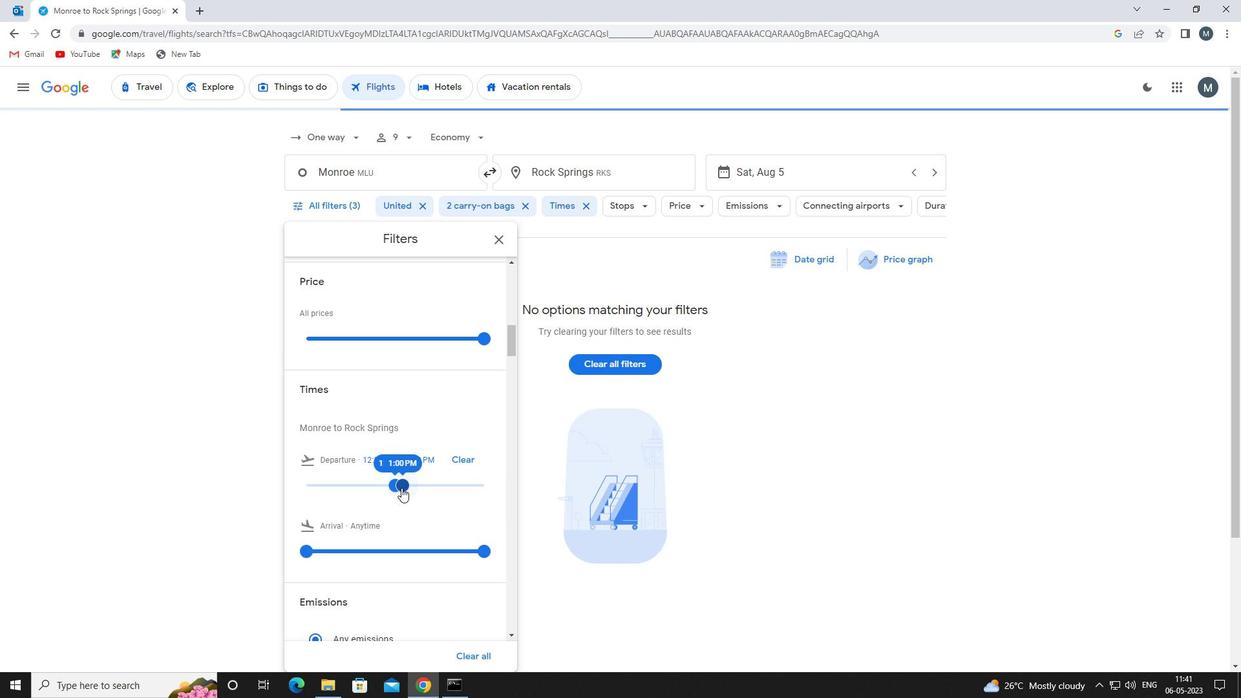 
Action: Mouse scrolled (401, 487) with delta (0, 0)
Screenshot: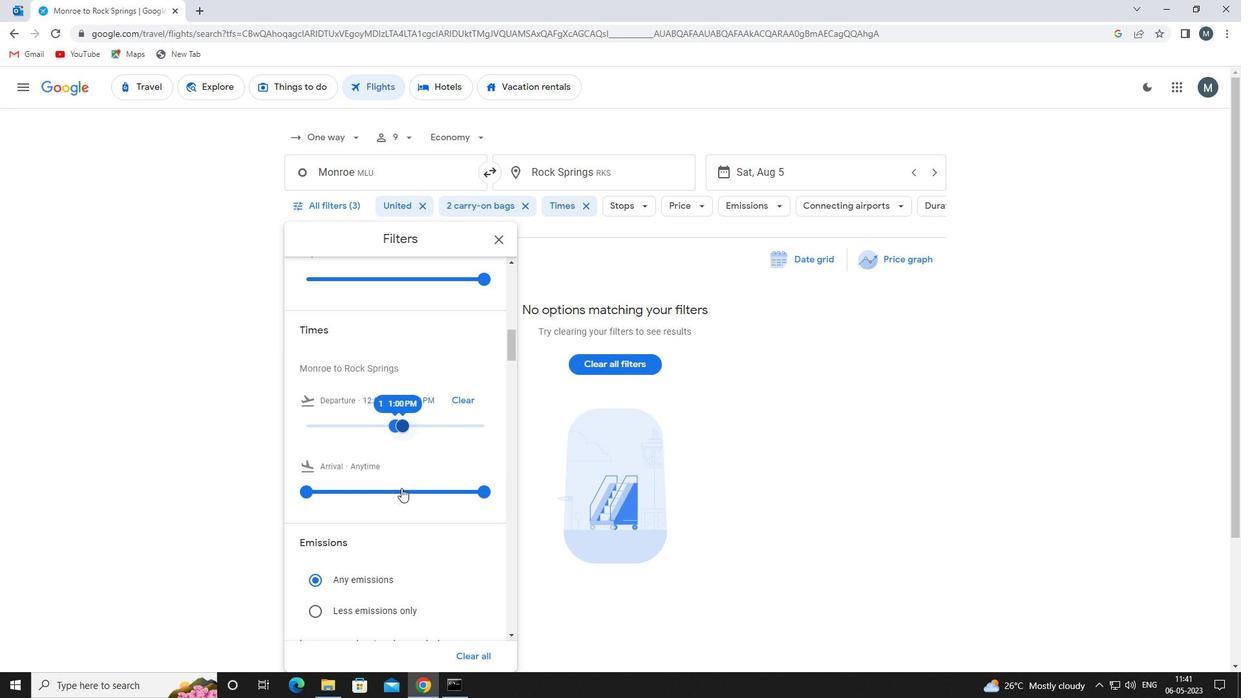 
Action: Mouse moved to (495, 239)
Screenshot: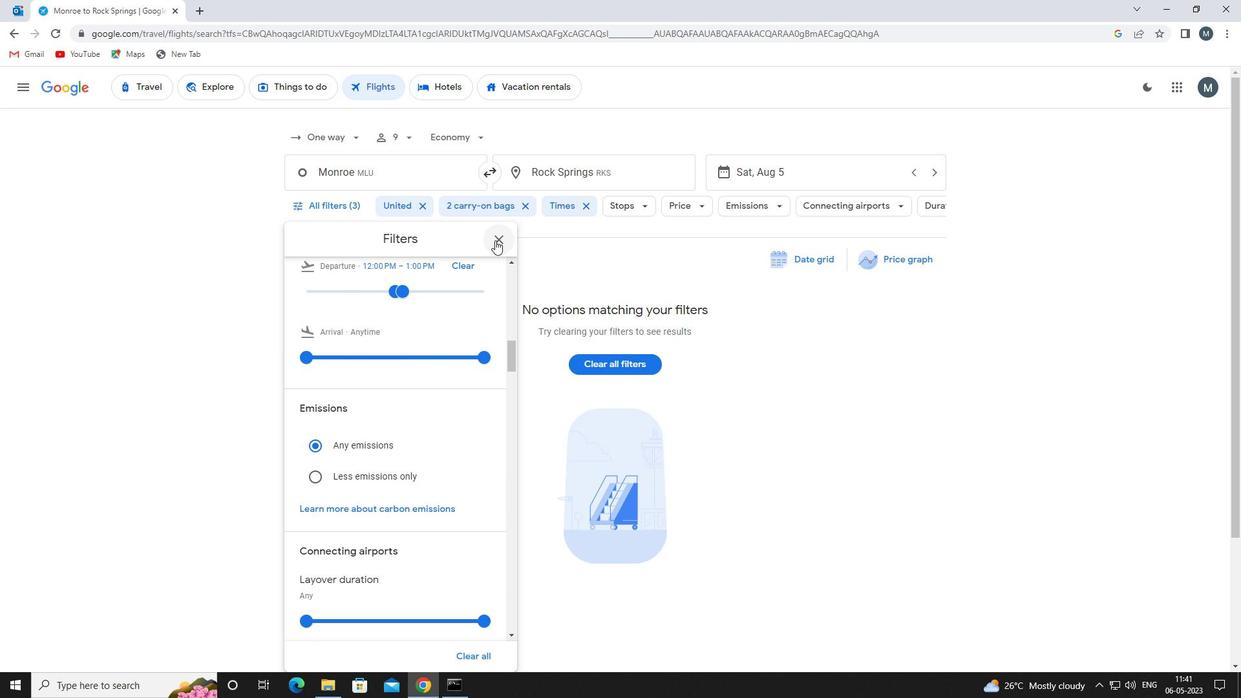 
Action: Mouse pressed left at (495, 239)
Screenshot: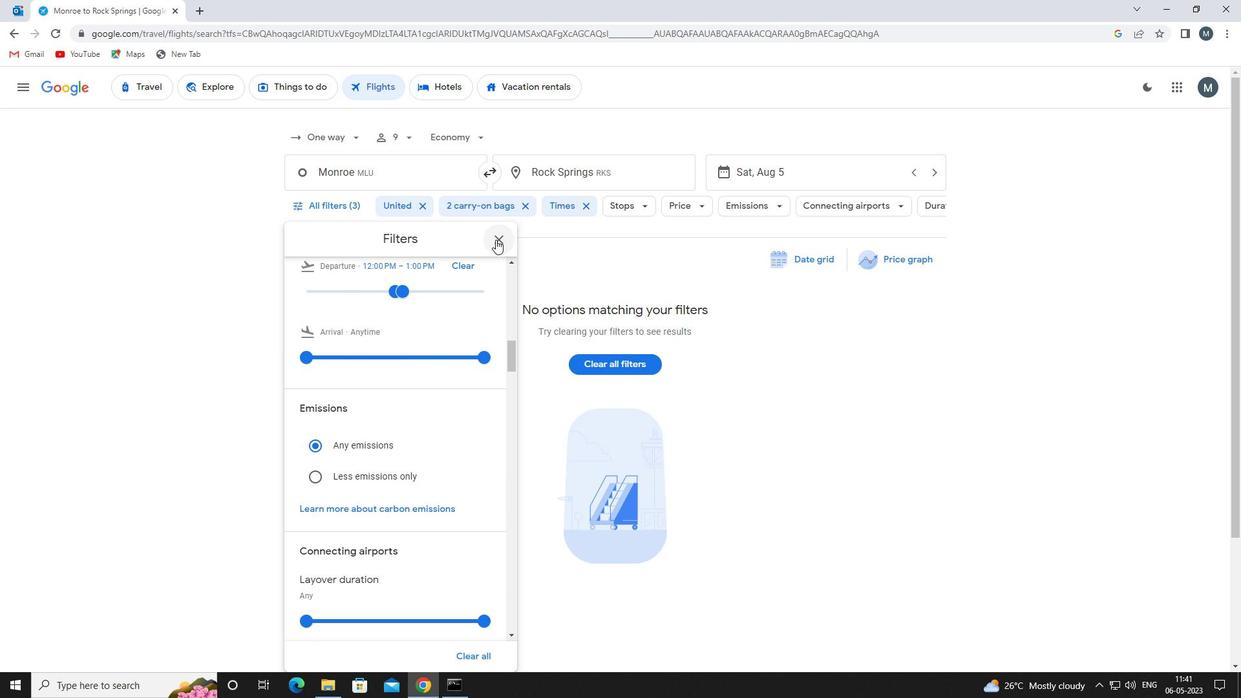
